 Task: Find people on LinkedIn who work at Shalina Healthcare, studied at Rajiv Gandhi University, are located in Lianhe, have the title 'UX Designer & UI Developer', and talk about aviation.
Action: Mouse moved to (713, 98)
Screenshot: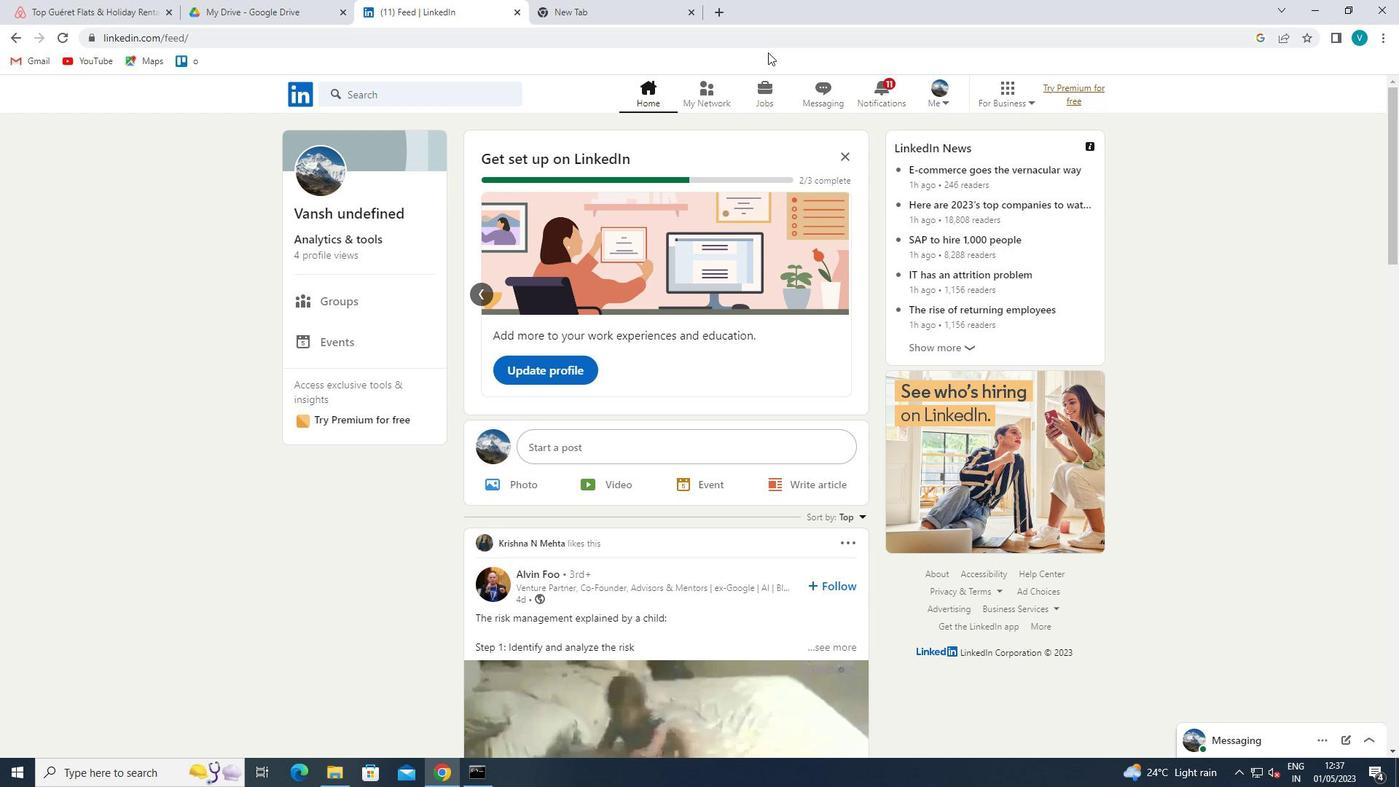 
Action: Mouse pressed left at (713, 98)
Screenshot: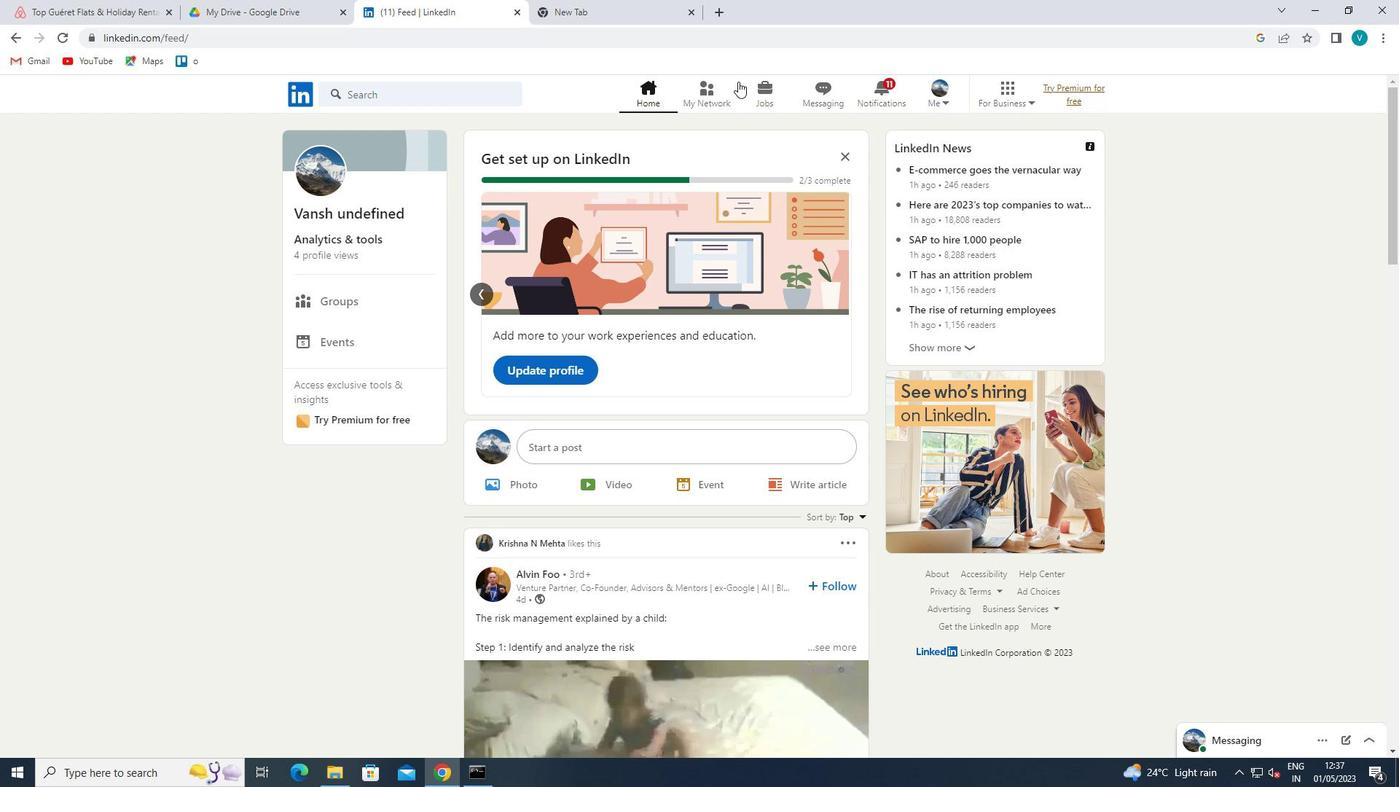 
Action: Mouse moved to (407, 179)
Screenshot: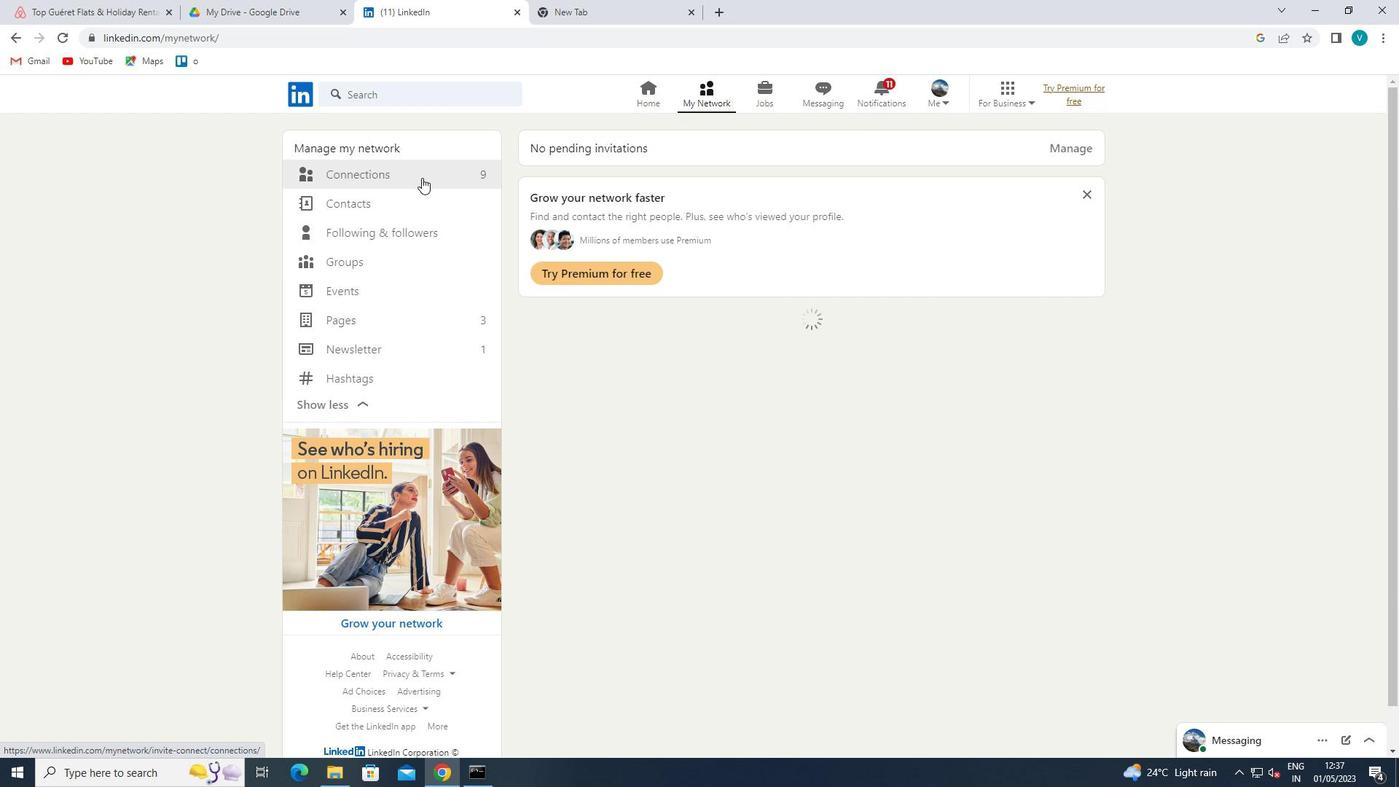 
Action: Mouse pressed left at (407, 179)
Screenshot: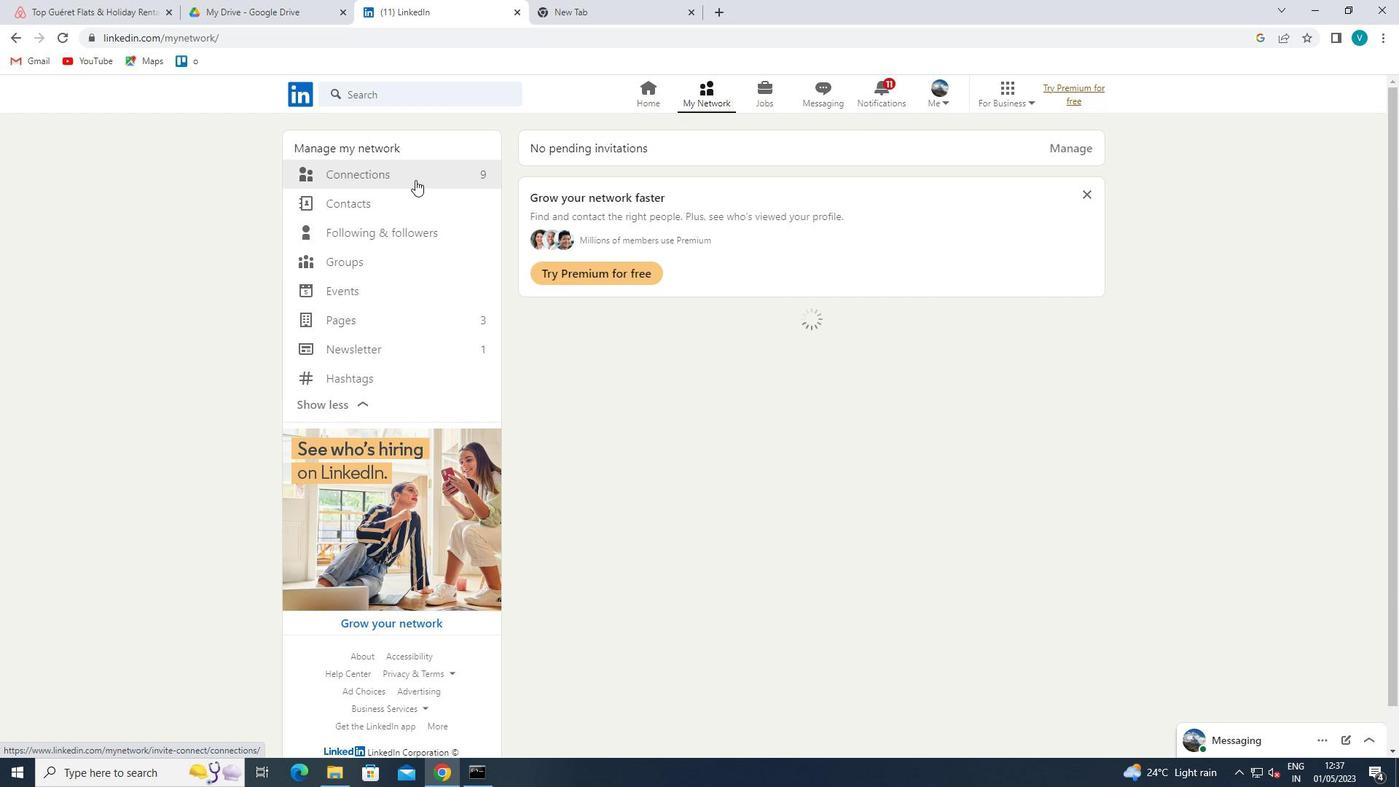 
Action: Mouse moved to (819, 169)
Screenshot: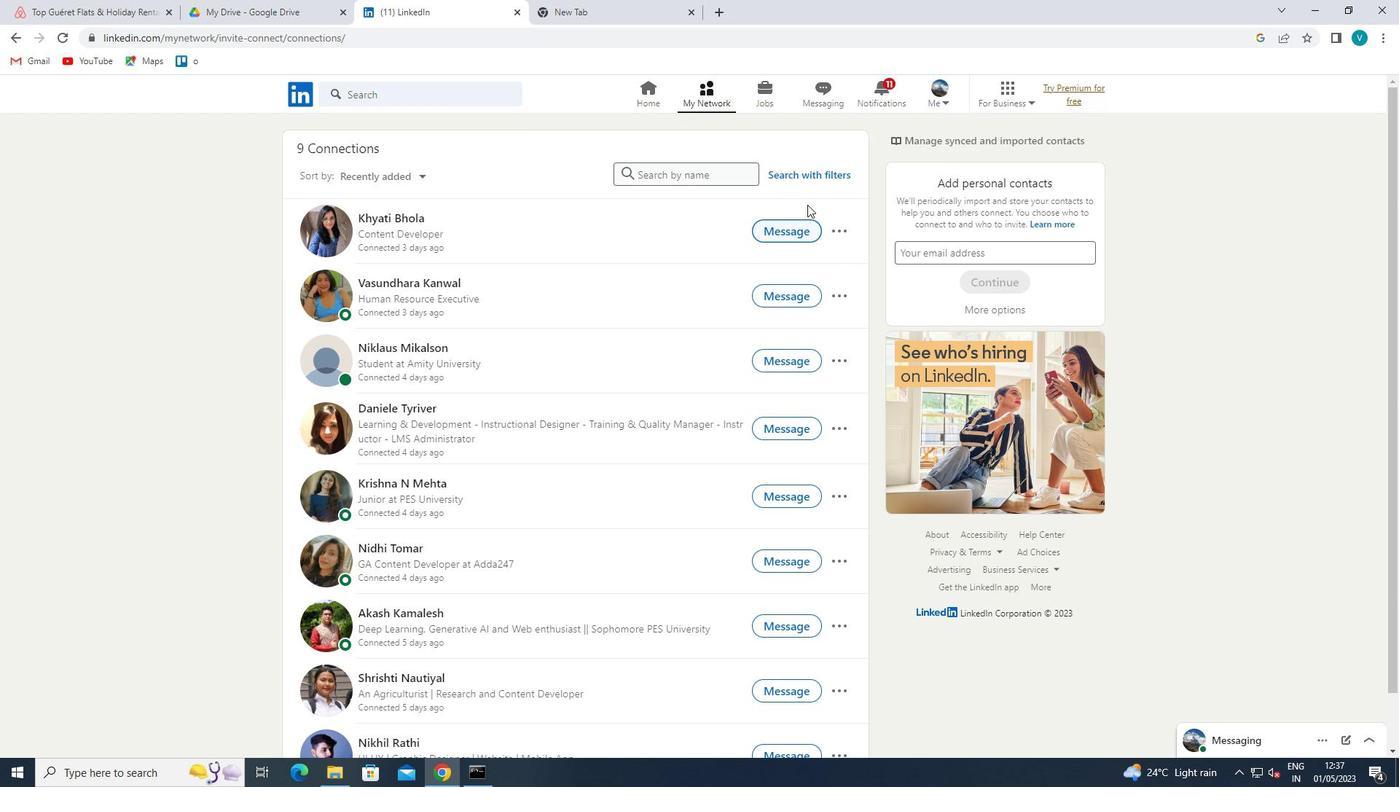 
Action: Mouse pressed left at (819, 169)
Screenshot: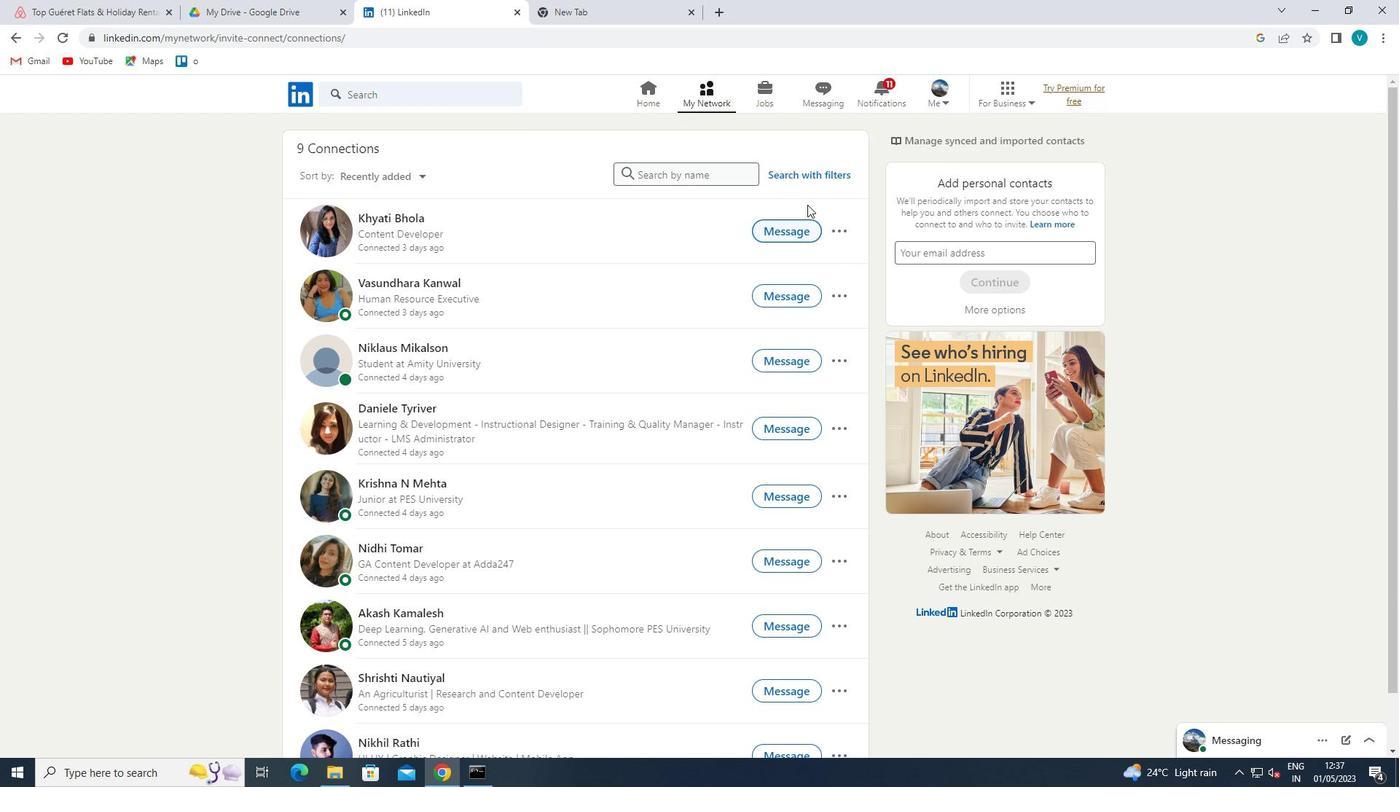 
Action: Mouse moved to (683, 139)
Screenshot: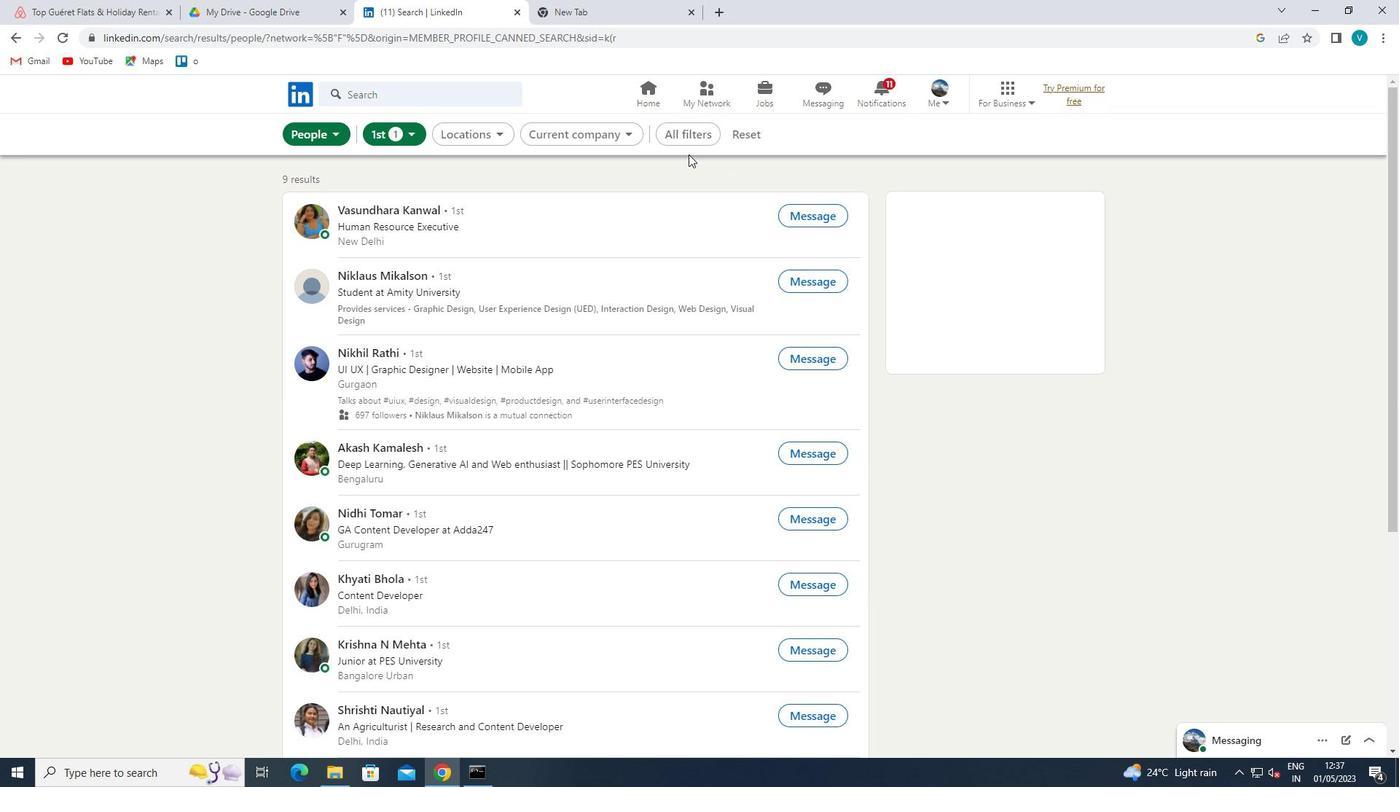 
Action: Mouse pressed left at (683, 139)
Screenshot: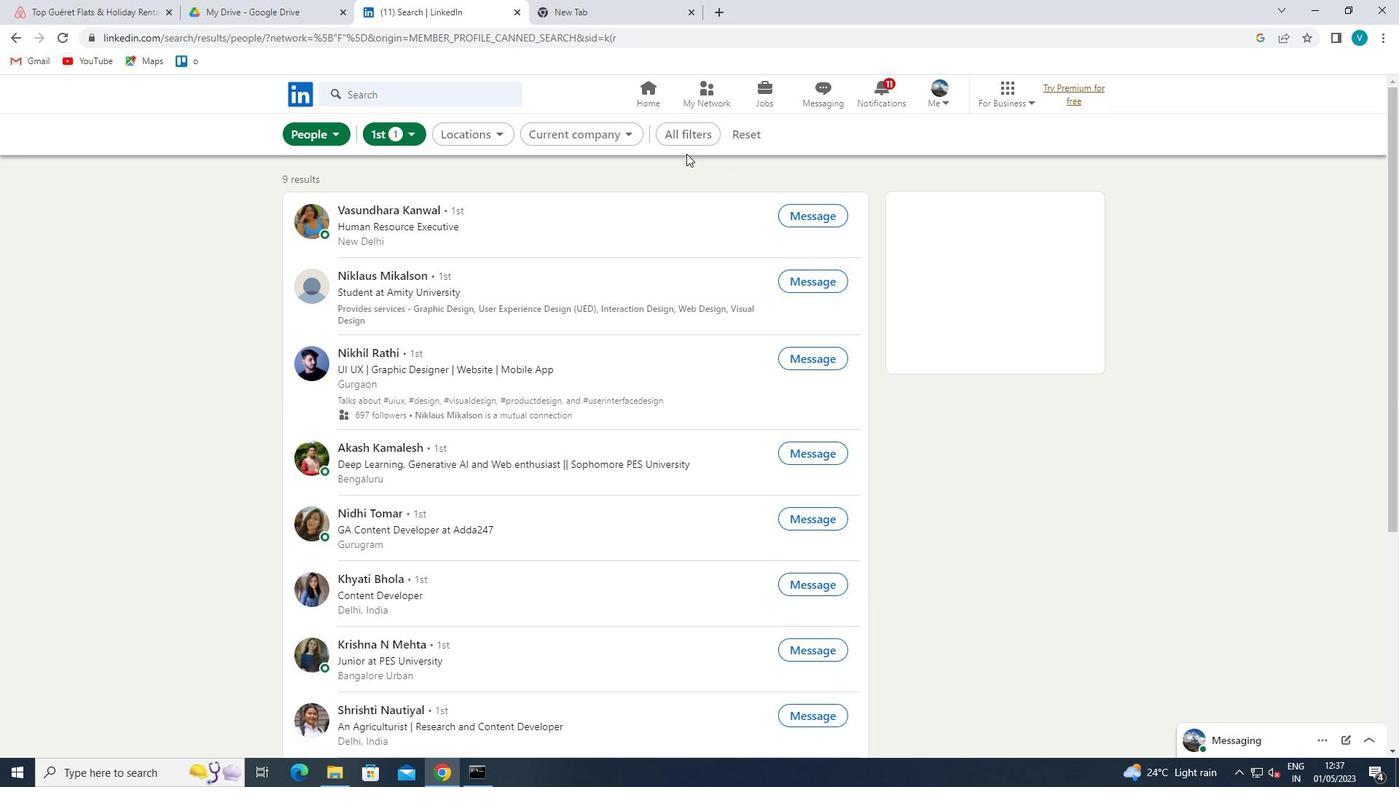
Action: Mouse moved to (1138, 285)
Screenshot: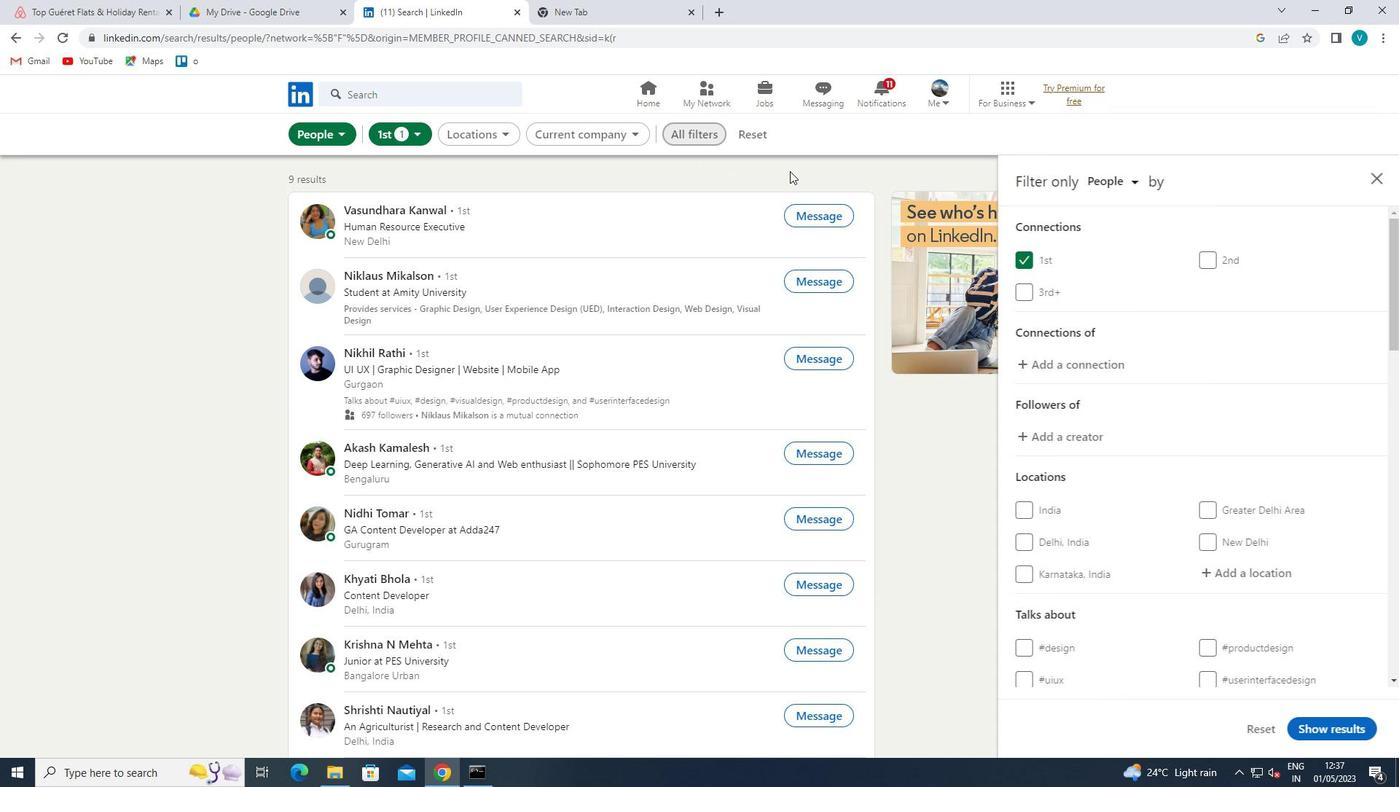 
Action: Mouse scrolled (1138, 284) with delta (0, 0)
Screenshot: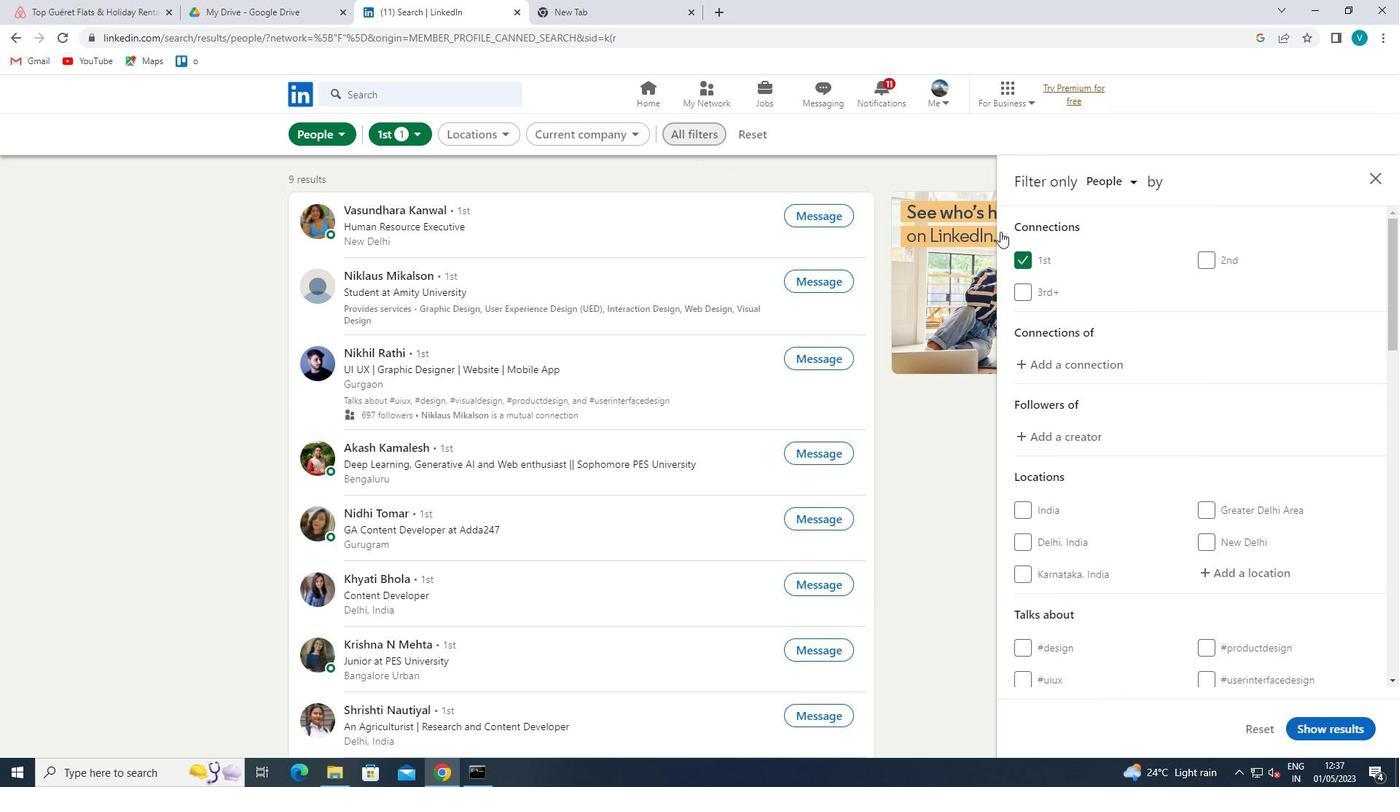 
Action: Mouse moved to (1139, 288)
Screenshot: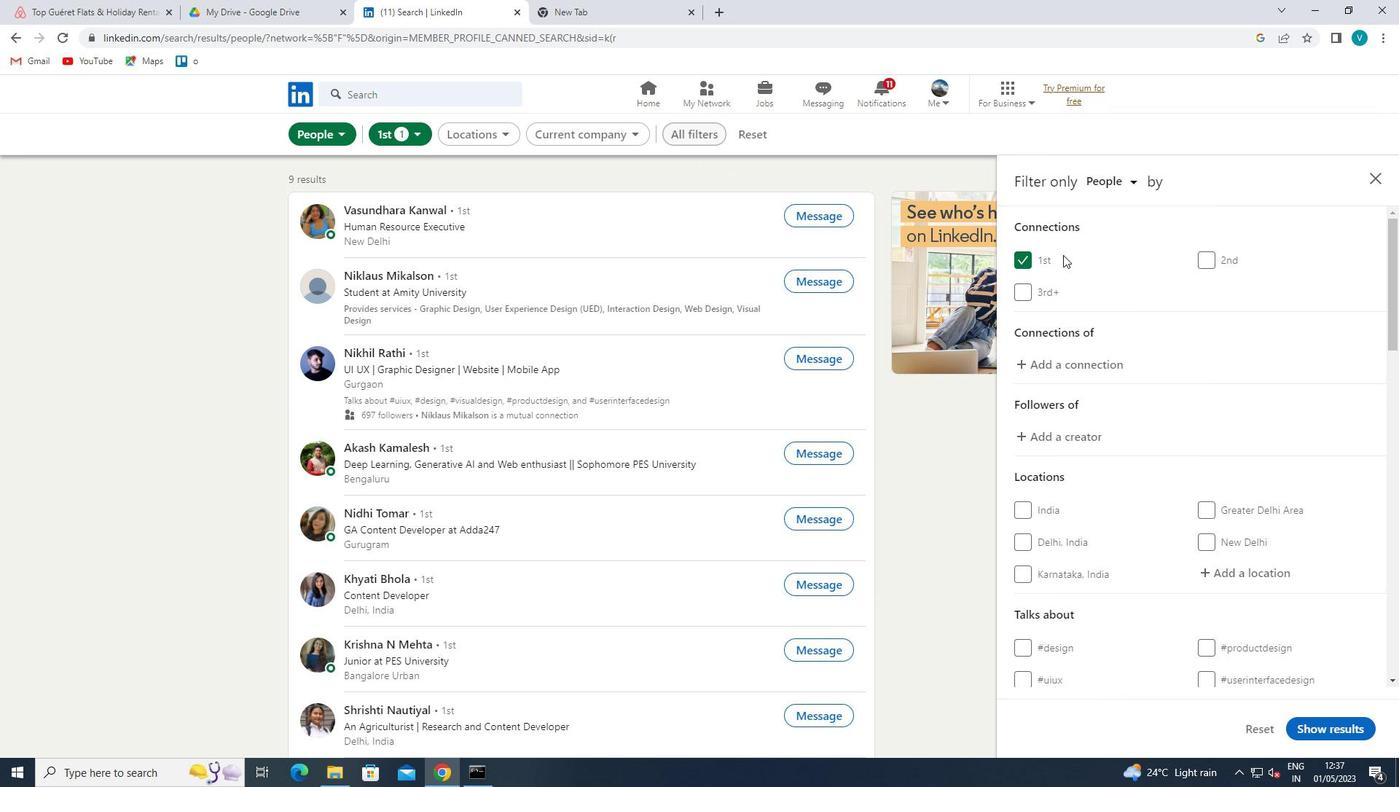 
Action: Mouse scrolled (1139, 287) with delta (0, 0)
Screenshot: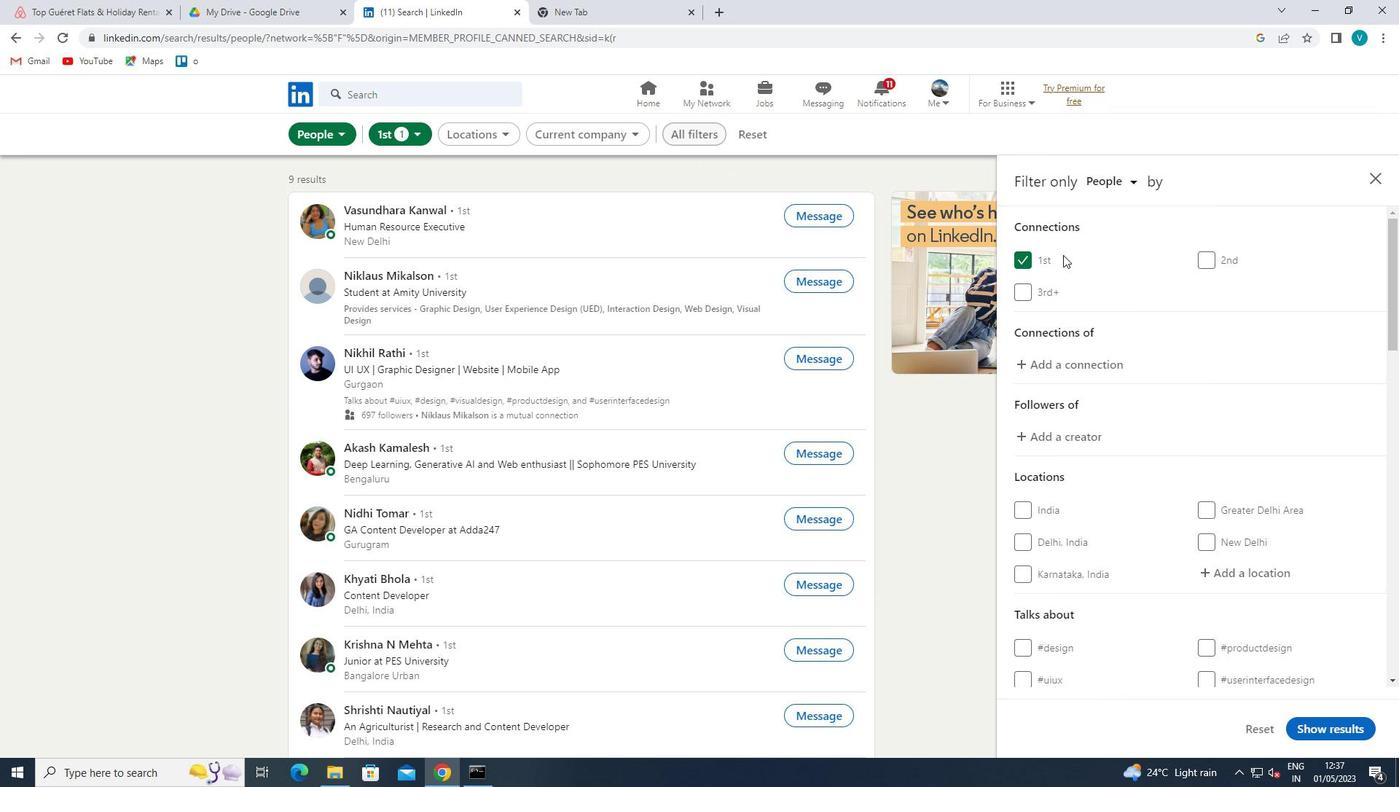 
Action: Mouse moved to (1236, 419)
Screenshot: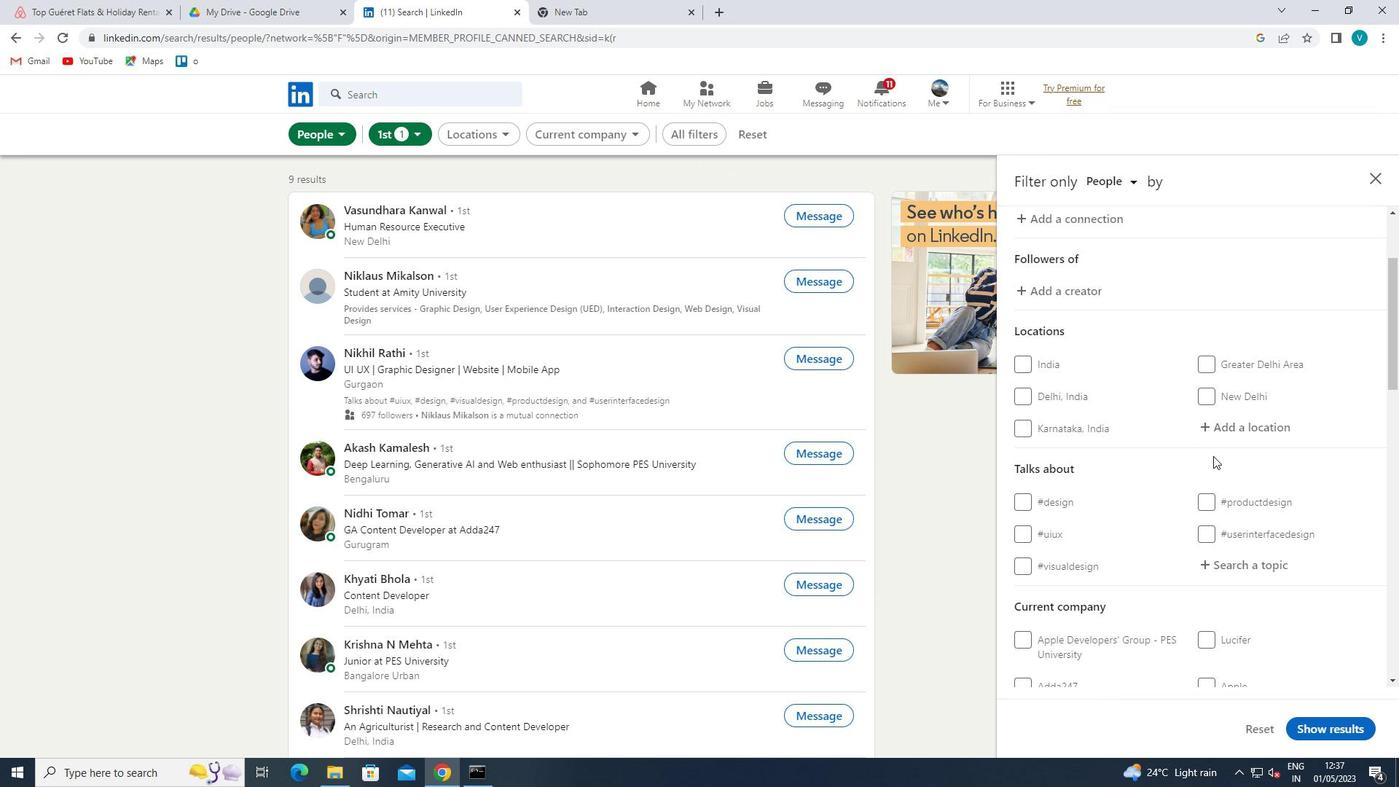 
Action: Mouse pressed left at (1236, 419)
Screenshot: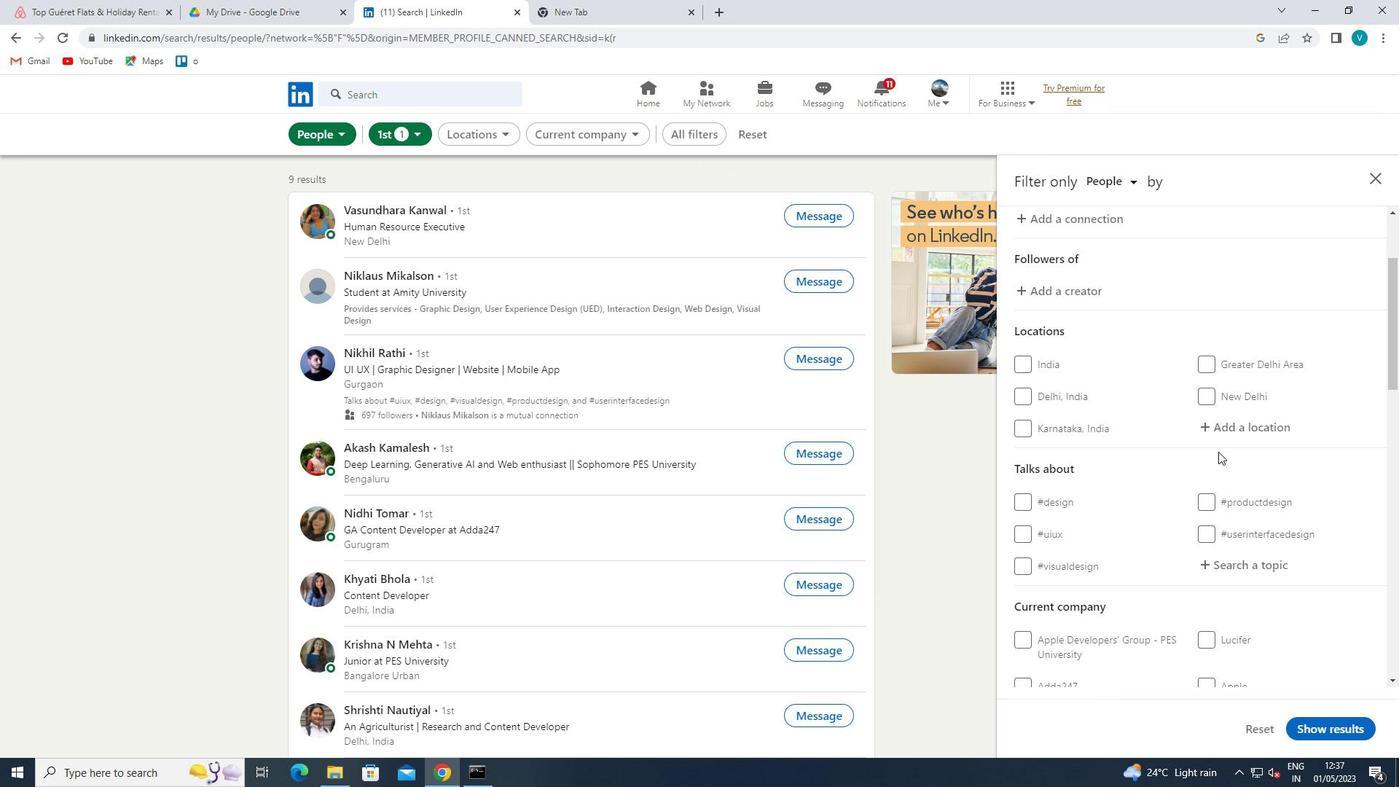 
Action: Mouse moved to (1229, 424)
Screenshot: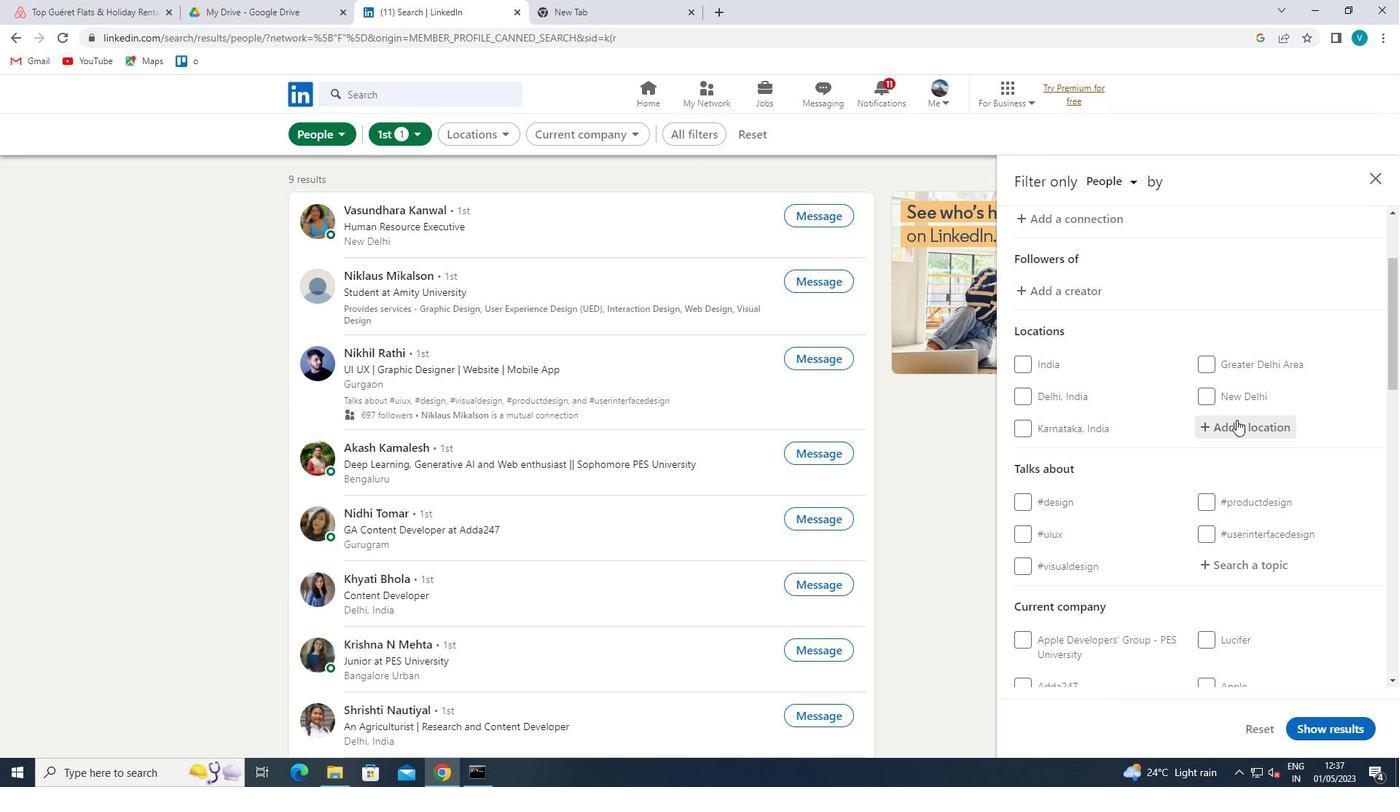
Action: Key pressed <Key.shift>LIANHE<Key.space>
Screenshot: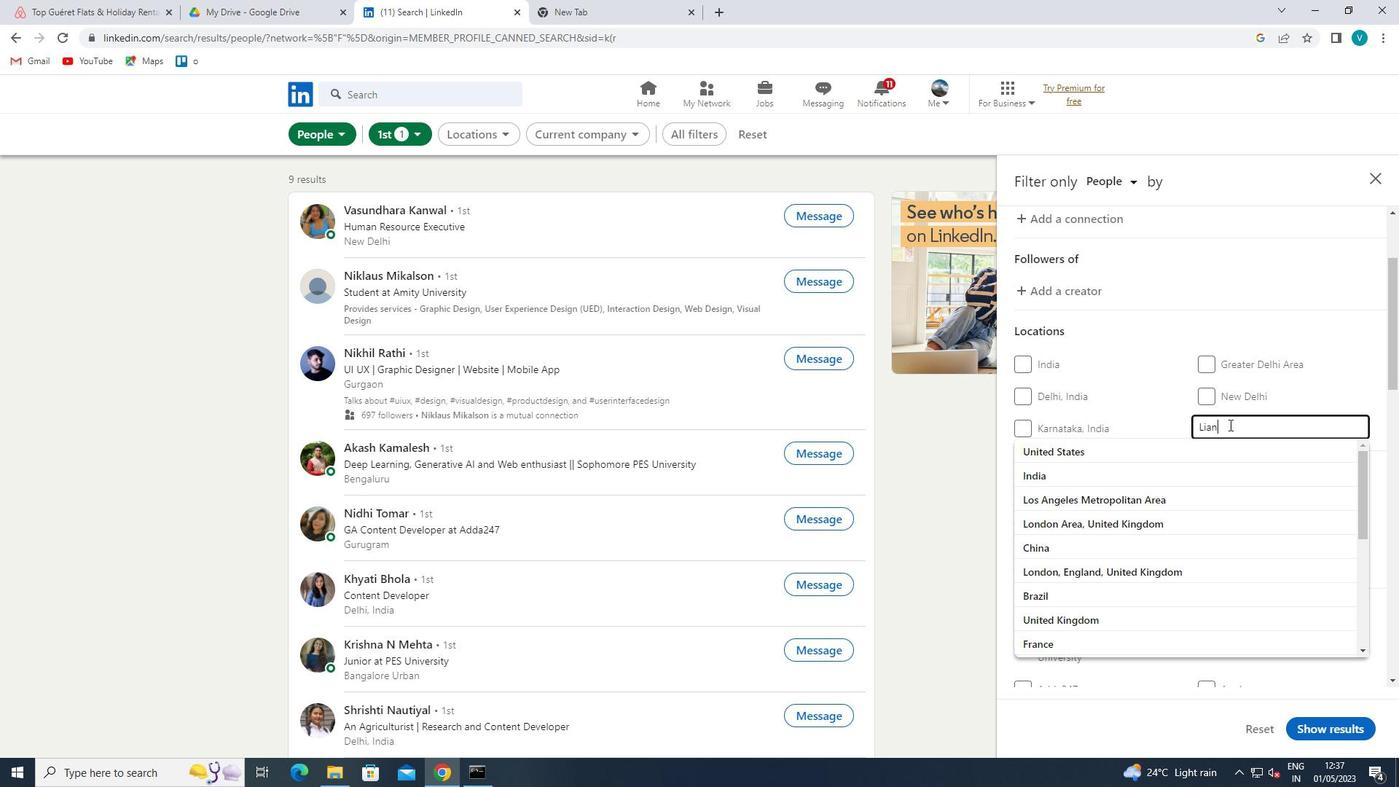 
Action: Mouse moved to (1154, 435)
Screenshot: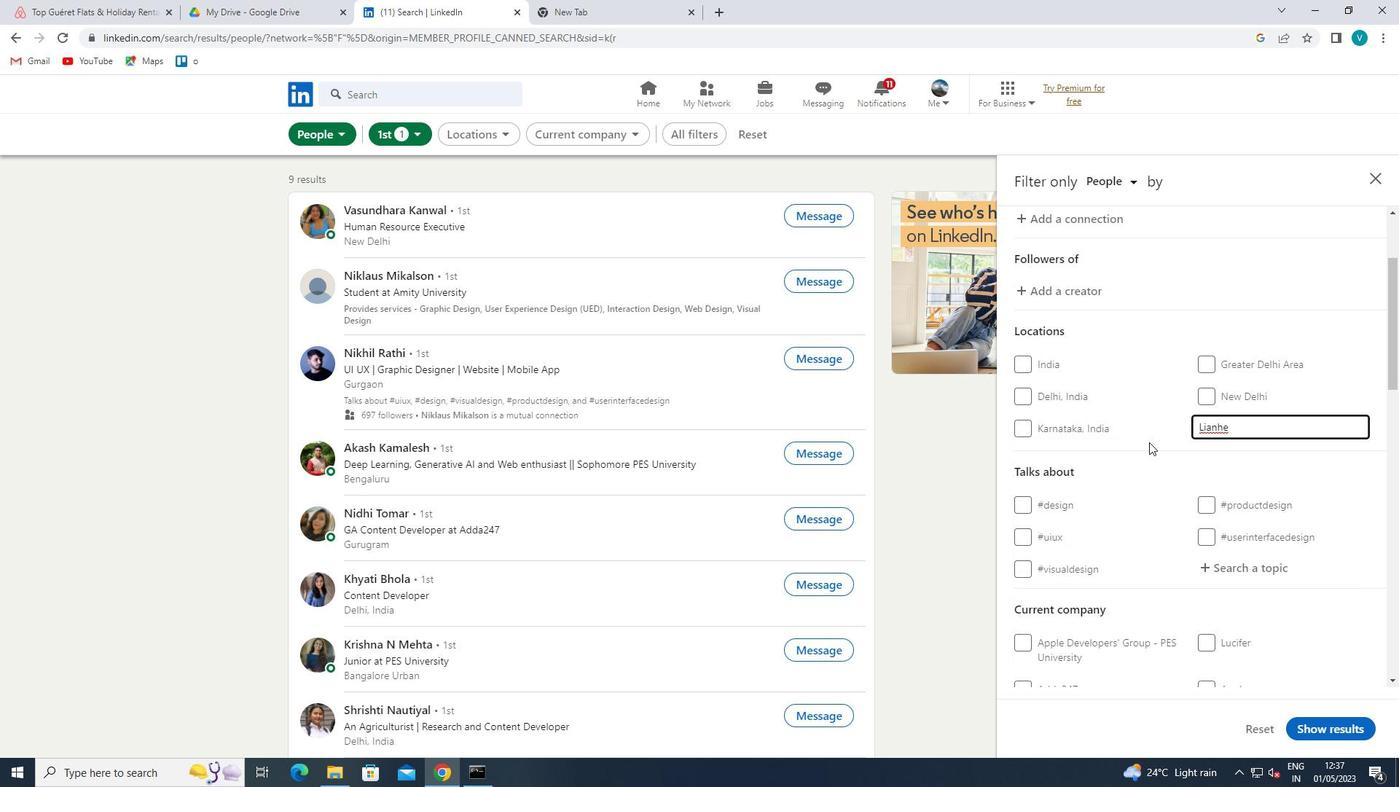 
Action: Mouse pressed left at (1154, 435)
Screenshot: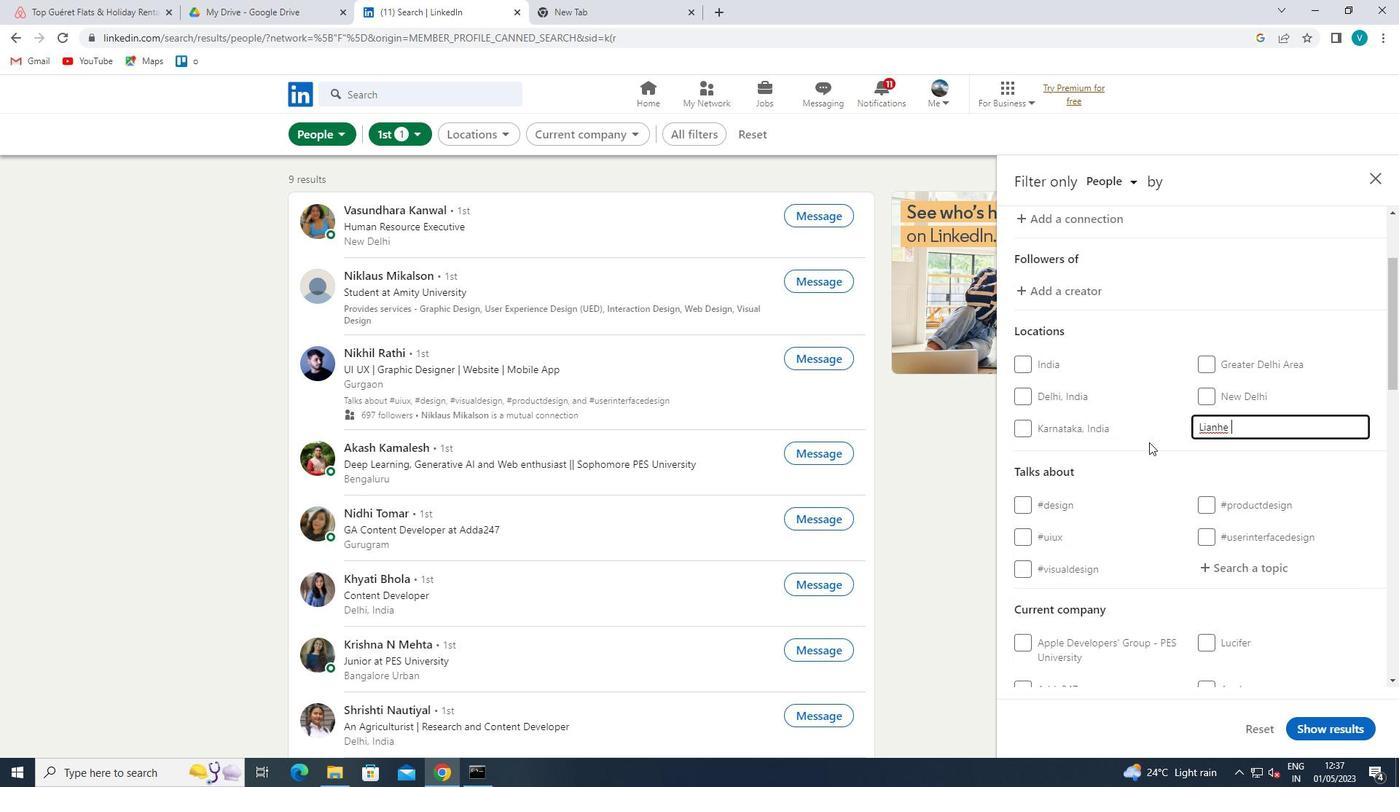 
Action: Mouse moved to (1165, 428)
Screenshot: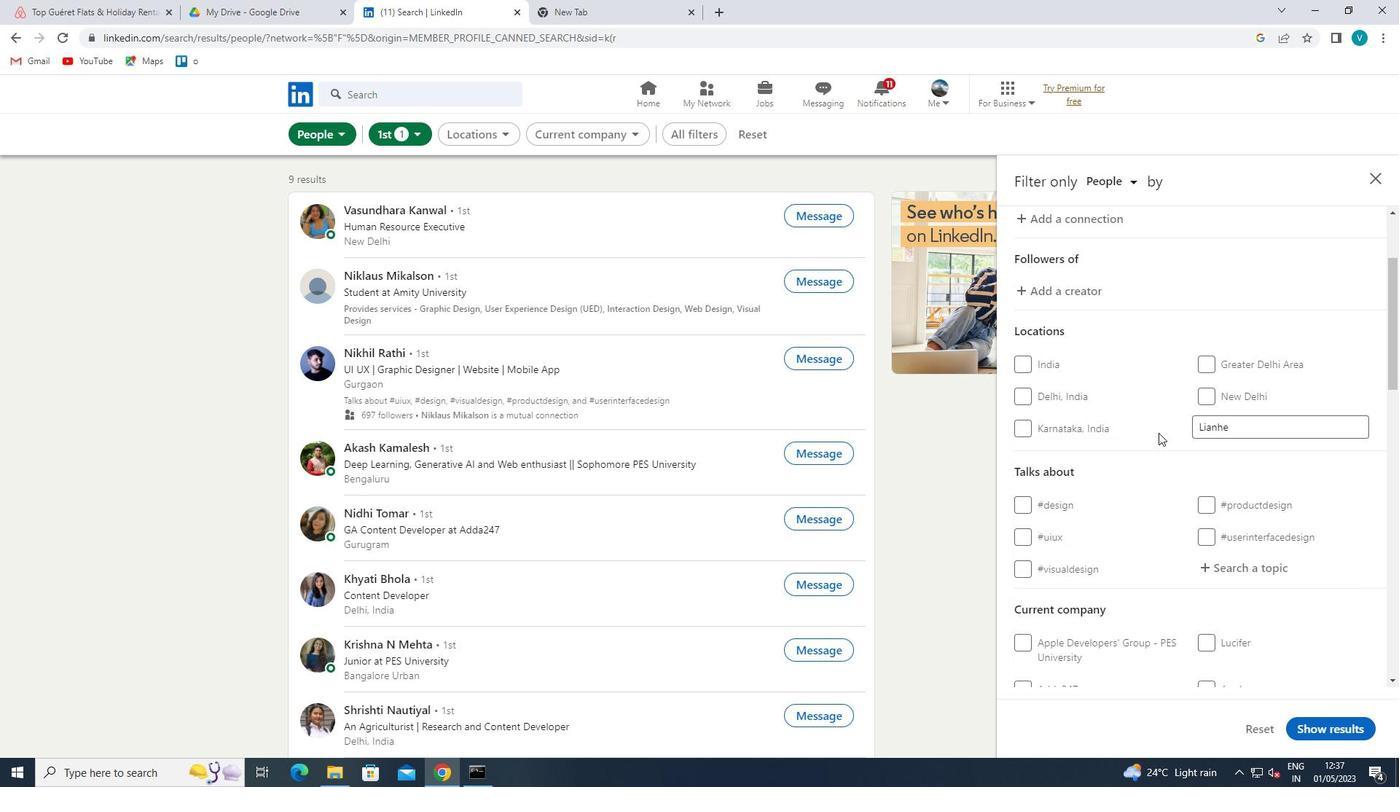
Action: Mouse scrolled (1165, 427) with delta (0, 0)
Screenshot: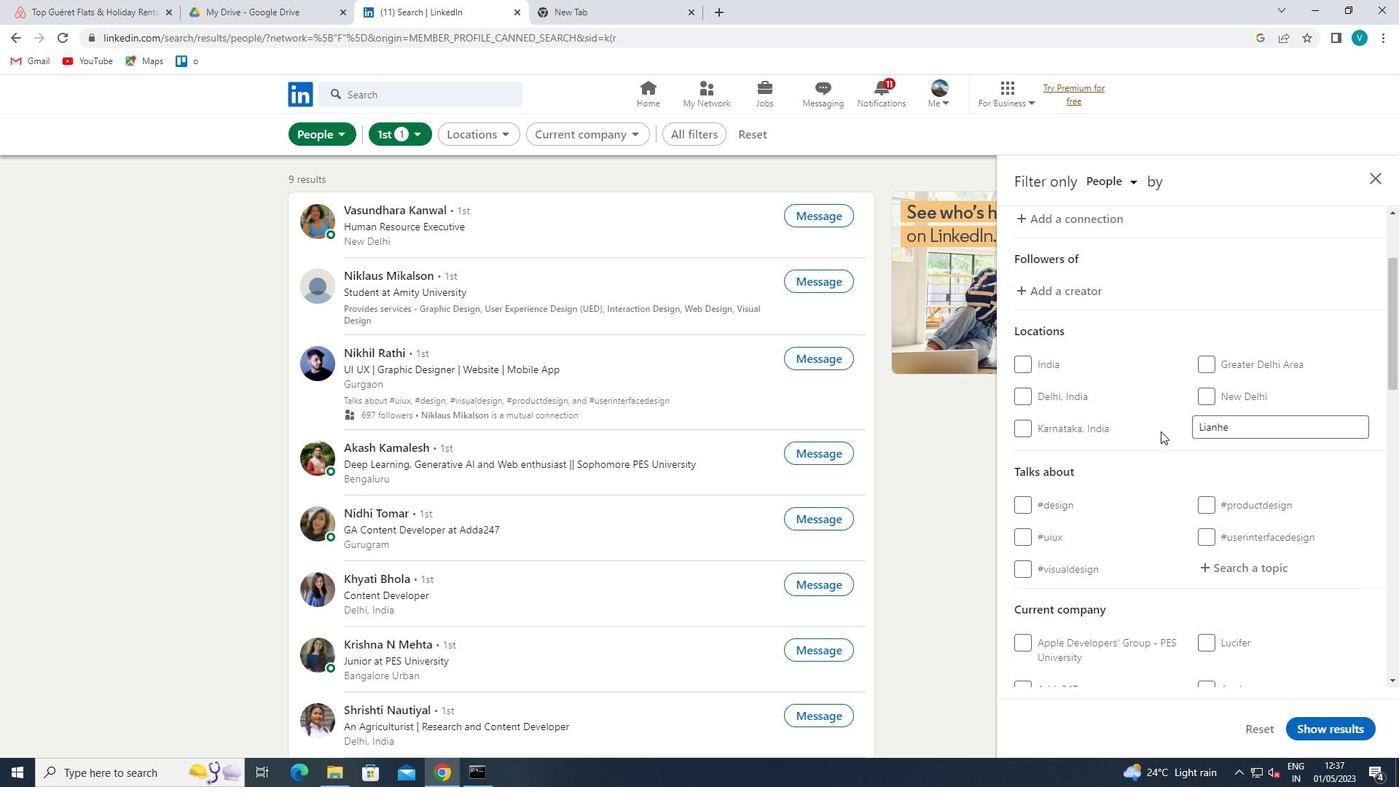 
Action: Mouse scrolled (1165, 427) with delta (0, 0)
Screenshot: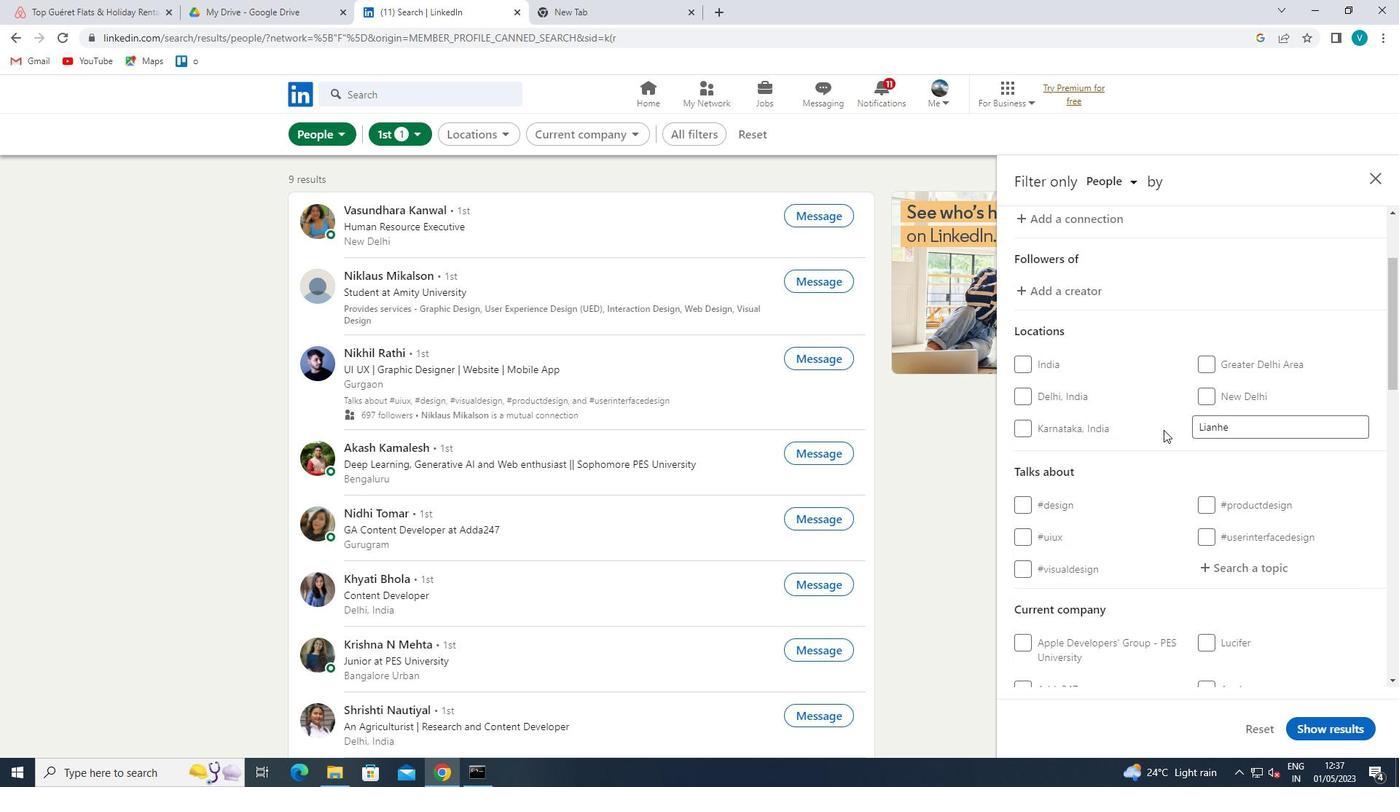 
Action: Mouse moved to (1246, 419)
Screenshot: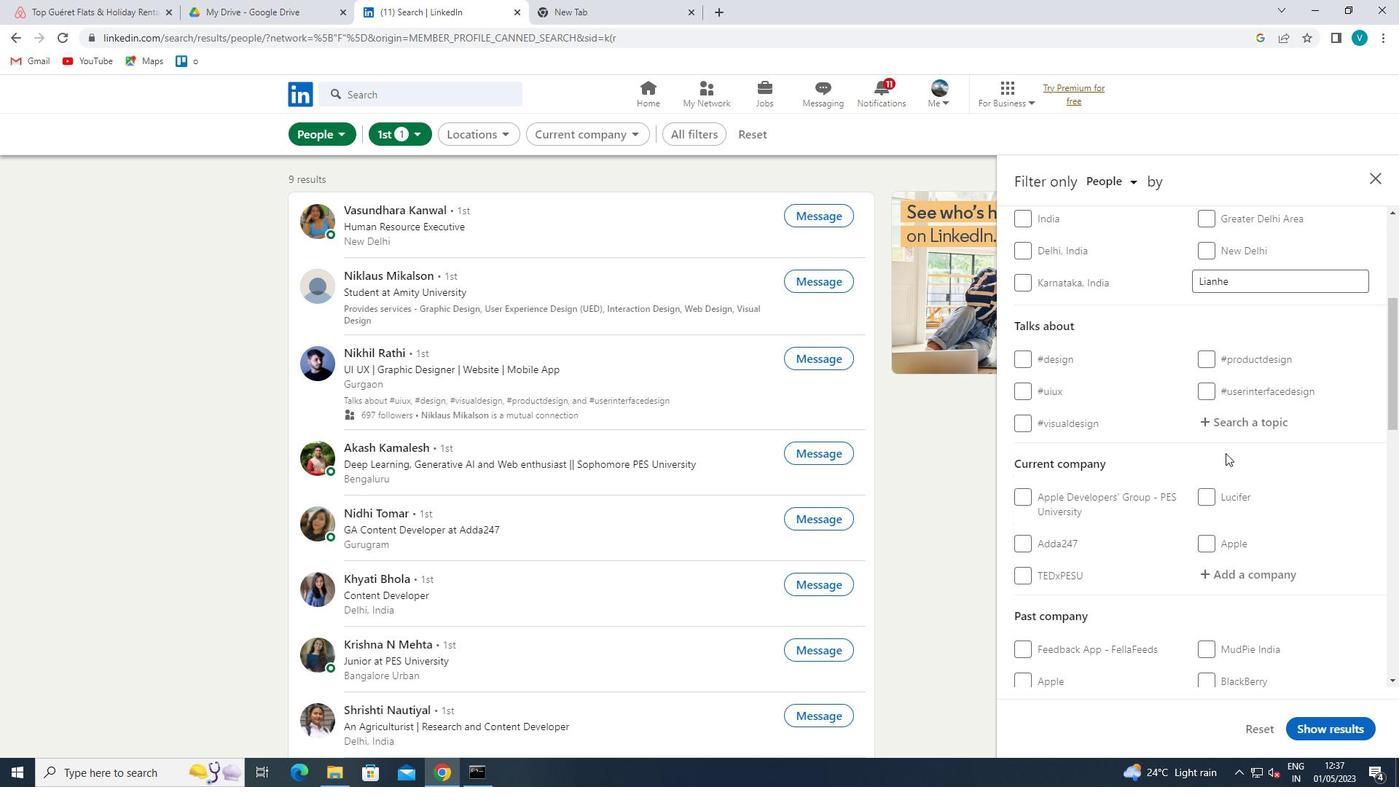 
Action: Mouse pressed left at (1246, 419)
Screenshot: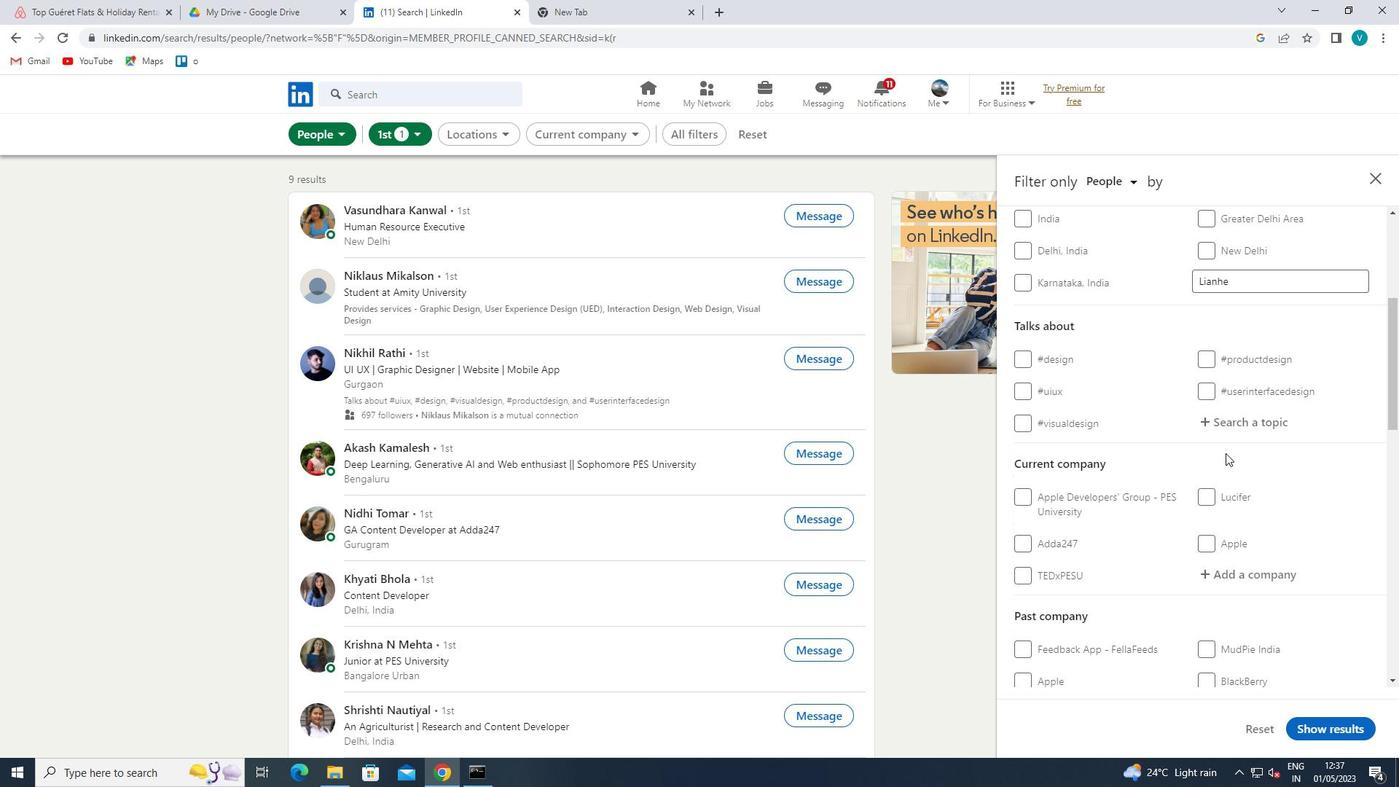 
Action: Mouse moved to (1240, 421)
Screenshot: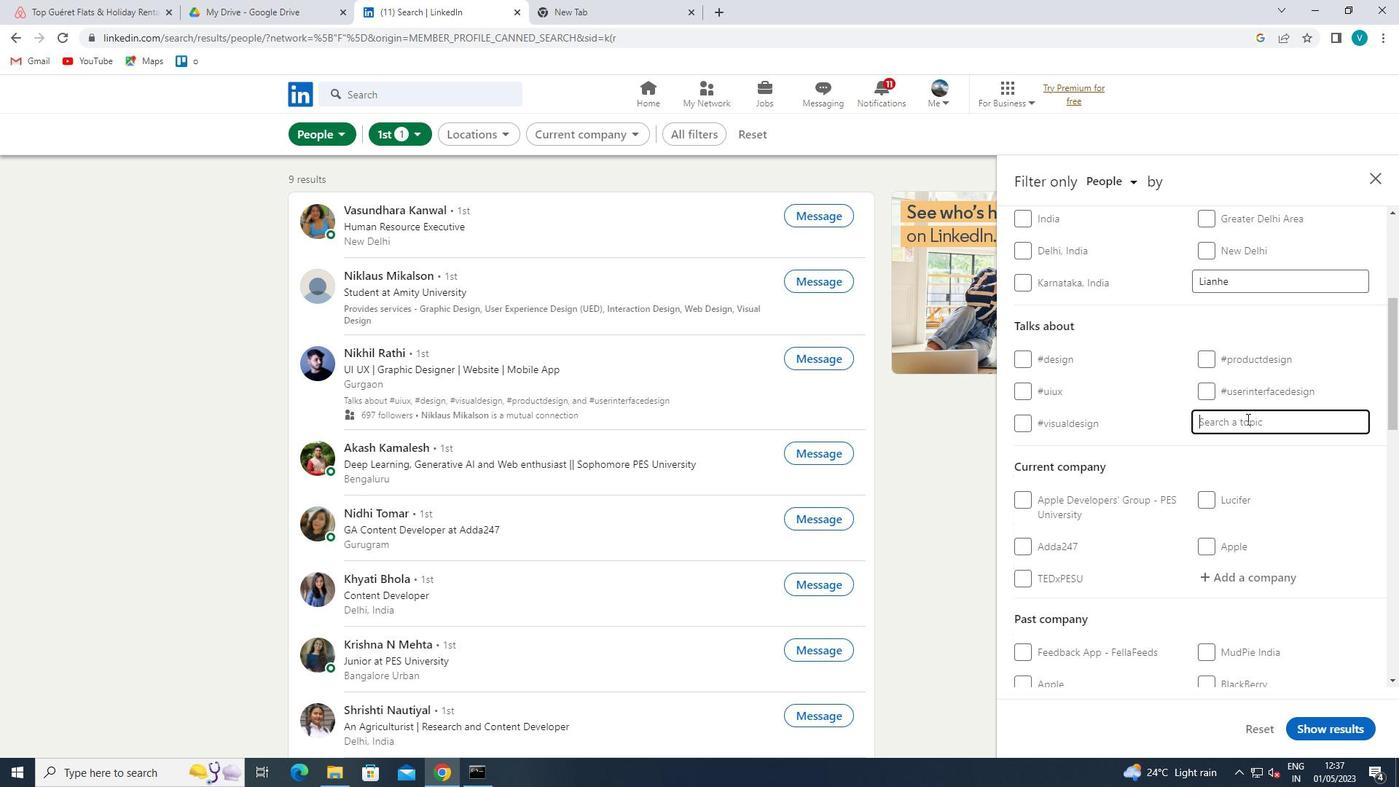 
Action: Key pressed AVIATION
Screenshot: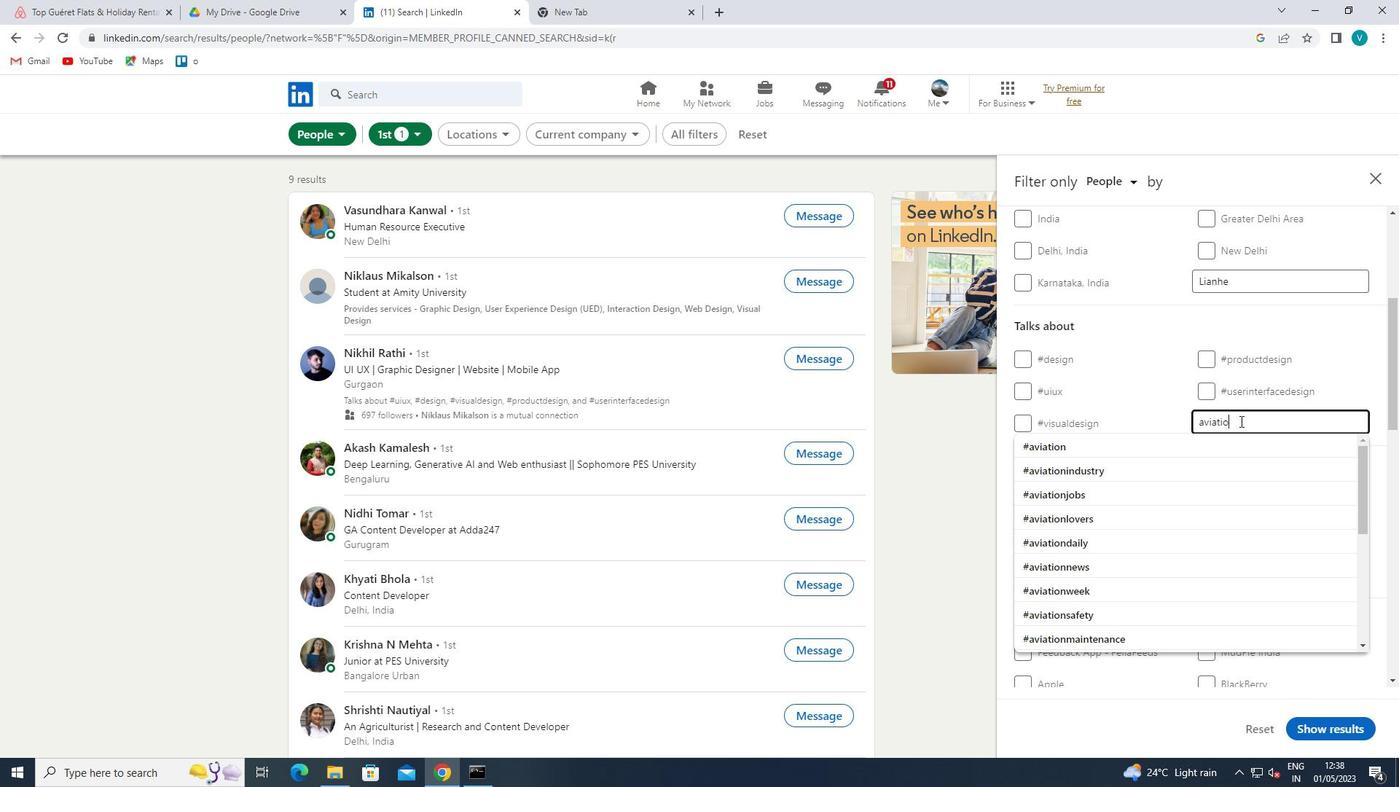 
Action: Mouse moved to (1206, 439)
Screenshot: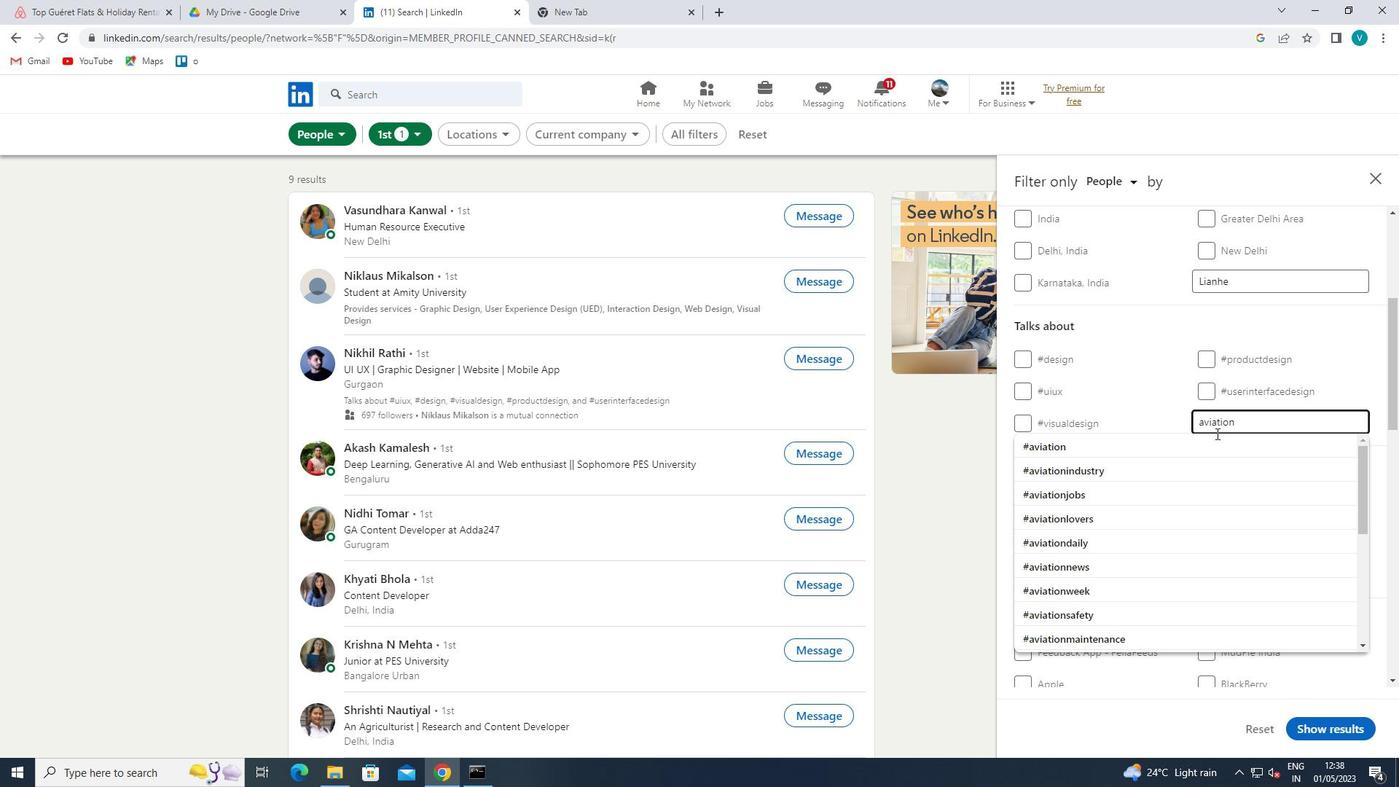 
Action: Mouse pressed left at (1206, 439)
Screenshot: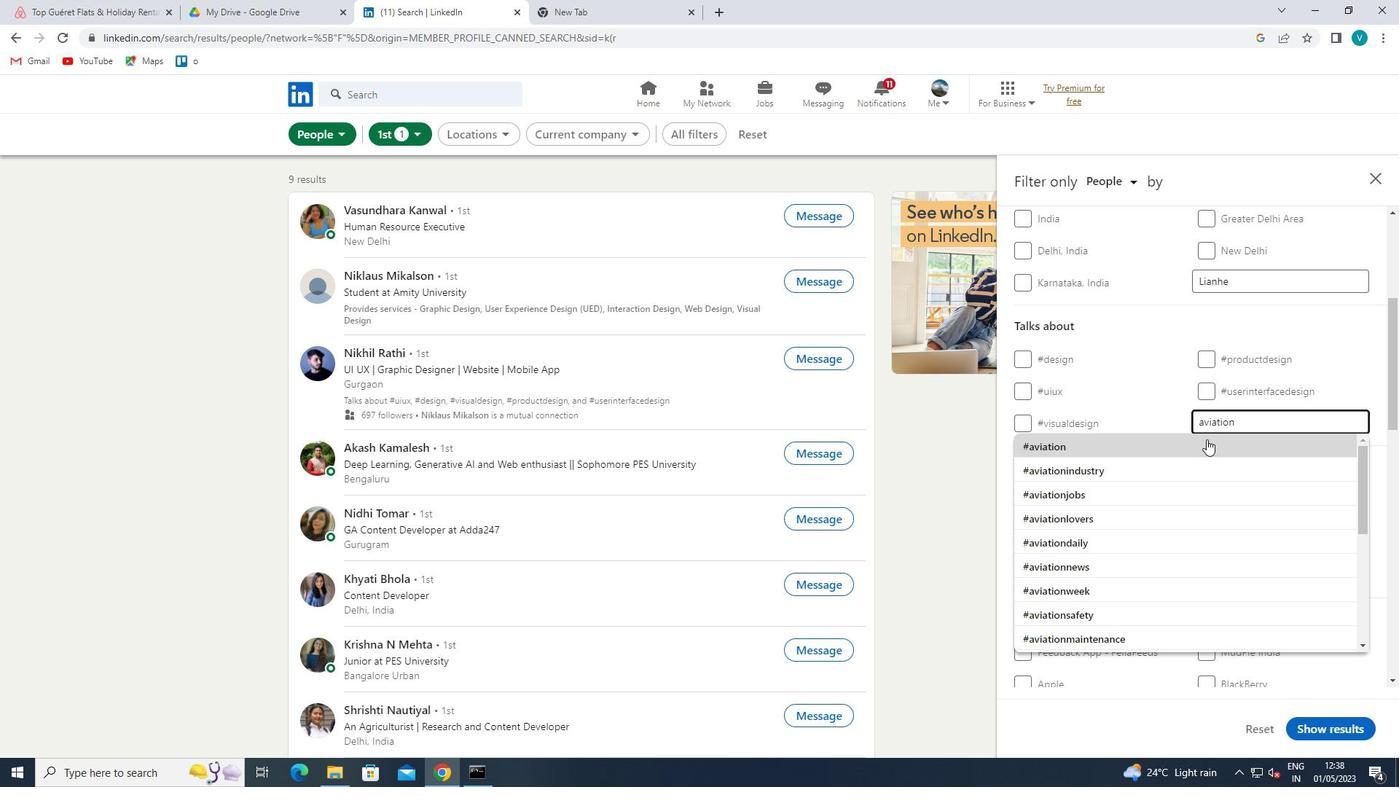 
Action: Mouse moved to (1208, 439)
Screenshot: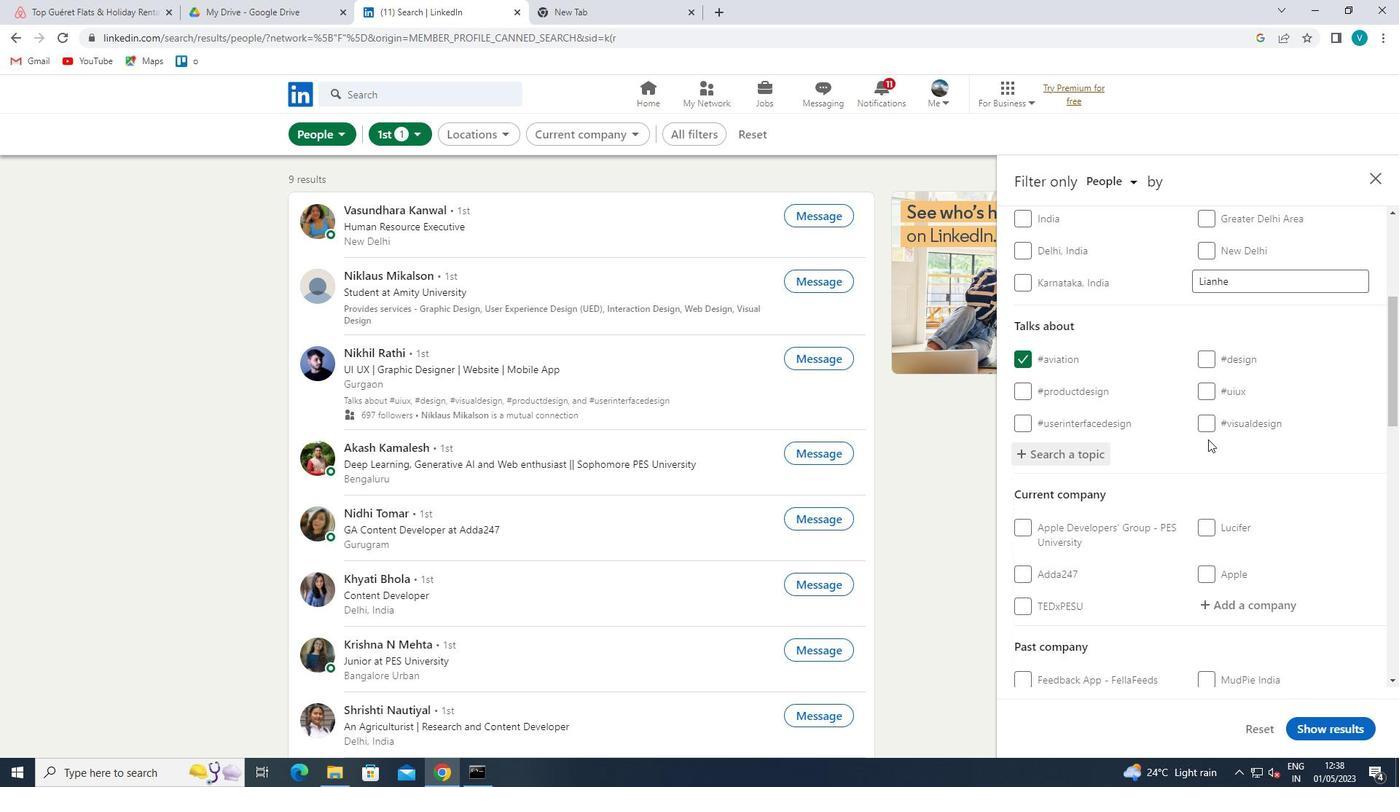 
Action: Mouse scrolled (1208, 438) with delta (0, 0)
Screenshot: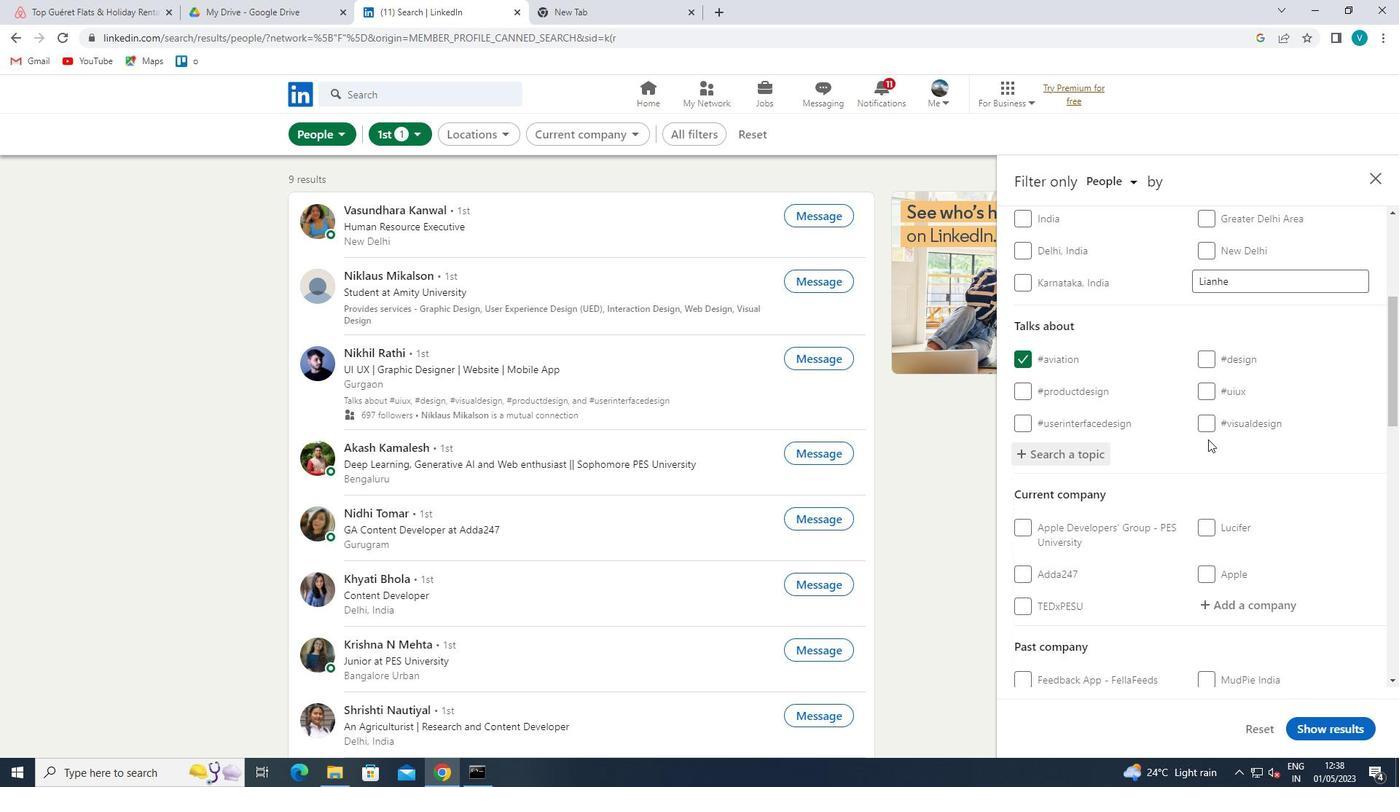 
Action: Mouse moved to (1206, 439)
Screenshot: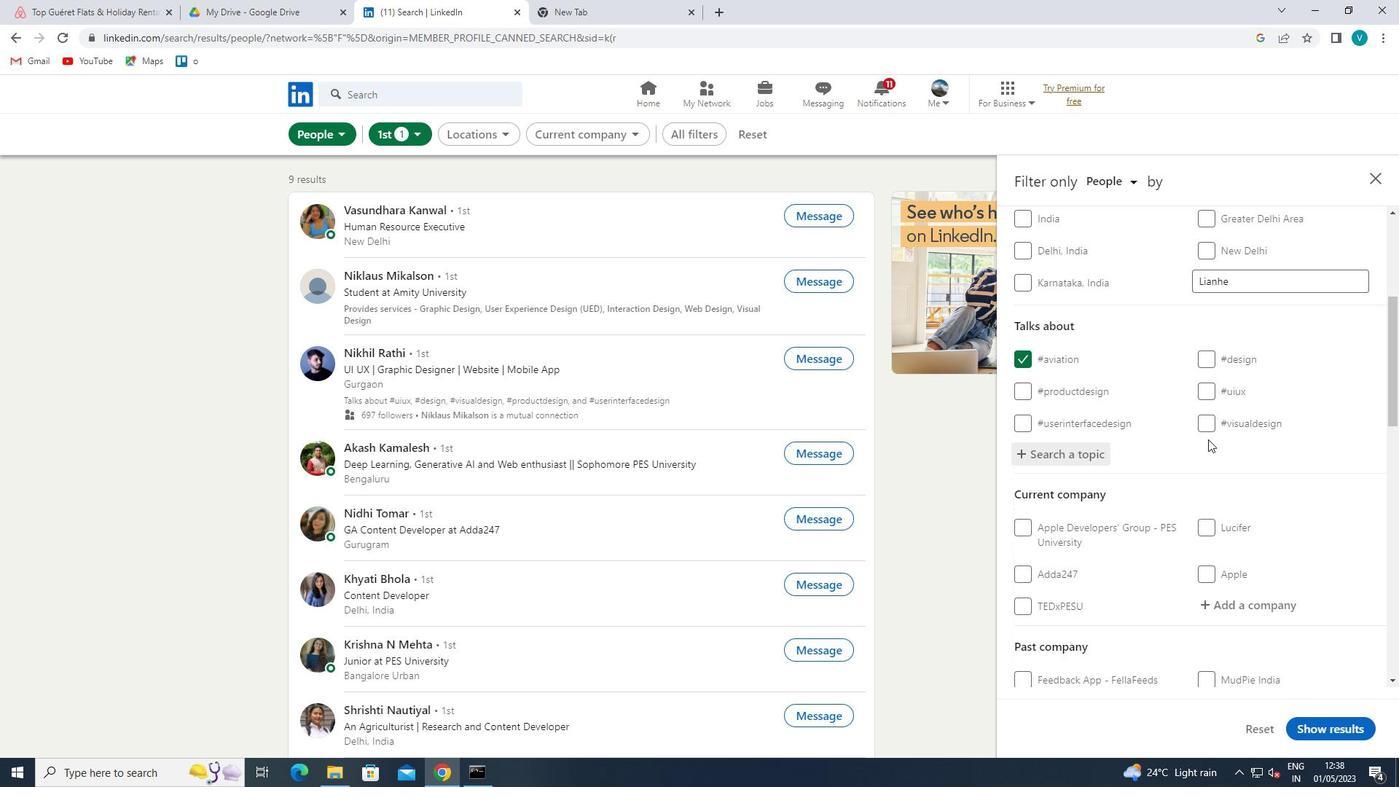 
Action: Mouse scrolled (1206, 438) with delta (0, 0)
Screenshot: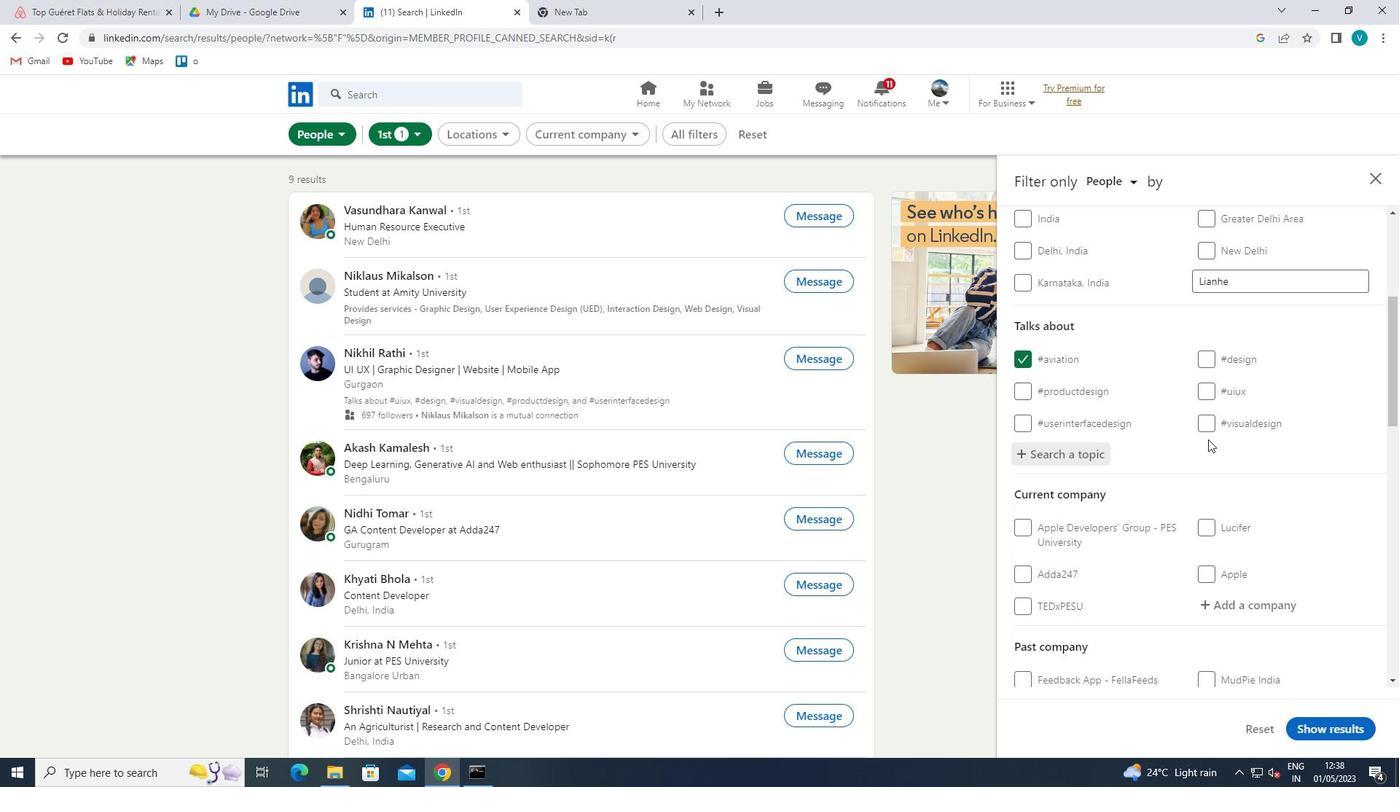 
Action: Mouse moved to (1200, 443)
Screenshot: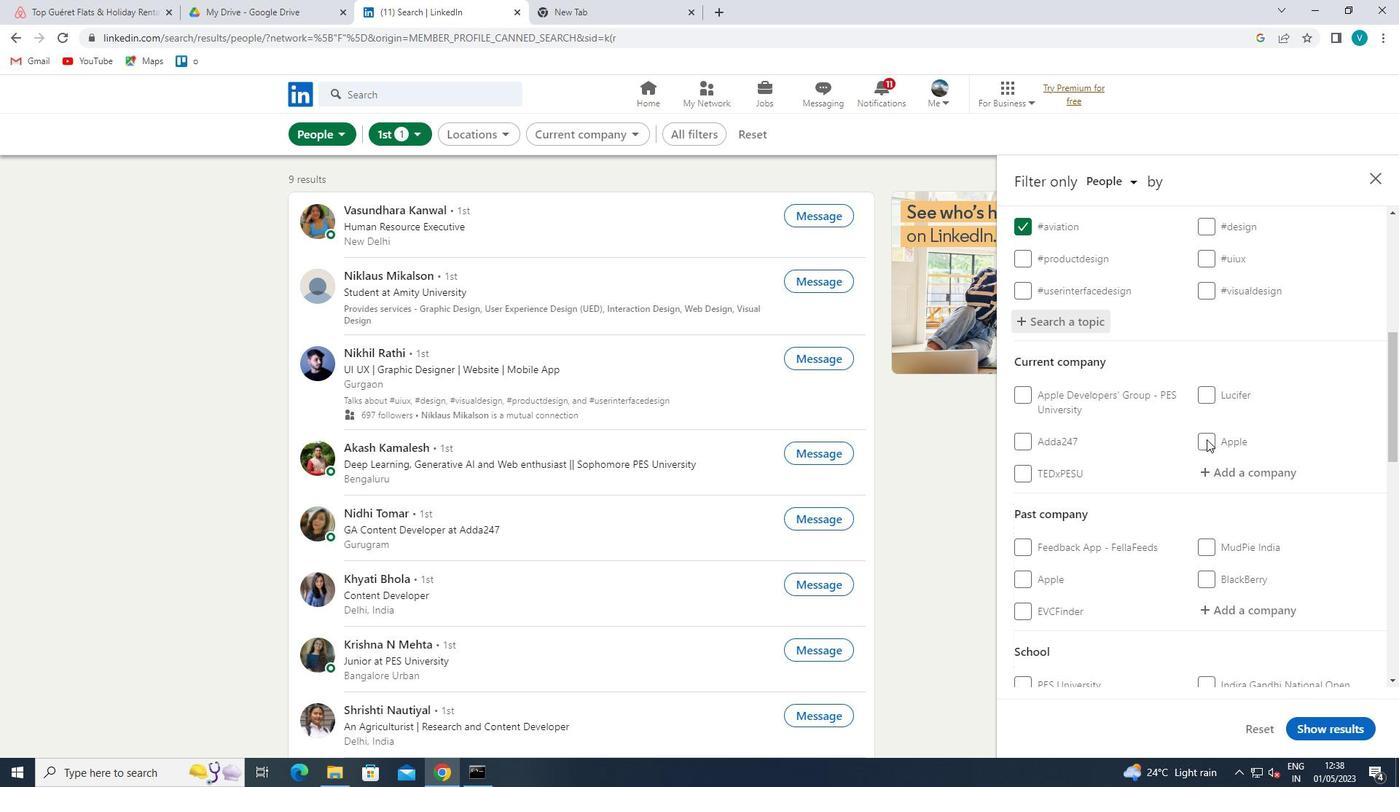 
Action: Mouse scrolled (1200, 443) with delta (0, 0)
Screenshot: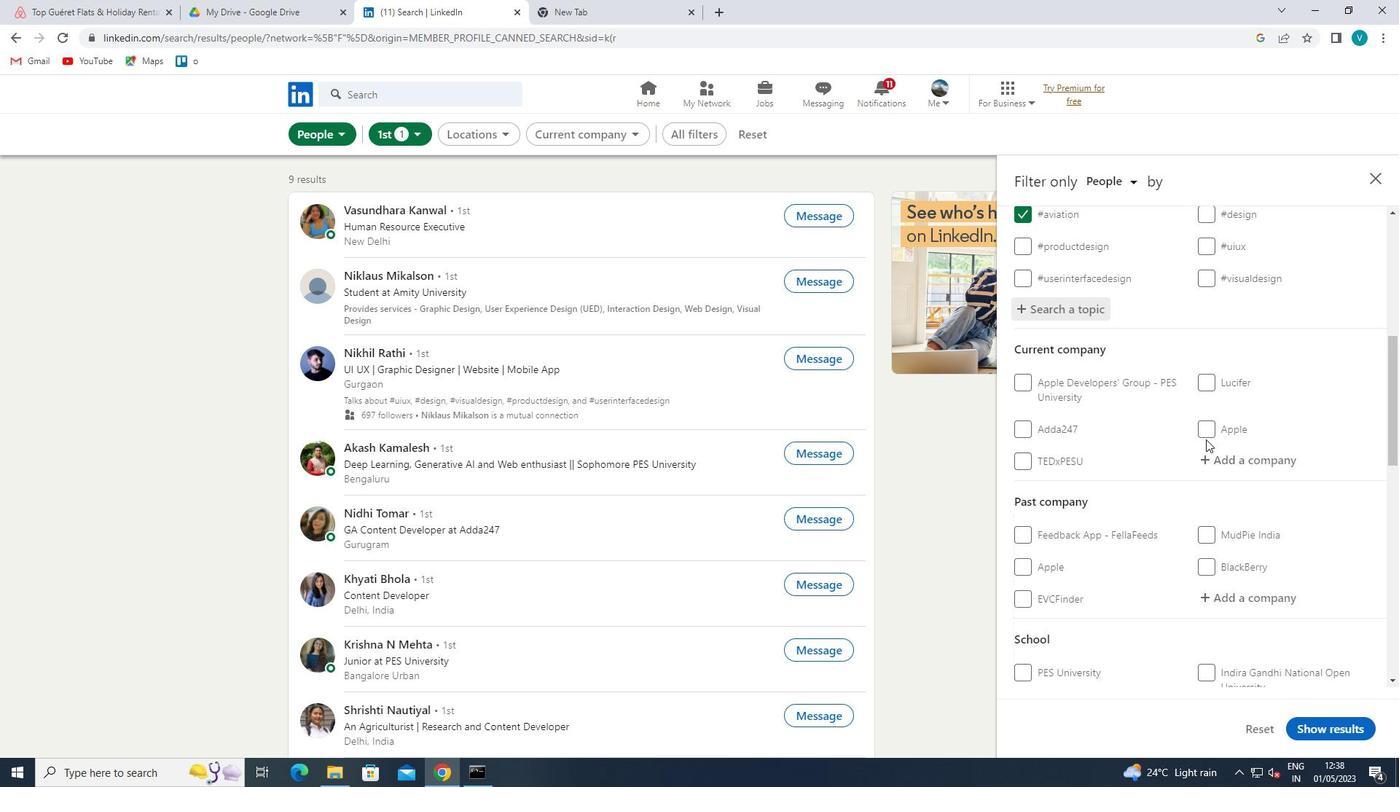 
Action: Mouse scrolled (1200, 443) with delta (0, 0)
Screenshot: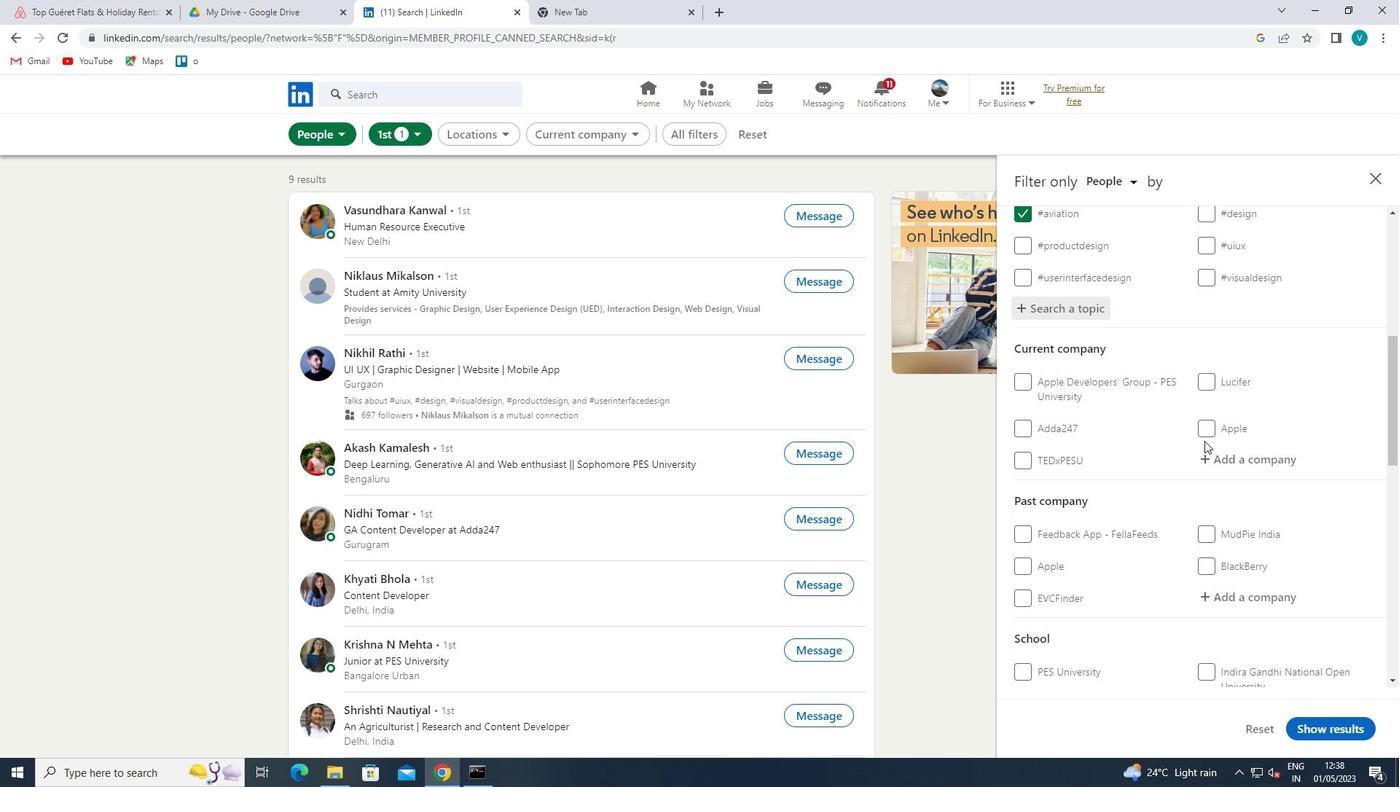 
Action: Mouse scrolled (1200, 443) with delta (0, 0)
Screenshot: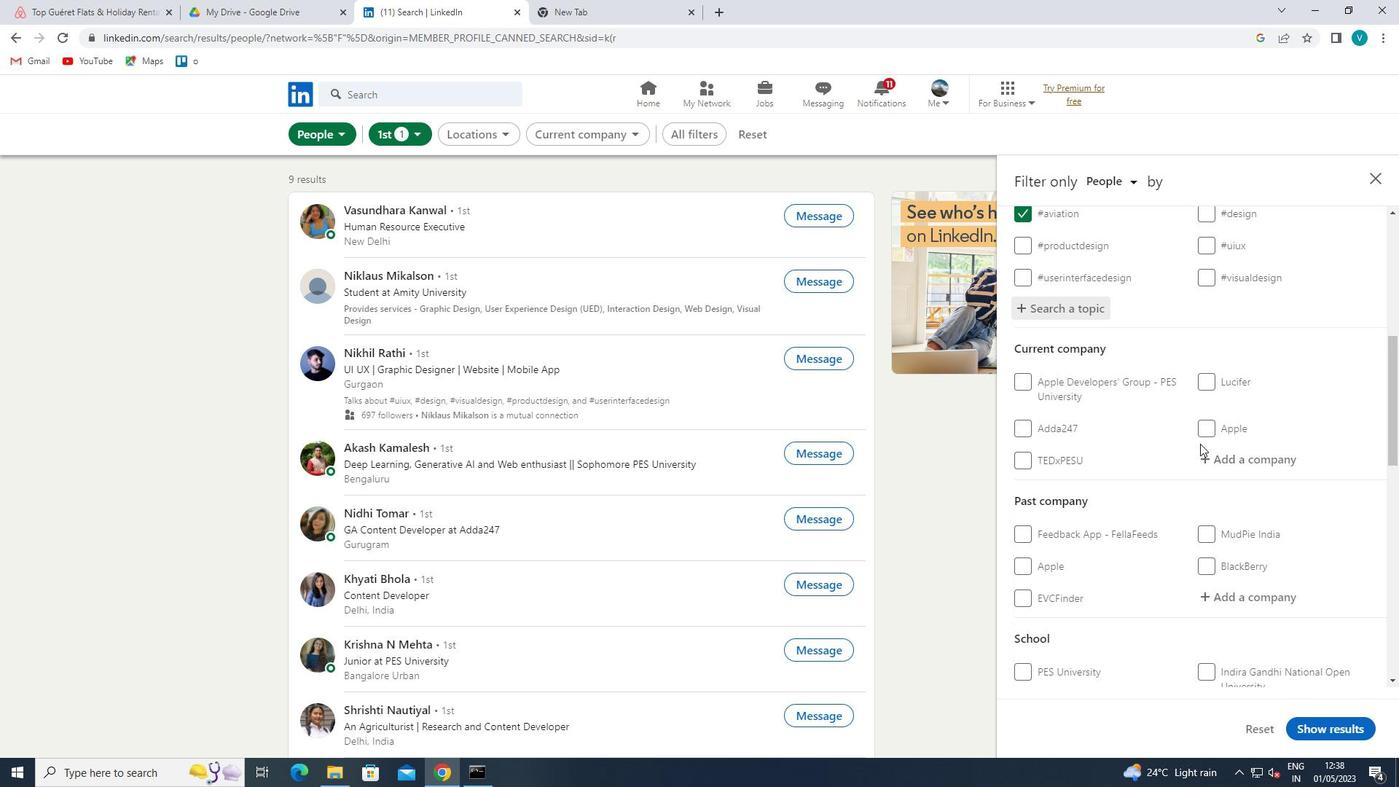 
Action: Mouse scrolled (1200, 443) with delta (0, 0)
Screenshot: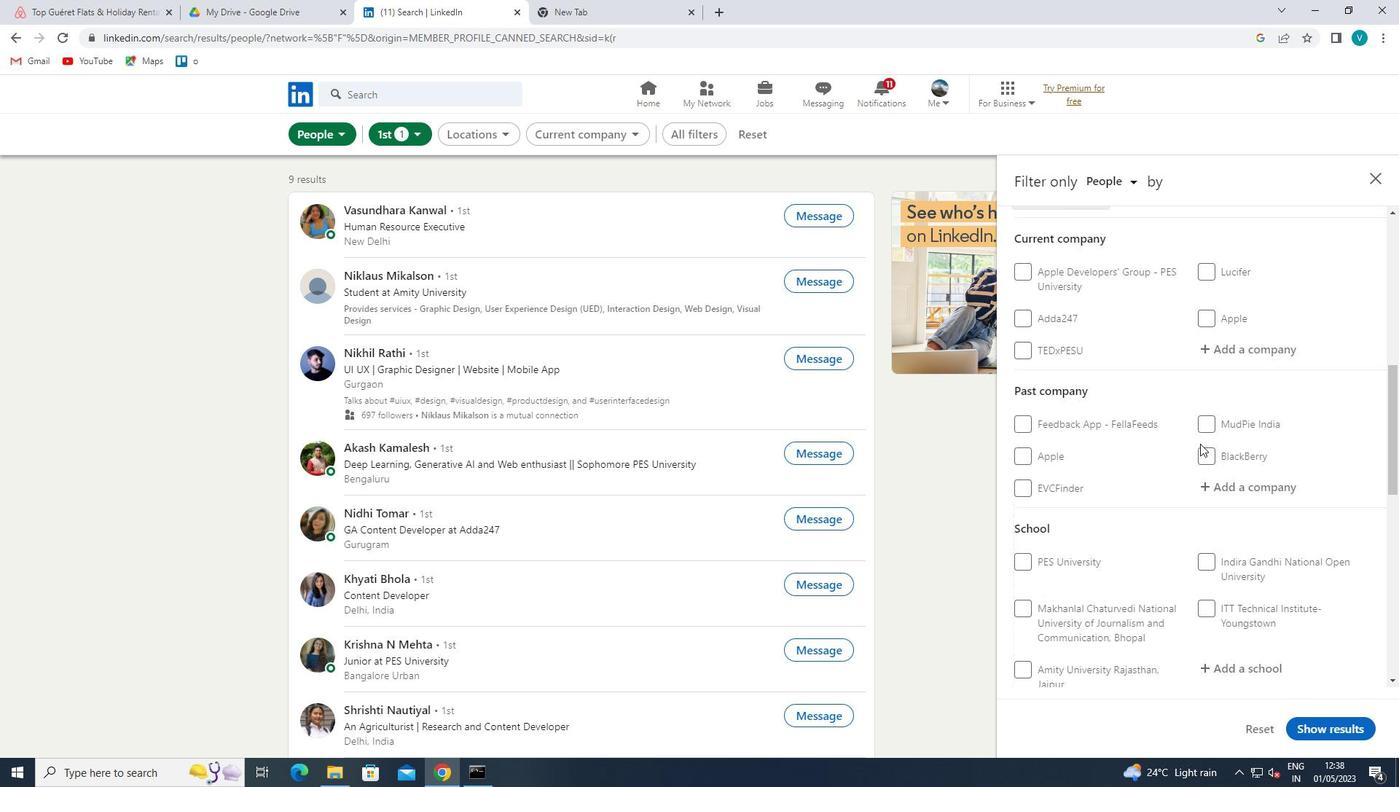 
Action: Mouse moved to (1114, 502)
Screenshot: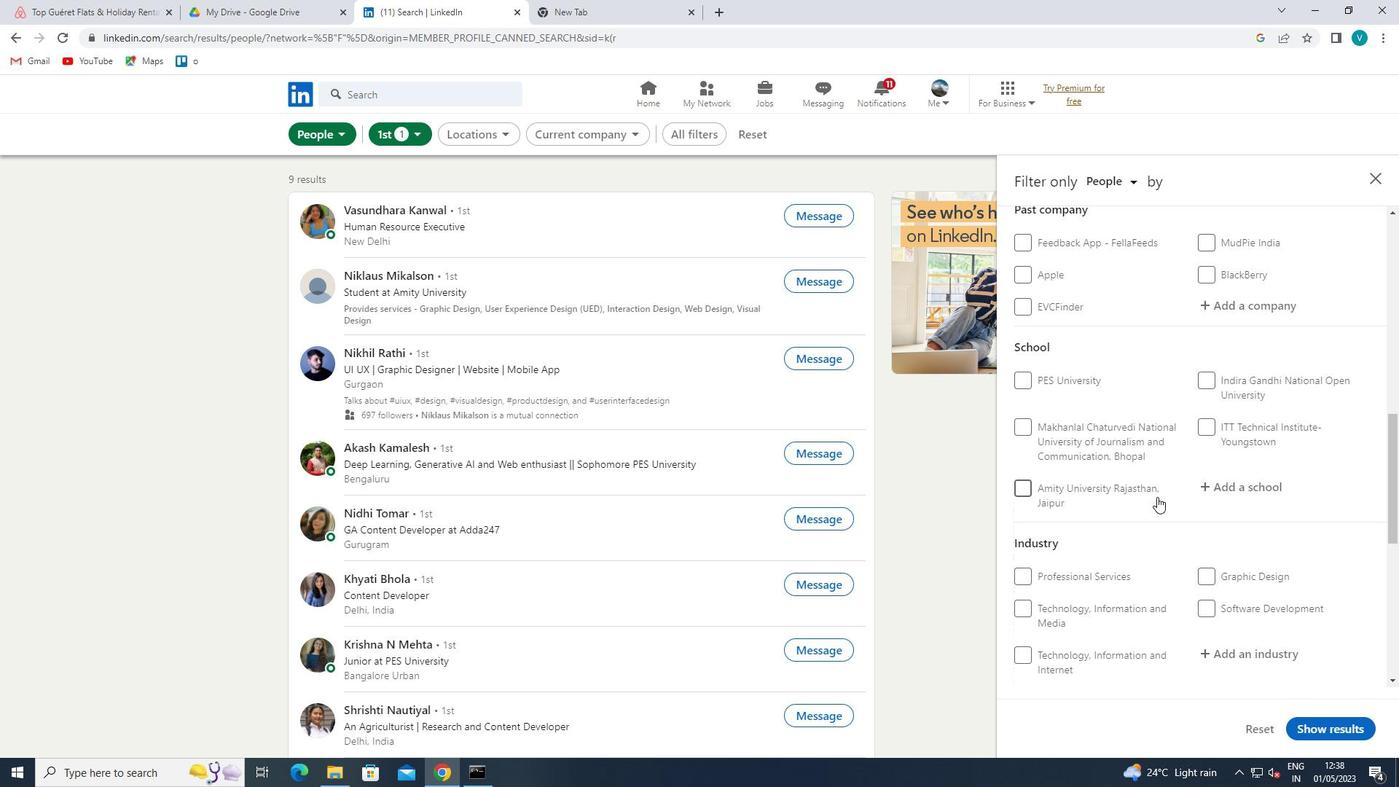 
Action: Mouse scrolled (1114, 501) with delta (0, 0)
Screenshot: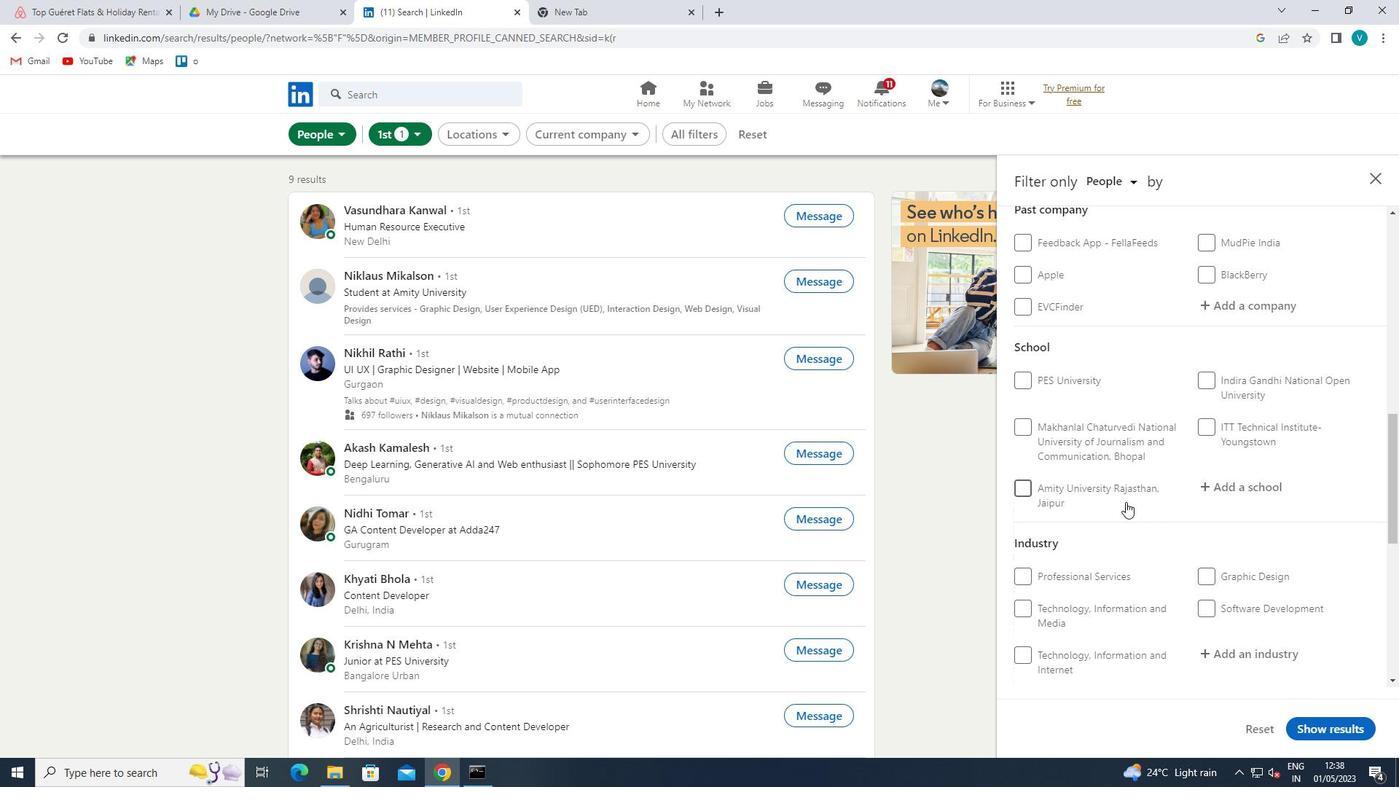 
Action: Mouse scrolled (1114, 501) with delta (0, 0)
Screenshot: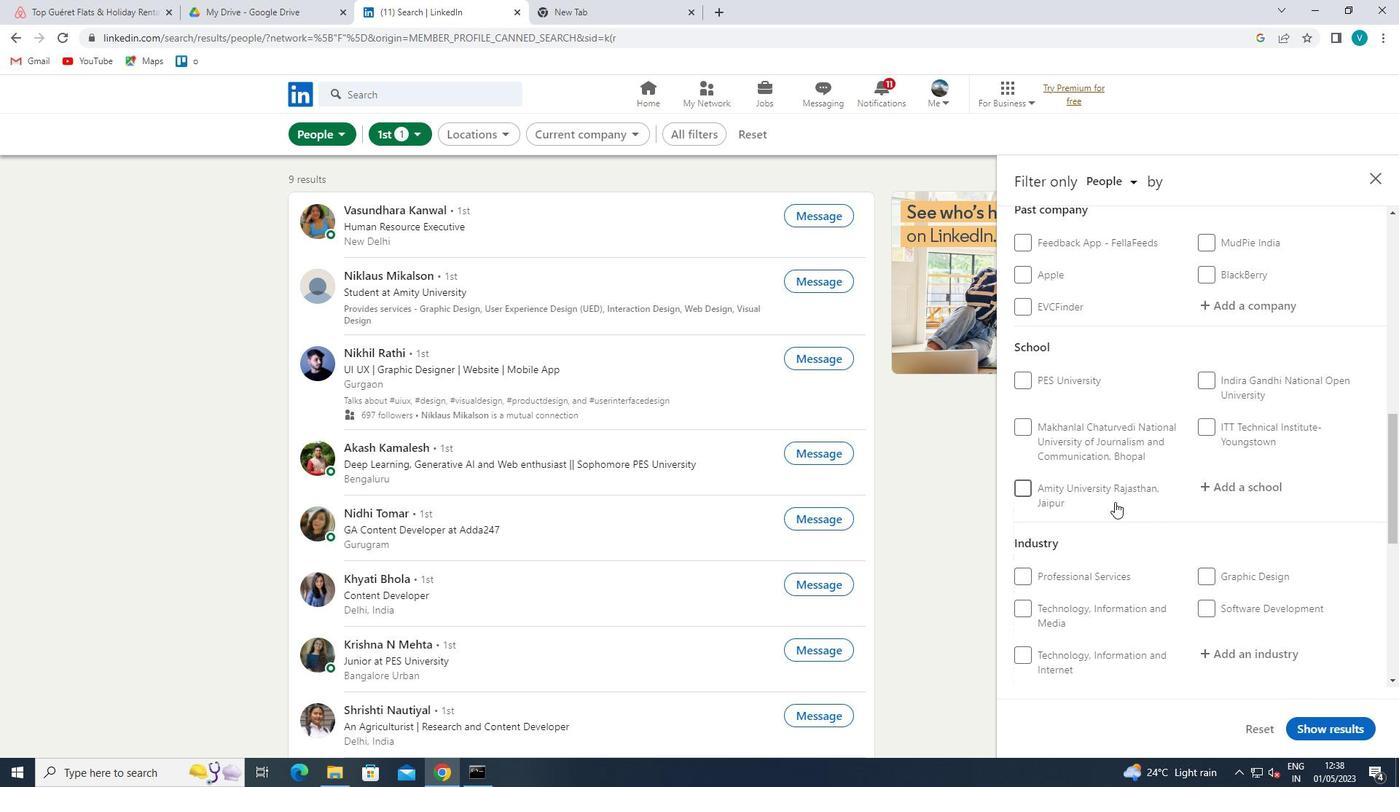 
Action: Mouse scrolled (1114, 501) with delta (0, 0)
Screenshot: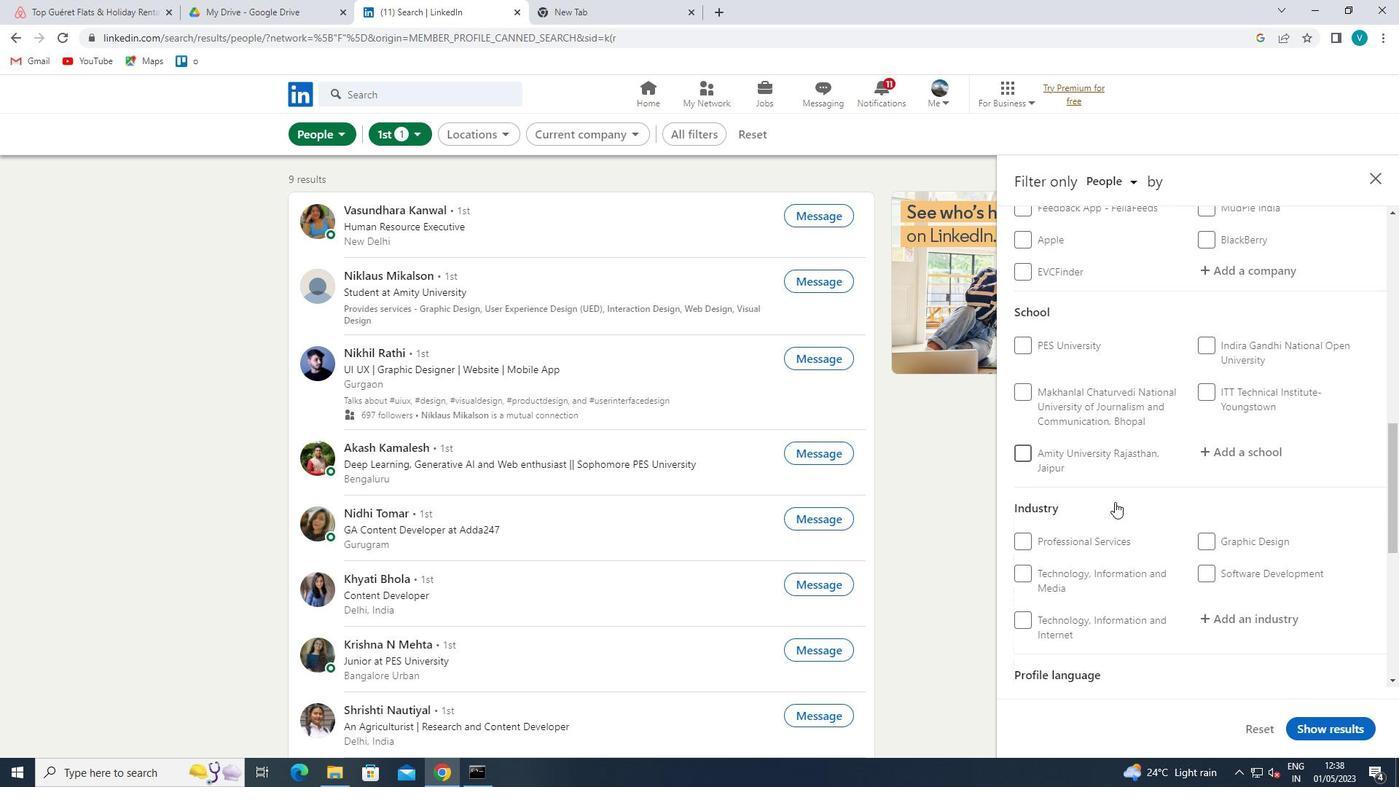 
Action: Mouse moved to (1031, 526)
Screenshot: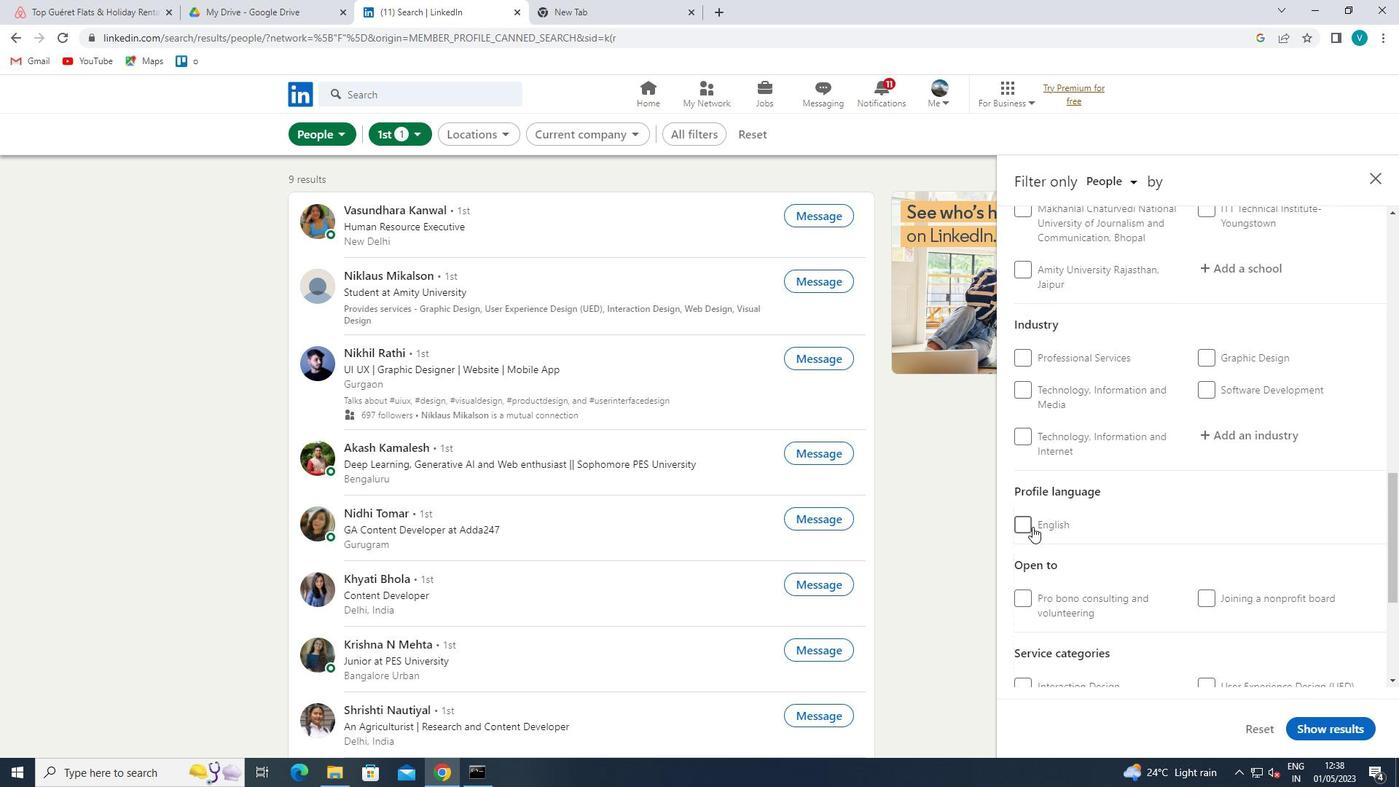 
Action: Mouse pressed left at (1031, 526)
Screenshot: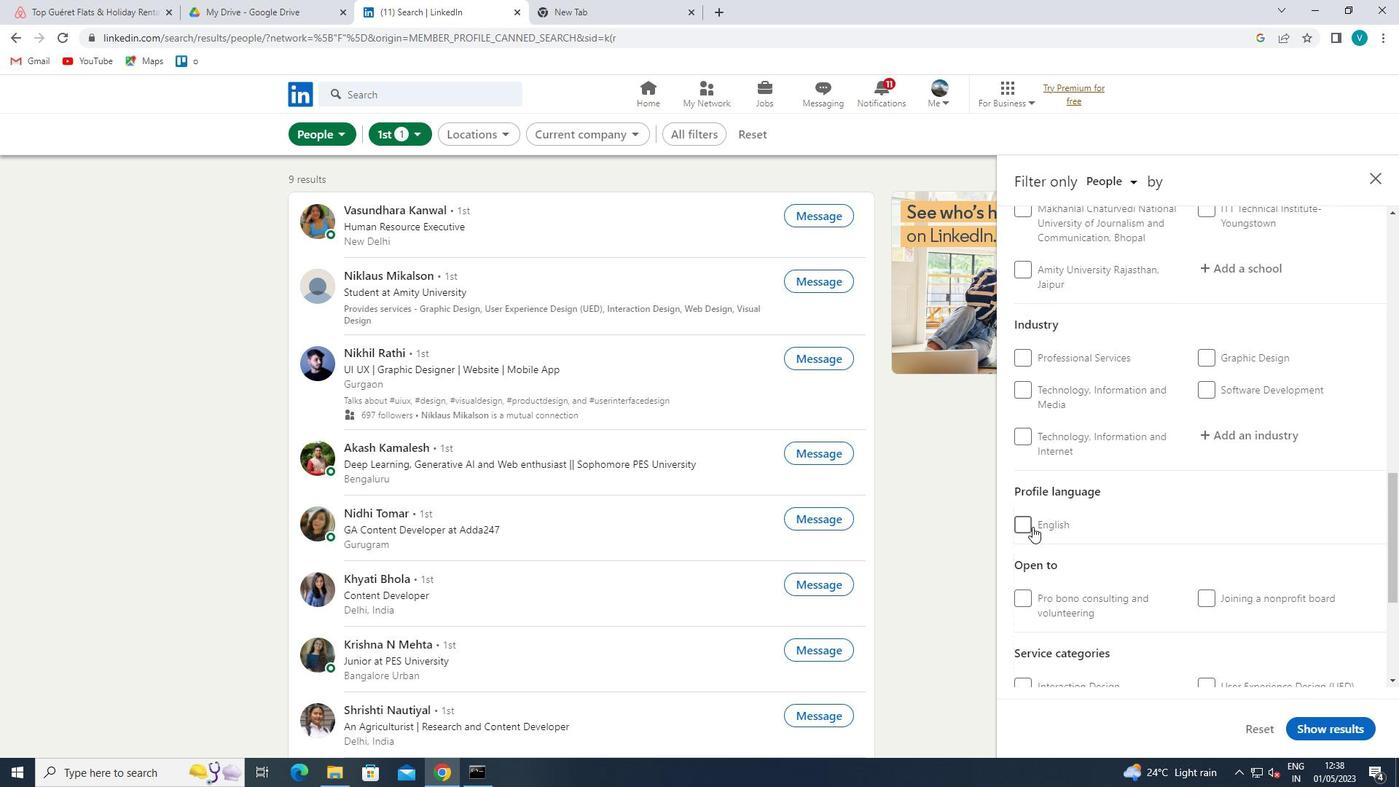 
Action: Mouse moved to (1246, 485)
Screenshot: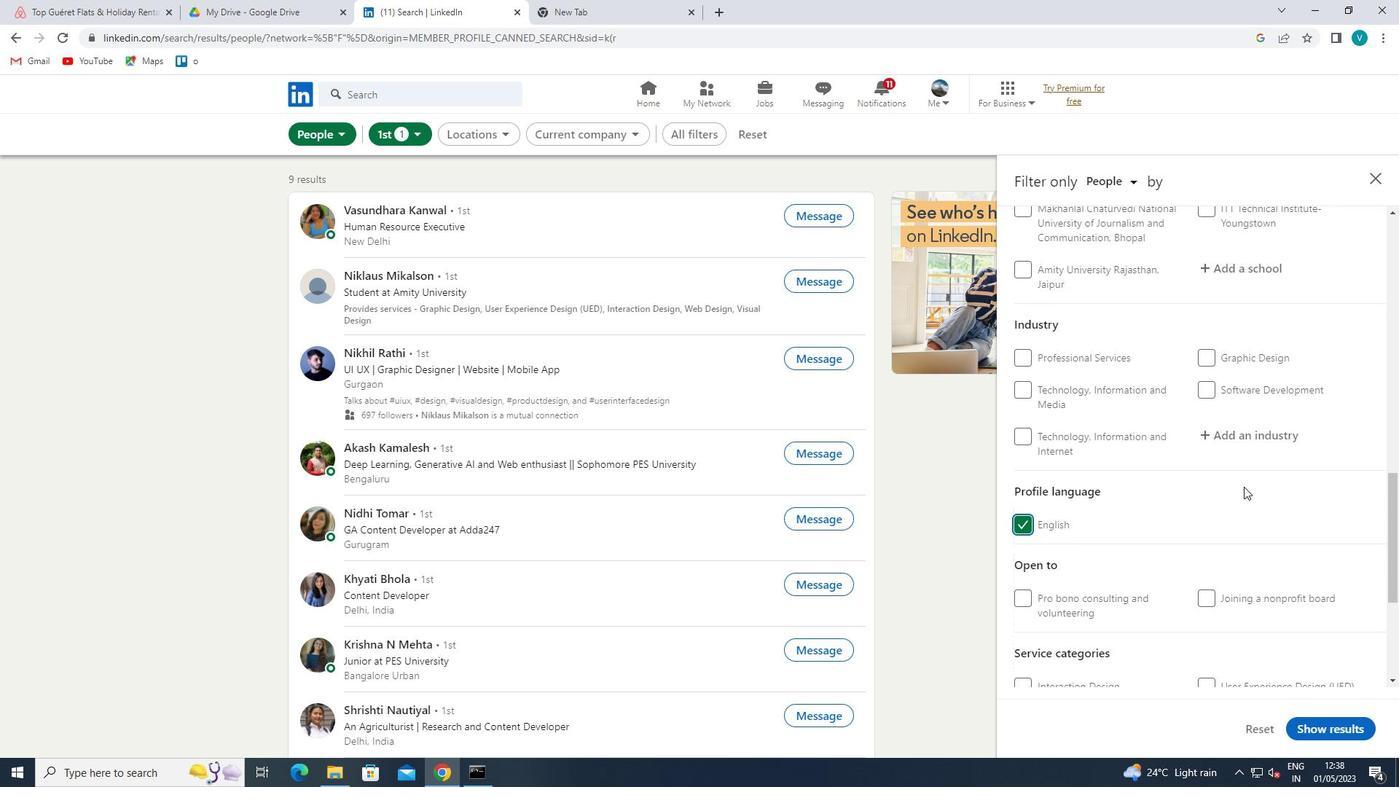 
Action: Mouse scrolled (1246, 486) with delta (0, 0)
Screenshot: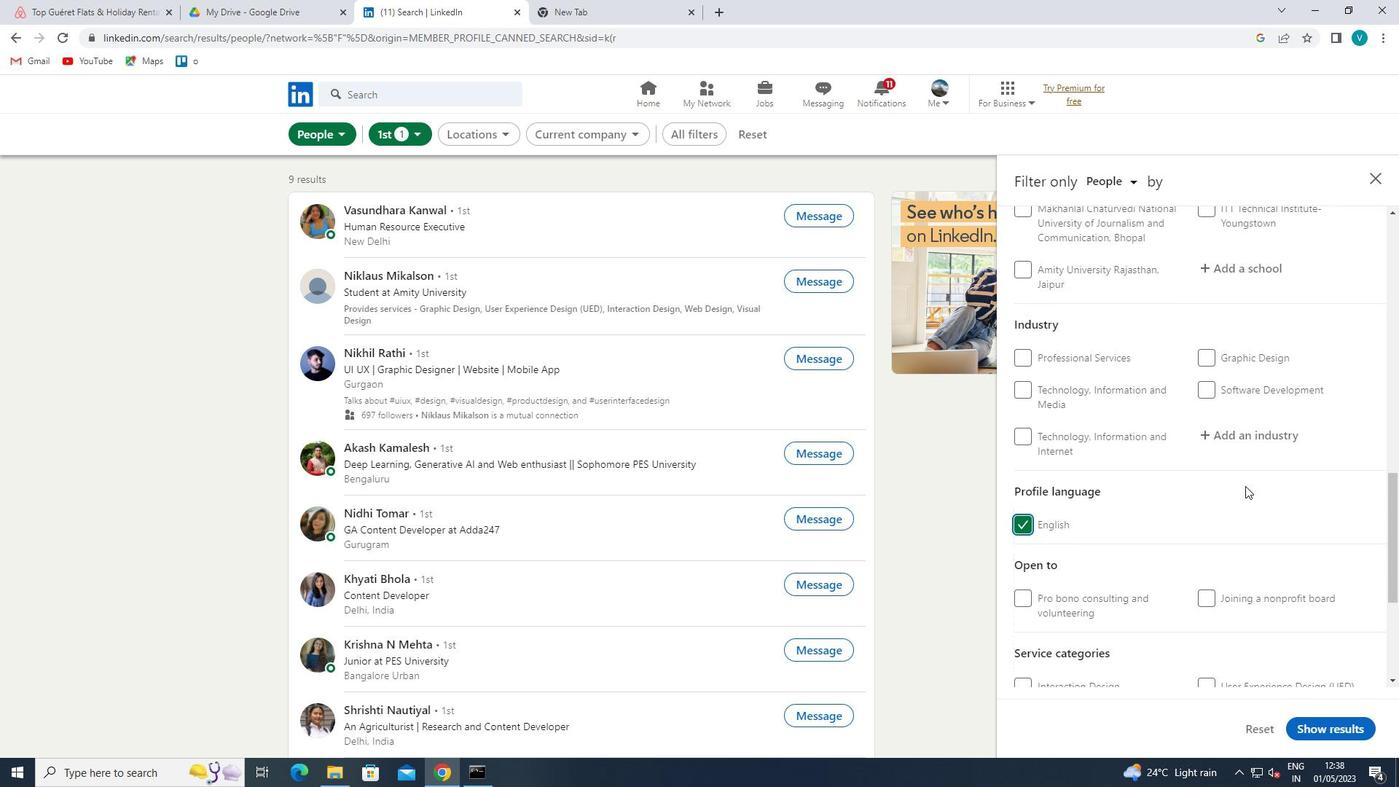 
Action: Mouse scrolled (1246, 486) with delta (0, 0)
Screenshot: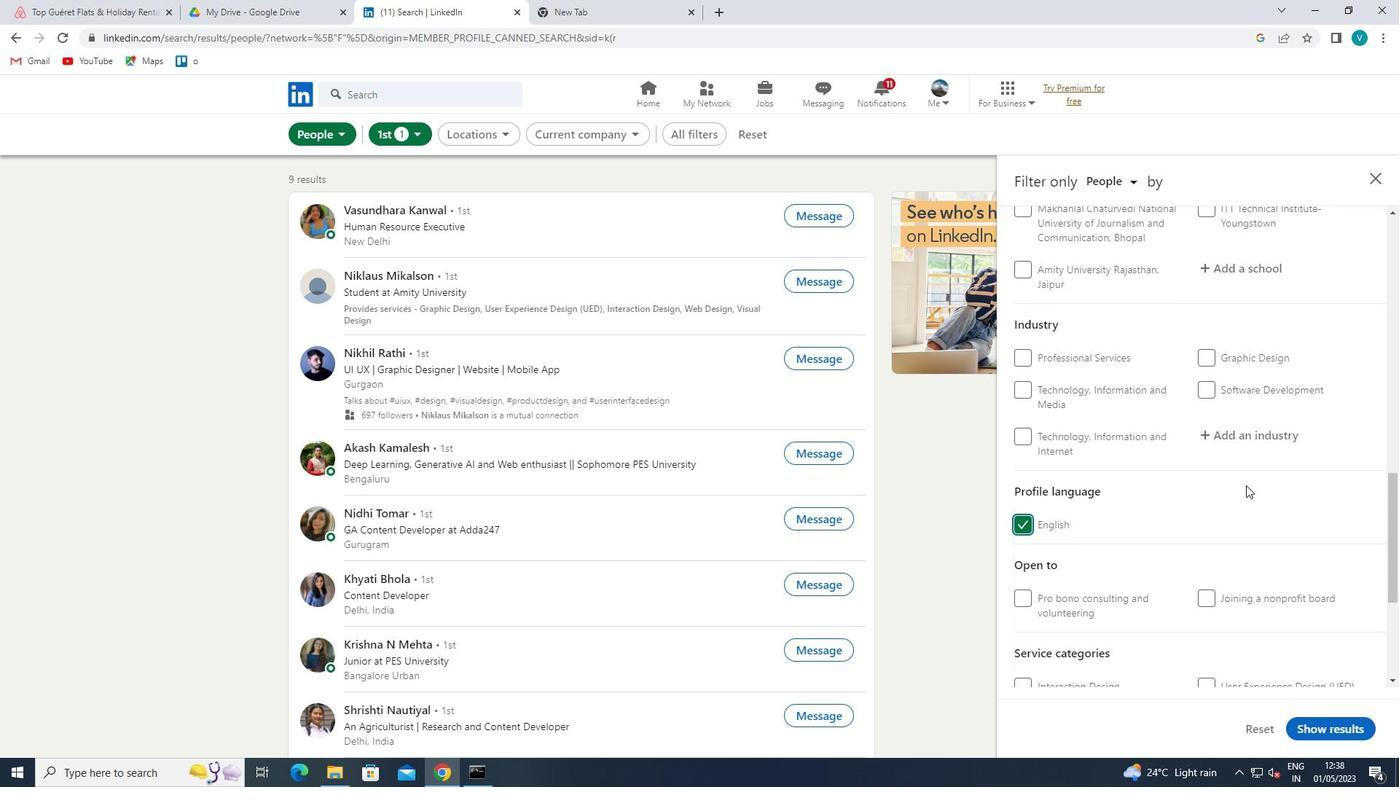 
Action: Mouse scrolled (1246, 486) with delta (0, 0)
Screenshot: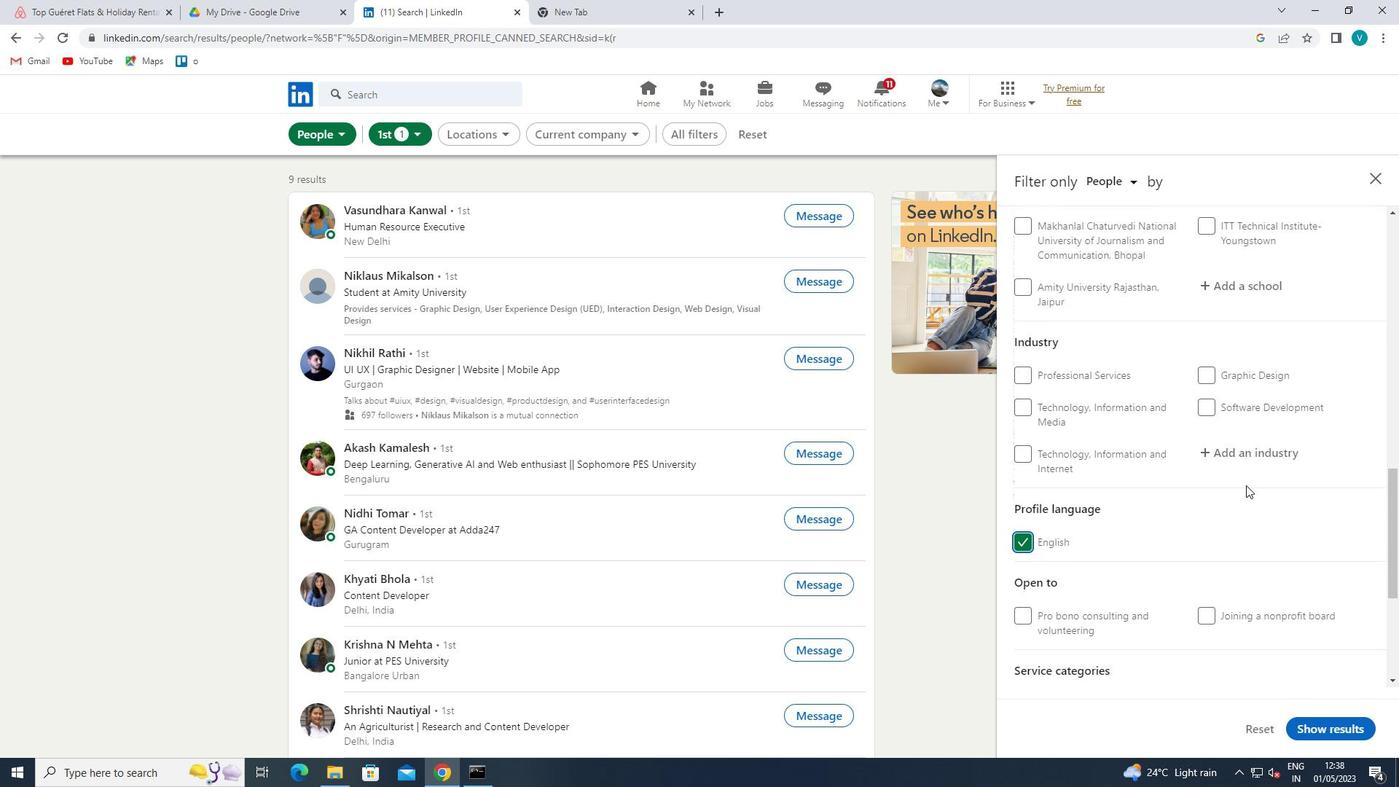 
Action: Mouse scrolled (1246, 486) with delta (0, 0)
Screenshot: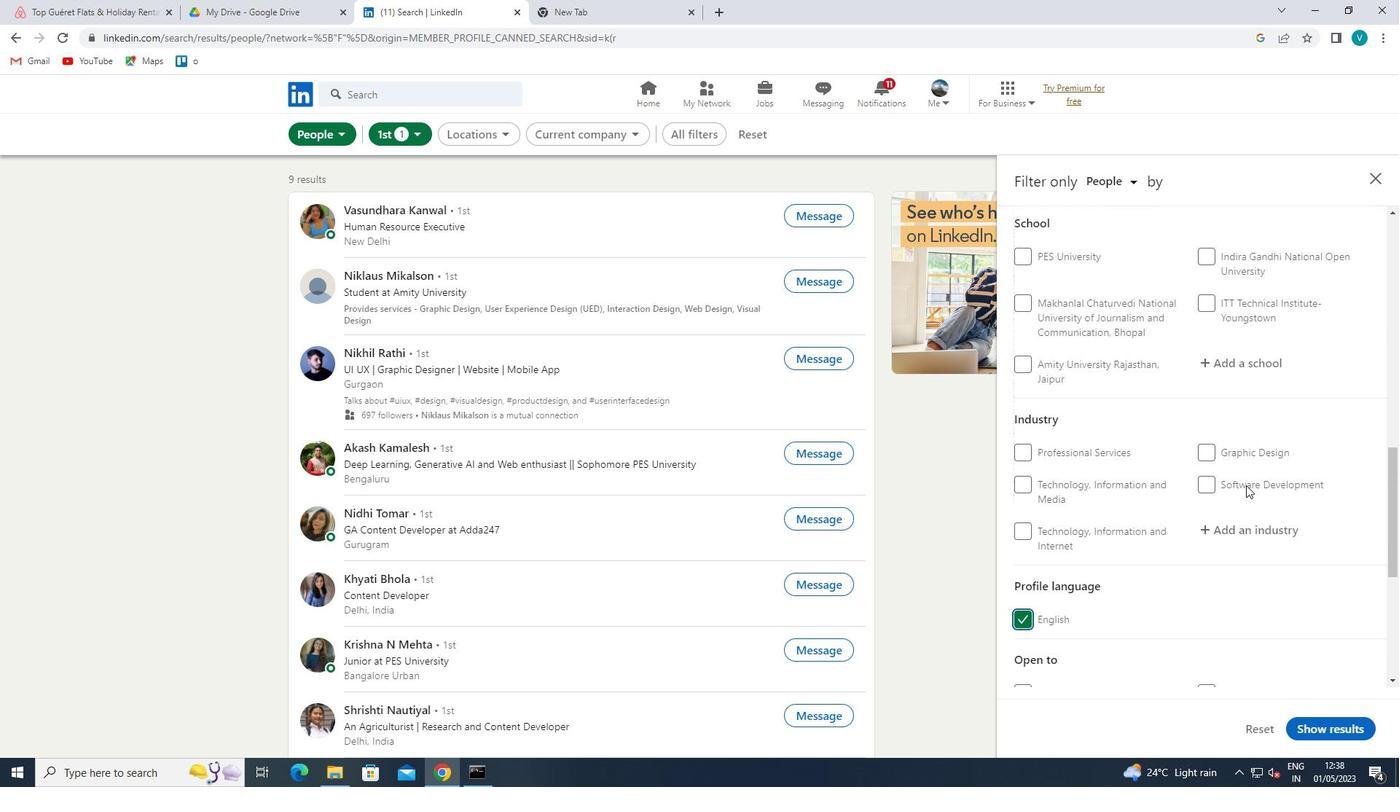 
Action: Mouse scrolled (1246, 486) with delta (0, 0)
Screenshot: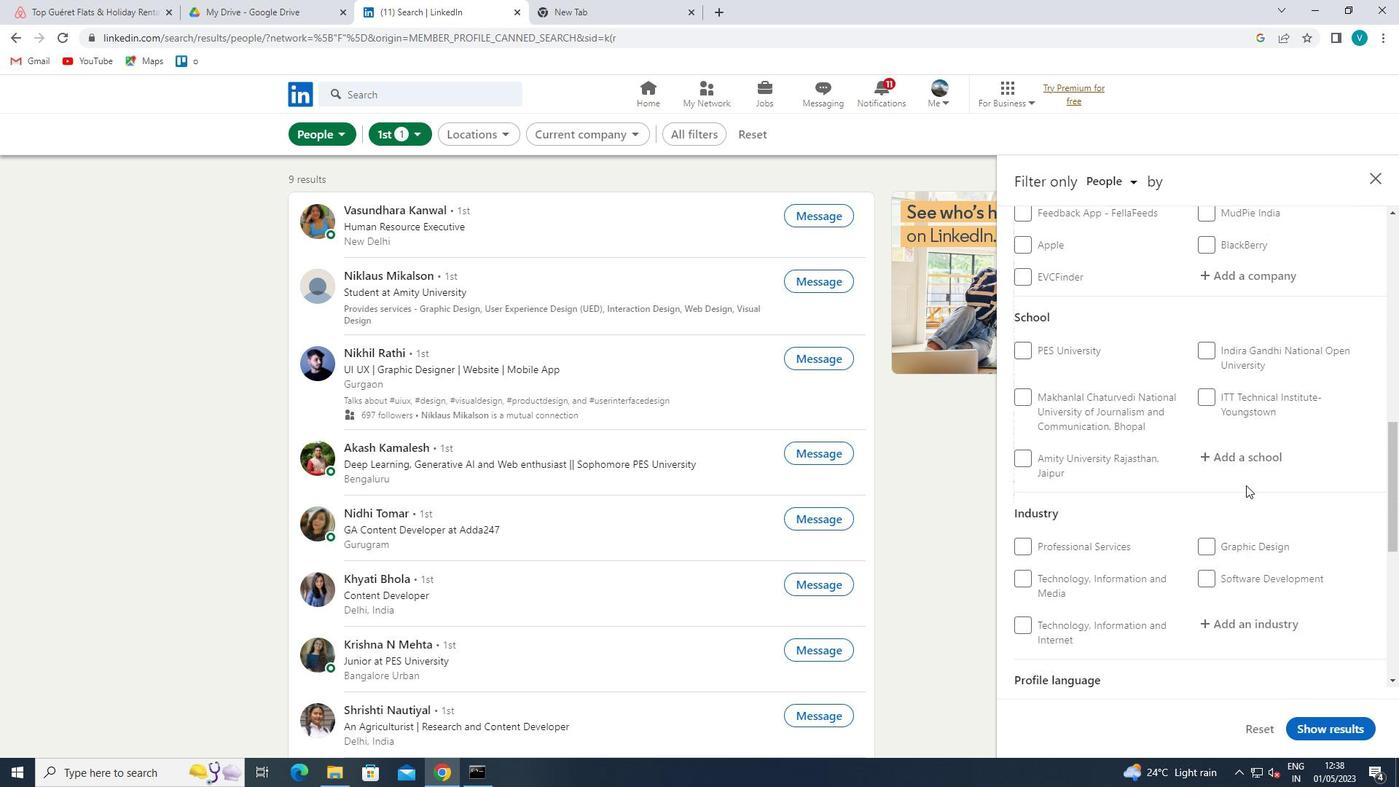 
Action: Mouse scrolled (1246, 486) with delta (0, 0)
Screenshot: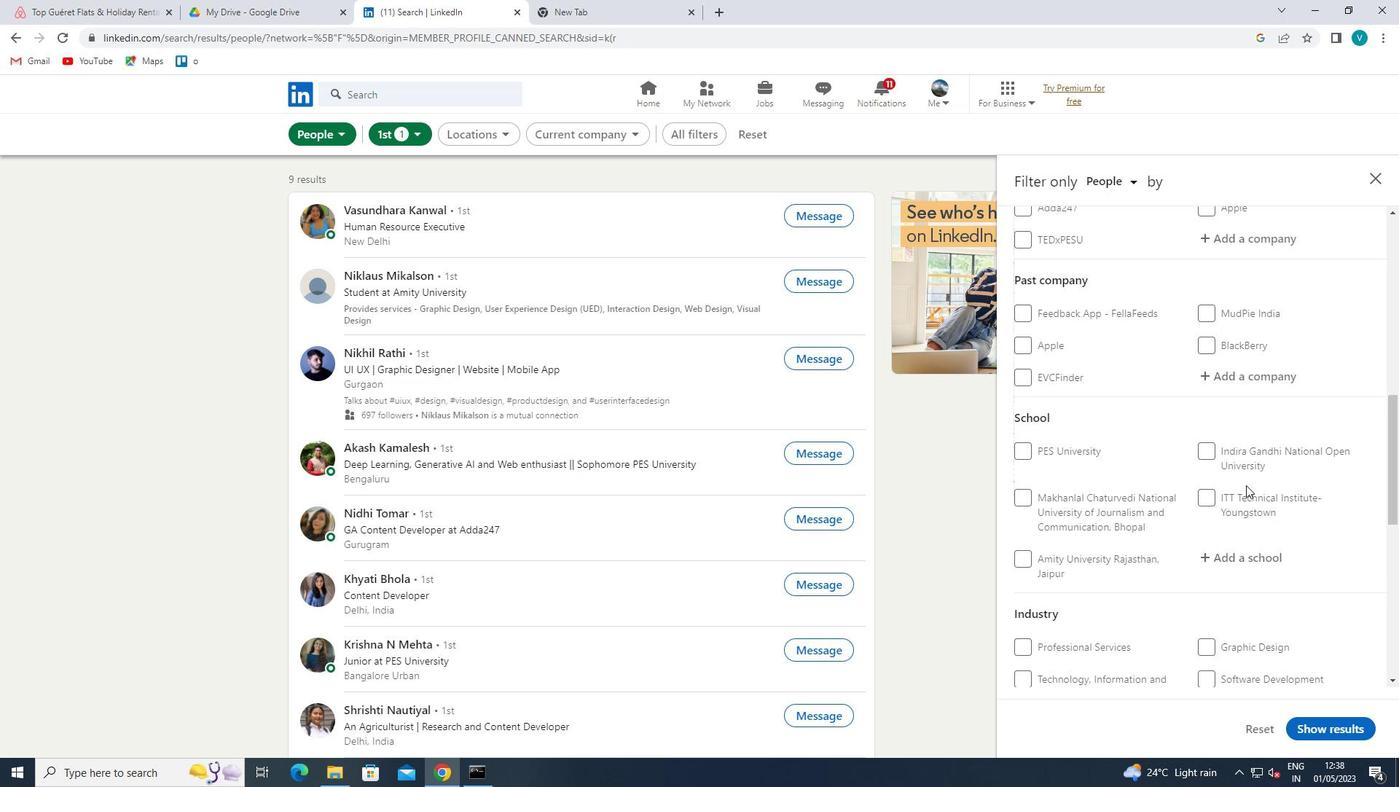 
Action: Mouse moved to (1263, 388)
Screenshot: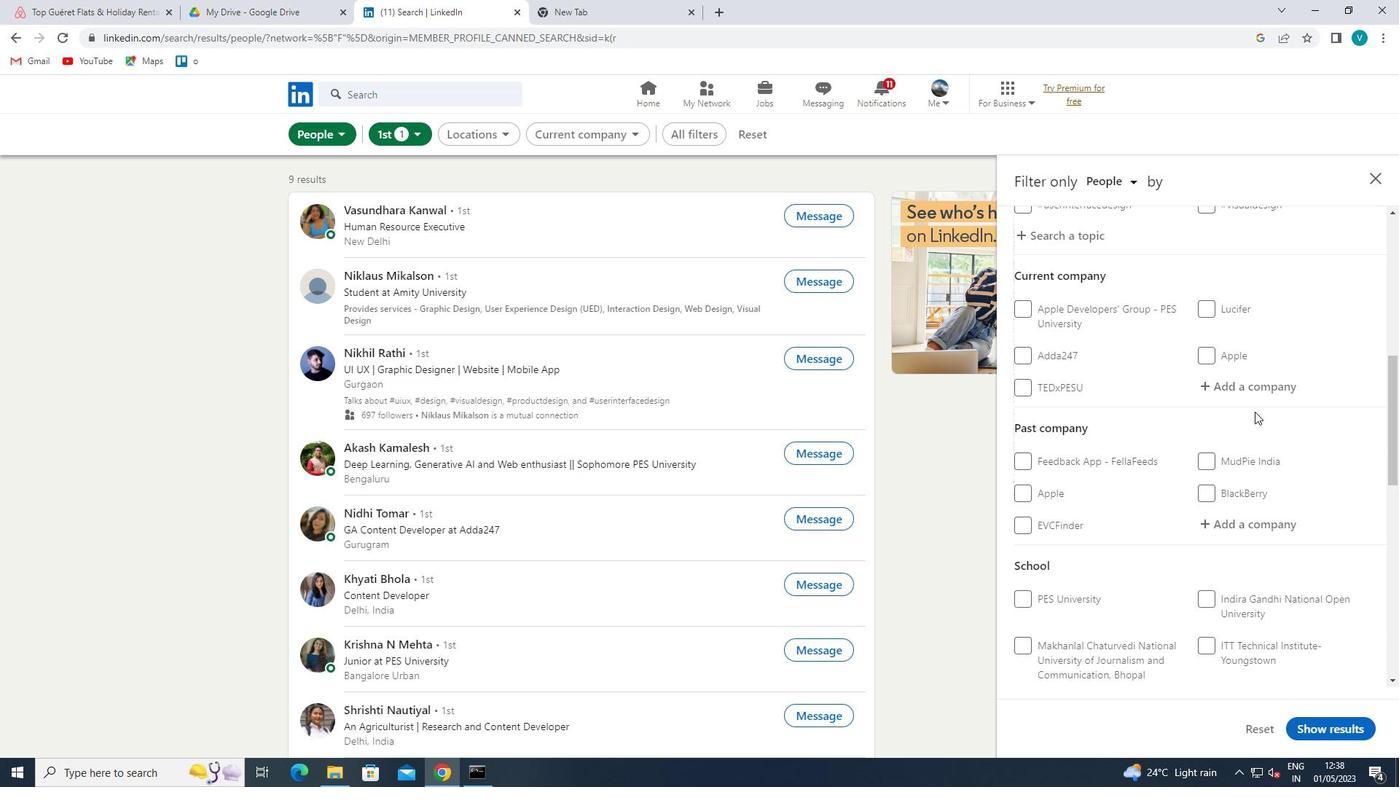 
Action: Mouse pressed left at (1263, 388)
Screenshot: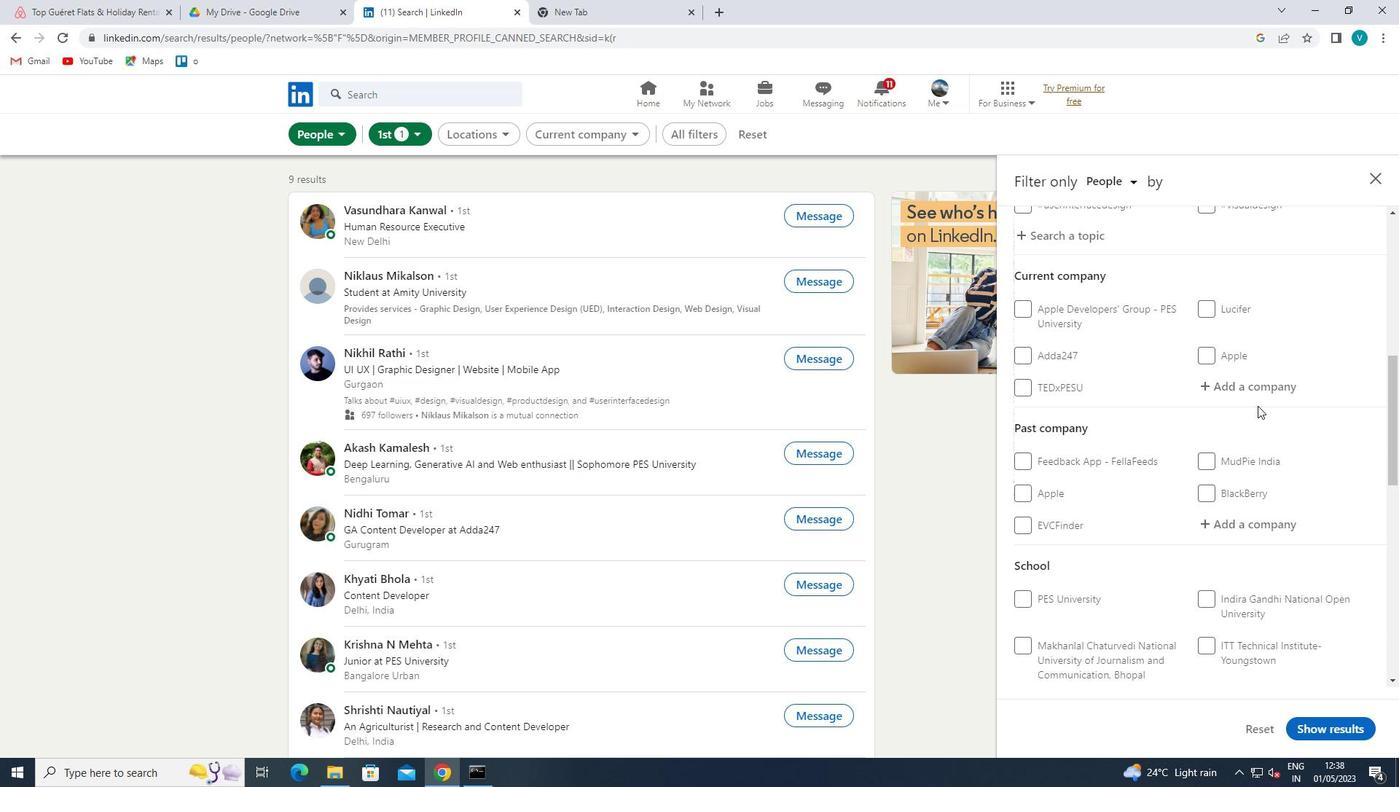 
Action: Mouse moved to (1254, 393)
Screenshot: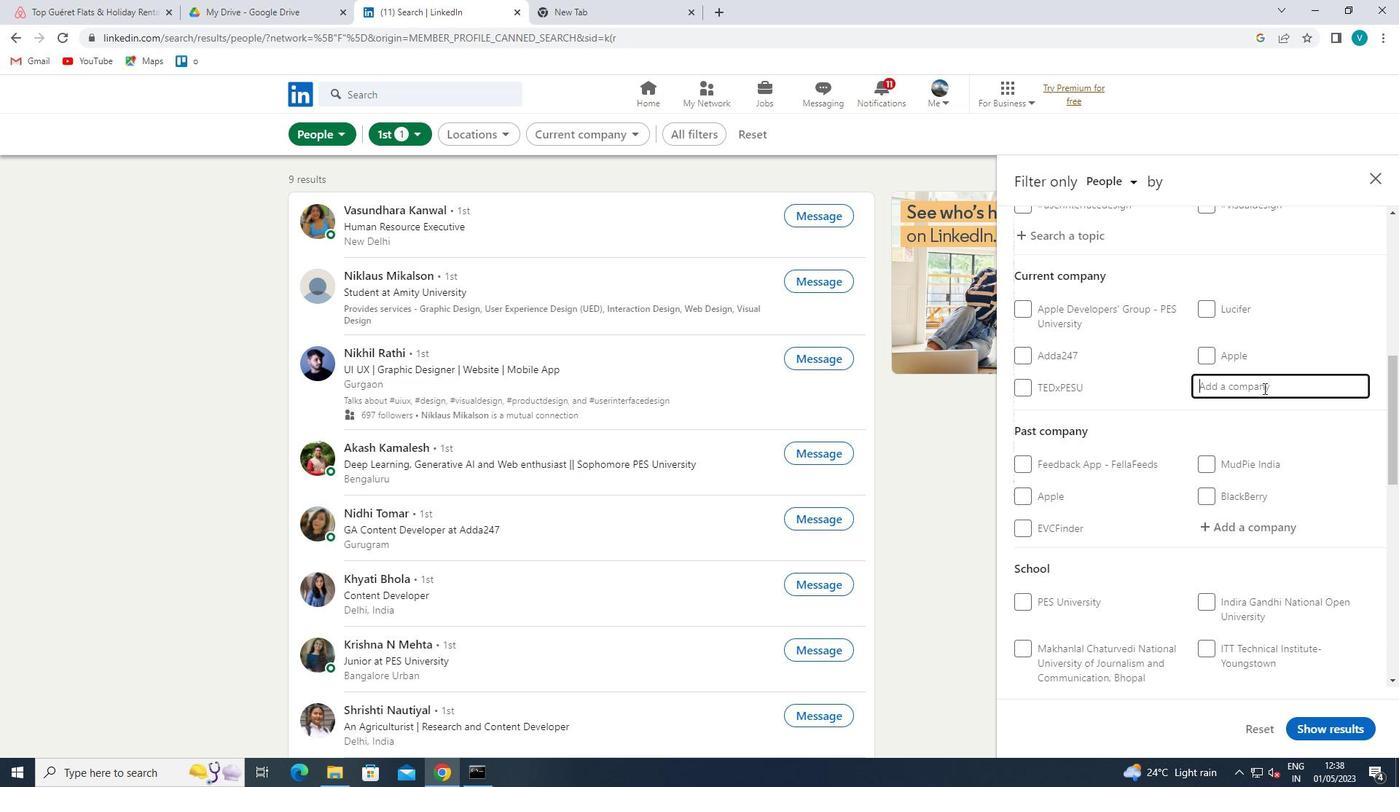 
Action: Key pressed <Key.shift>SHALIN<Key.space>A<Key.backspace><Key.backspace>A<Key.space>
Screenshot: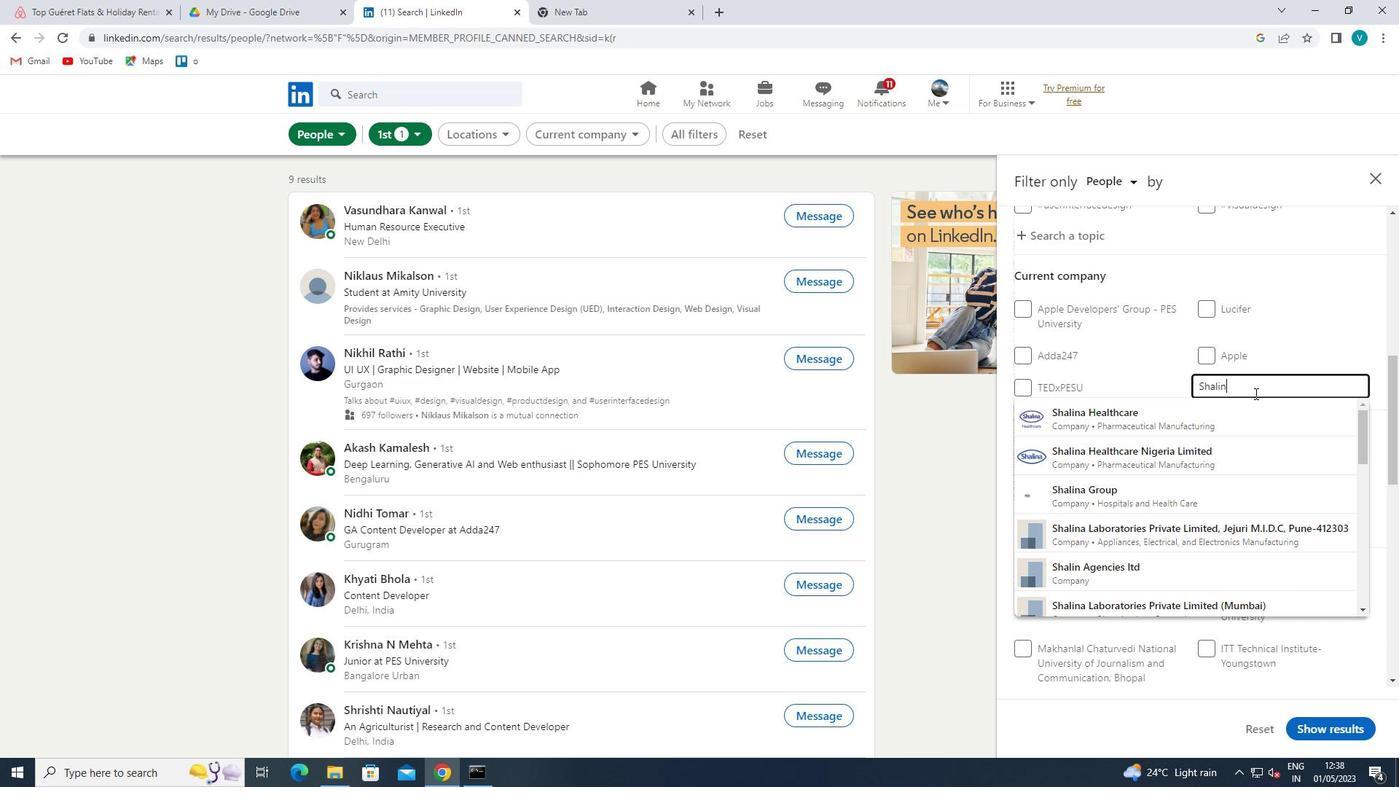 
Action: Mouse moved to (1227, 410)
Screenshot: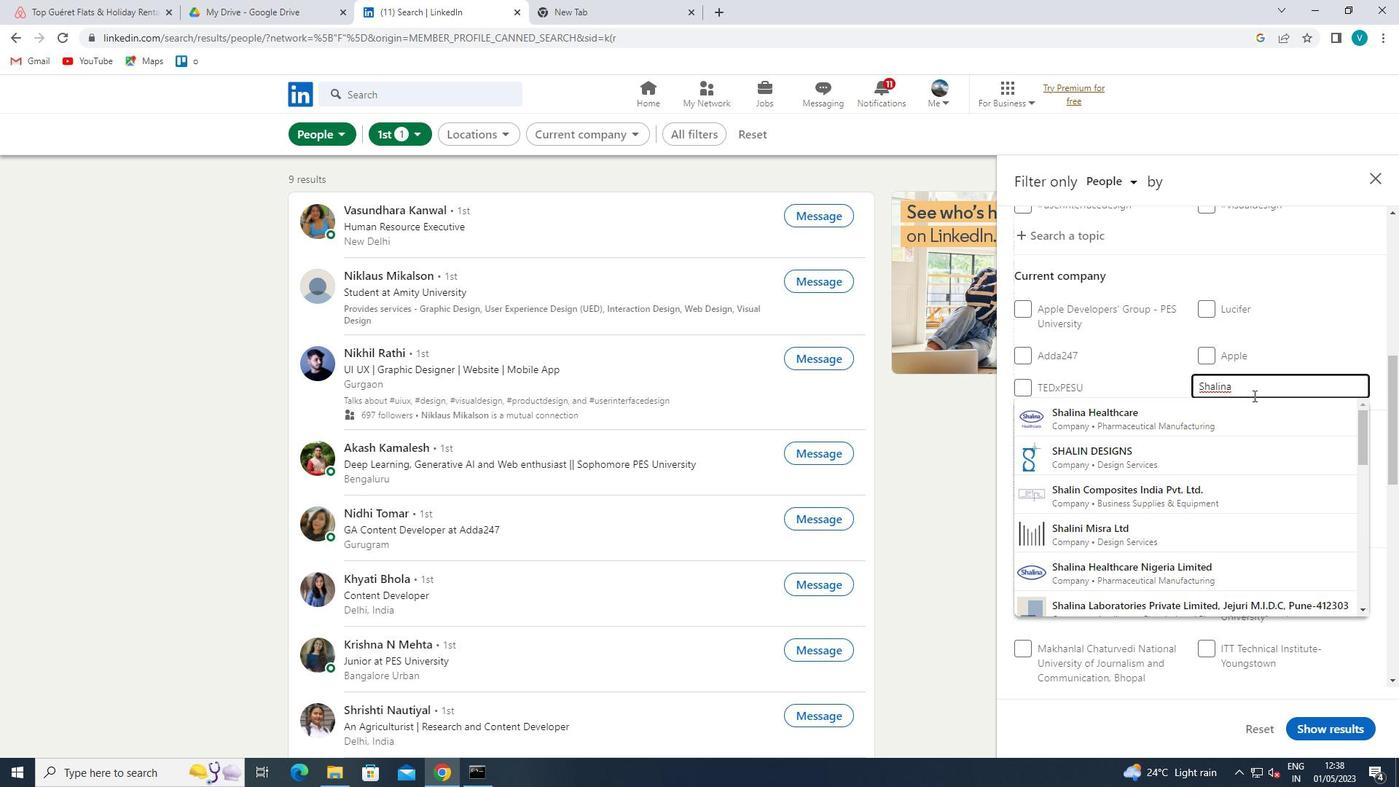 
Action: Mouse pressed left at (1227, 410)
Screenshot: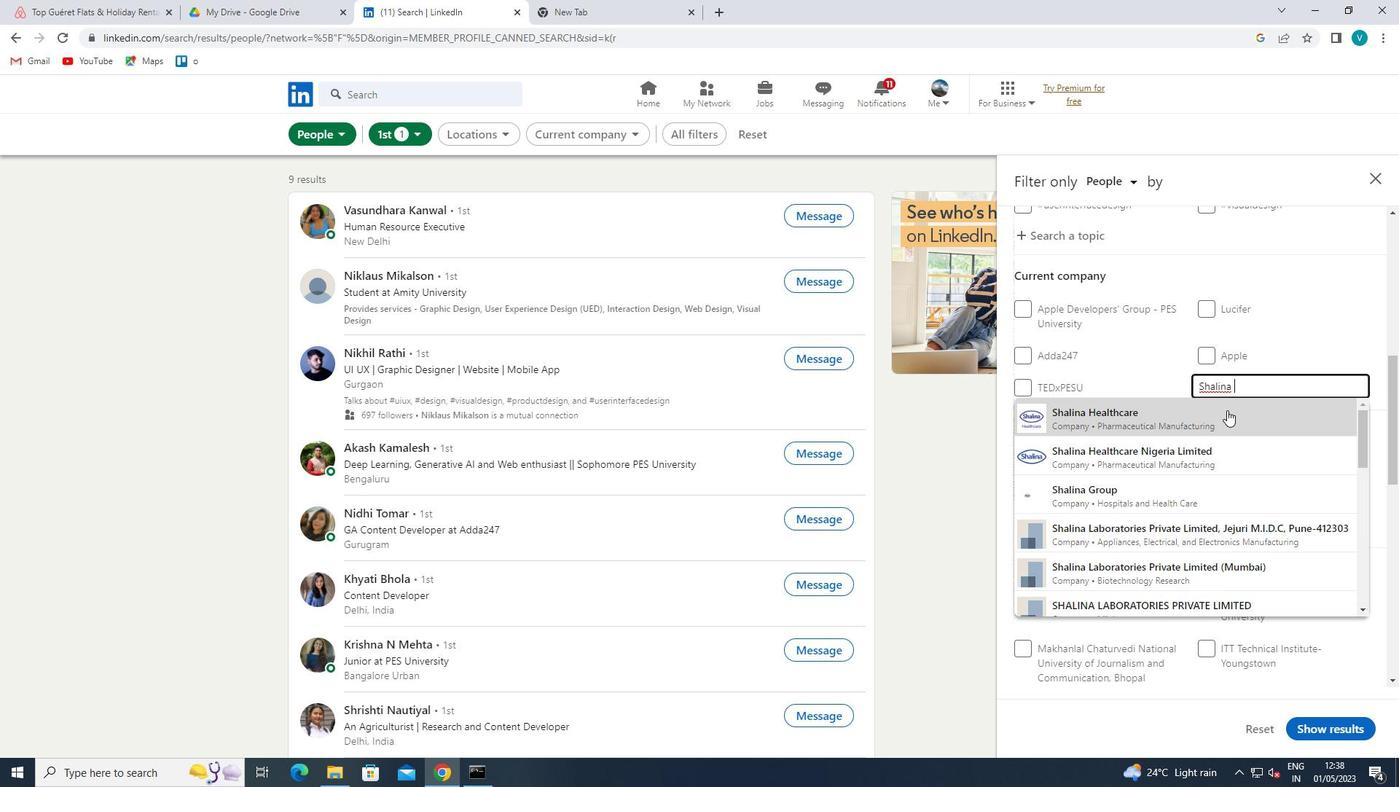 
Action: Mouse moved to (1229, 409)
Screenshot: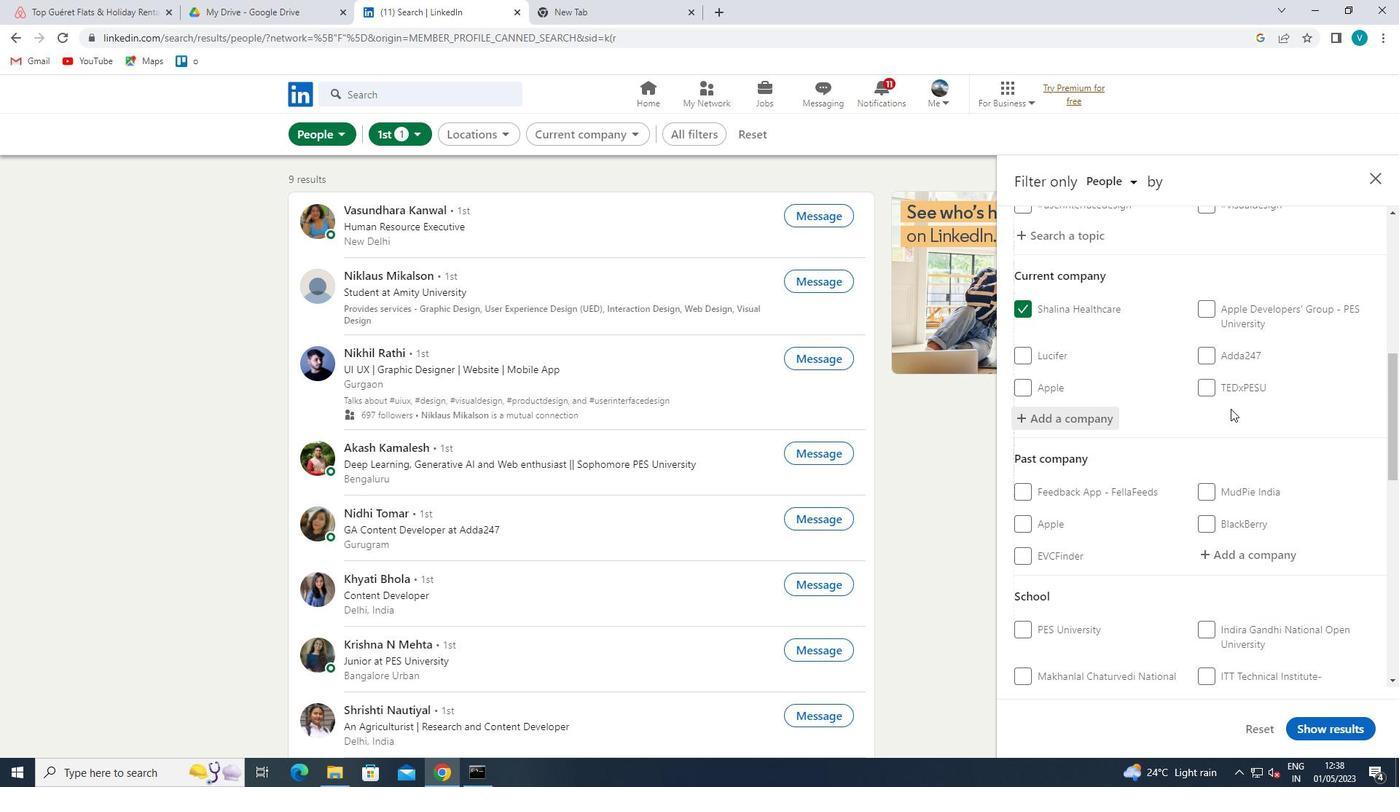 
Action: Mouse scrolled (1229, 408) with delta (0, 0)
Screenshot: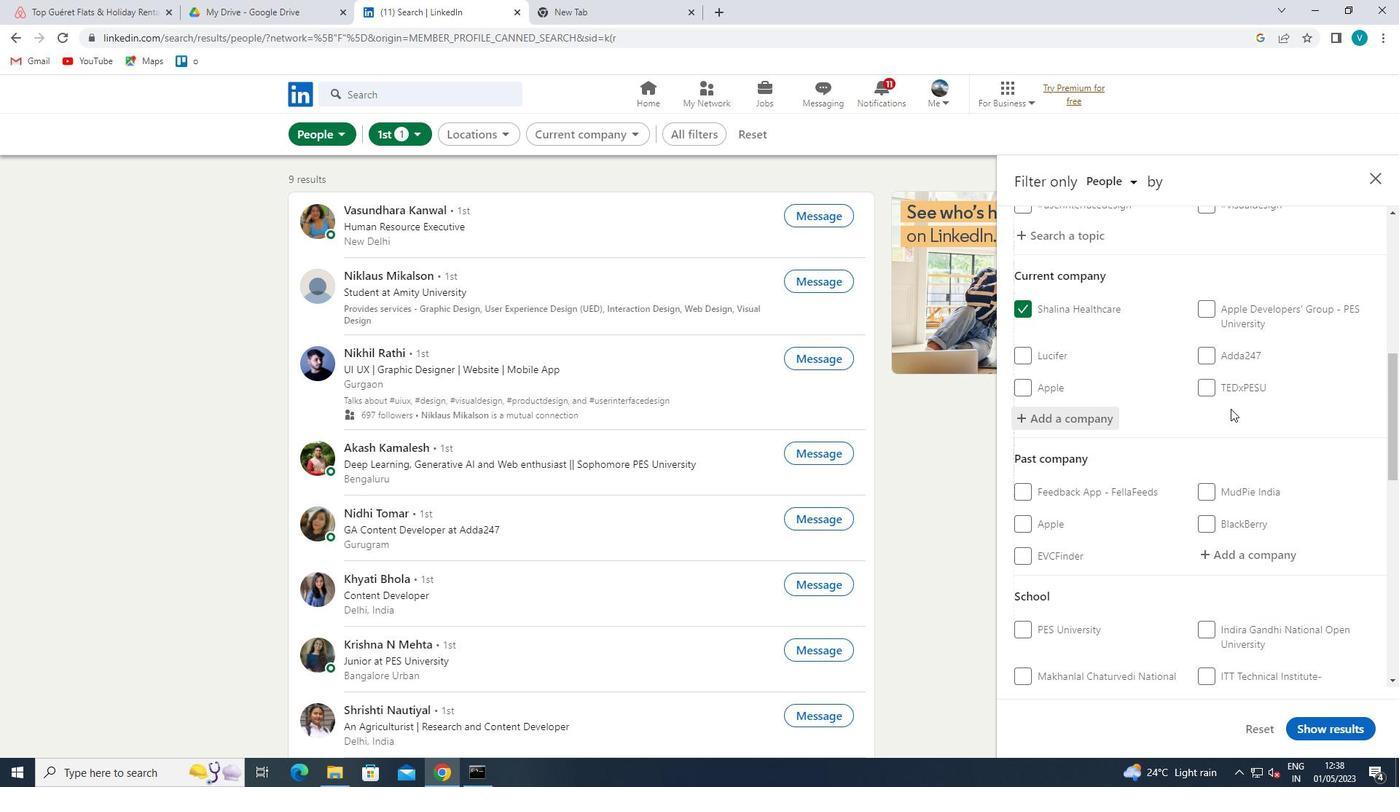 
Action: Mouse moved to (1227, 411)
Screenshot: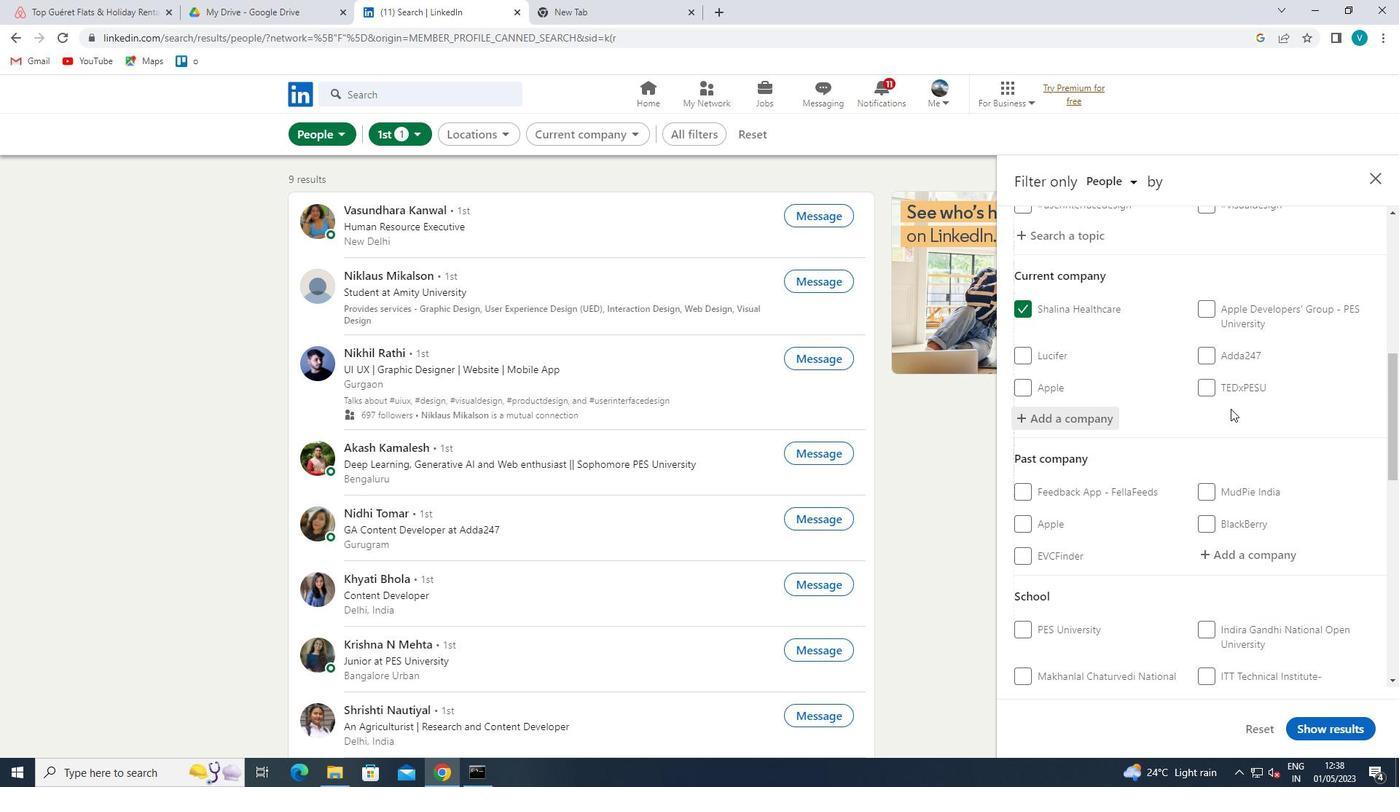 
Action: Mouse scrolled (1227, 410) with delta (0, 0)
Screenshot: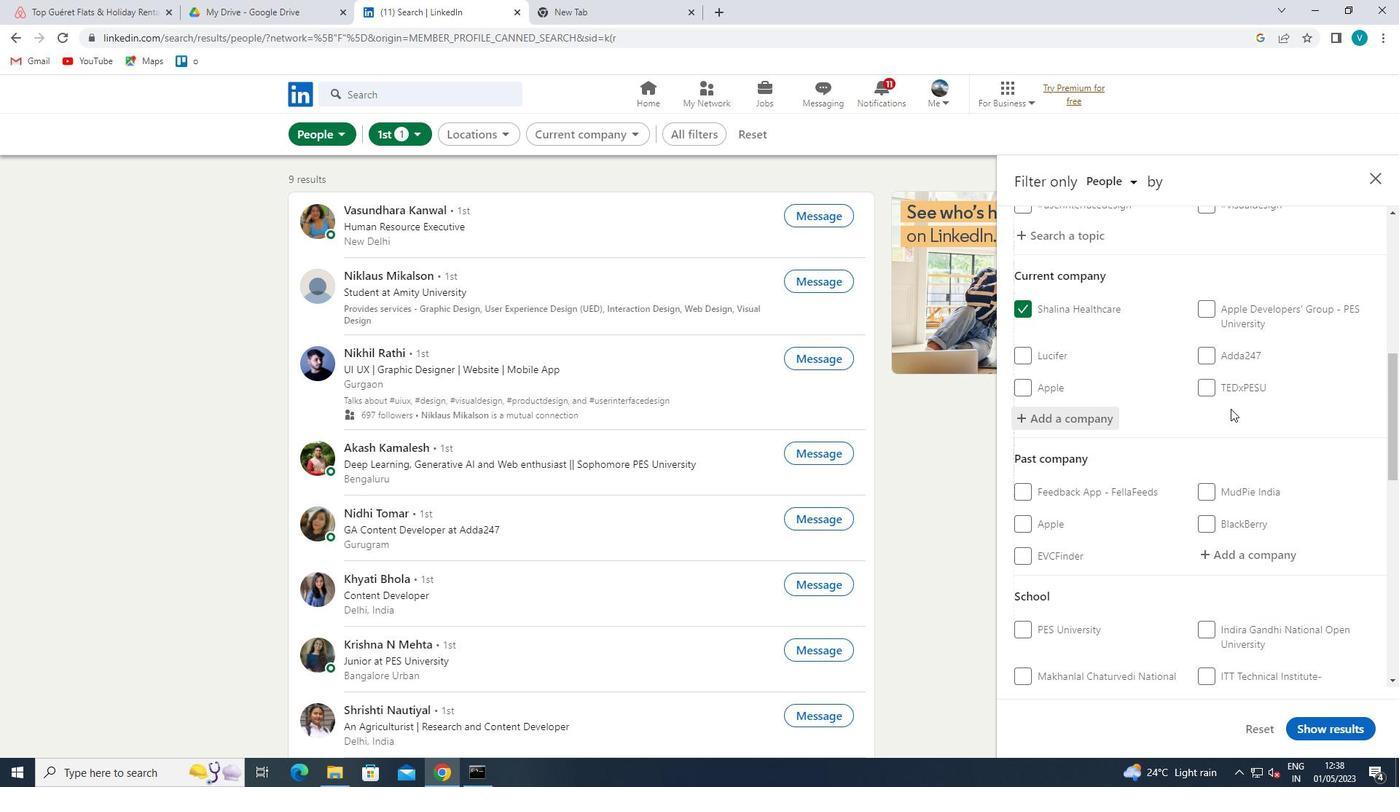 
Action: Mouse moved to (1225, 413)
Screenshot: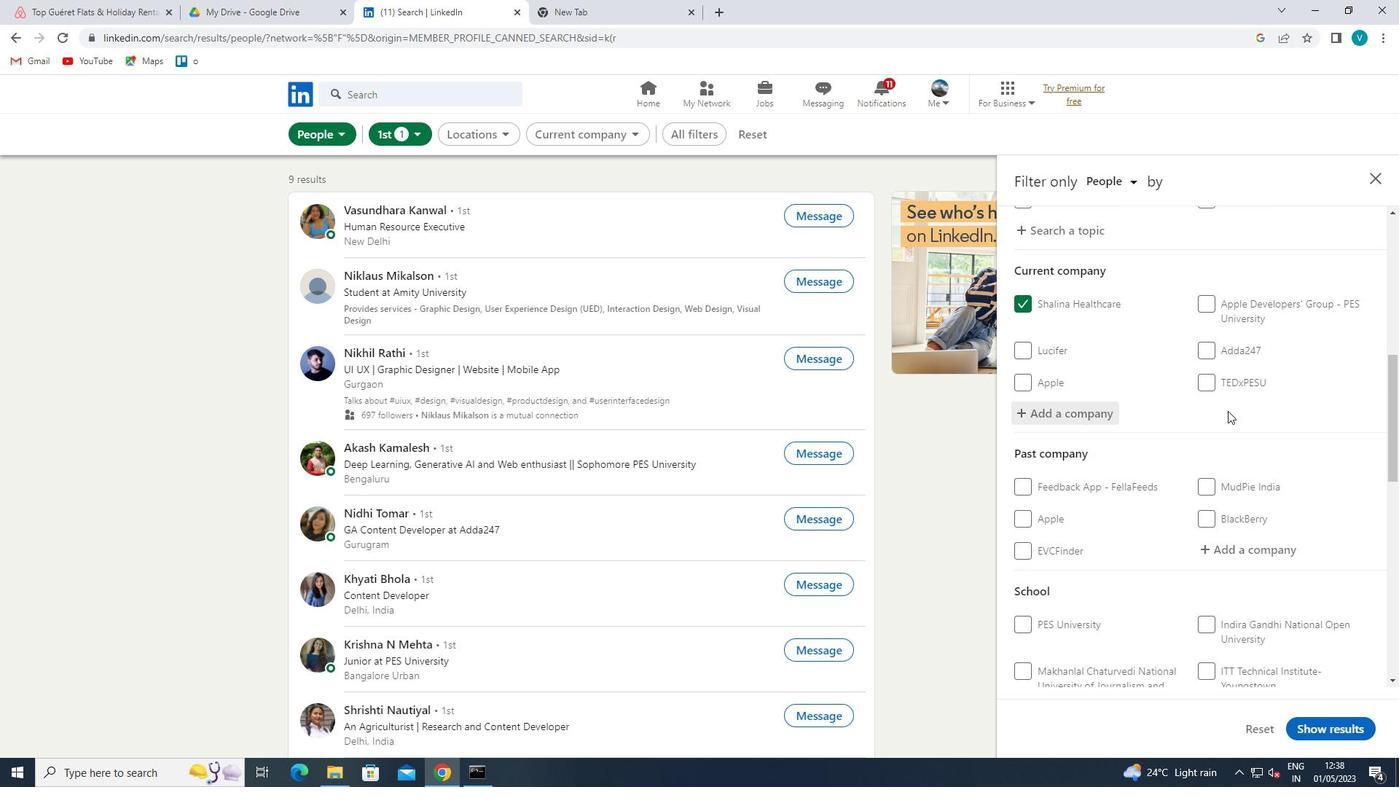 
Action: Mouse scrolled (1225, 412) with delta (0, 0)
Screenshot: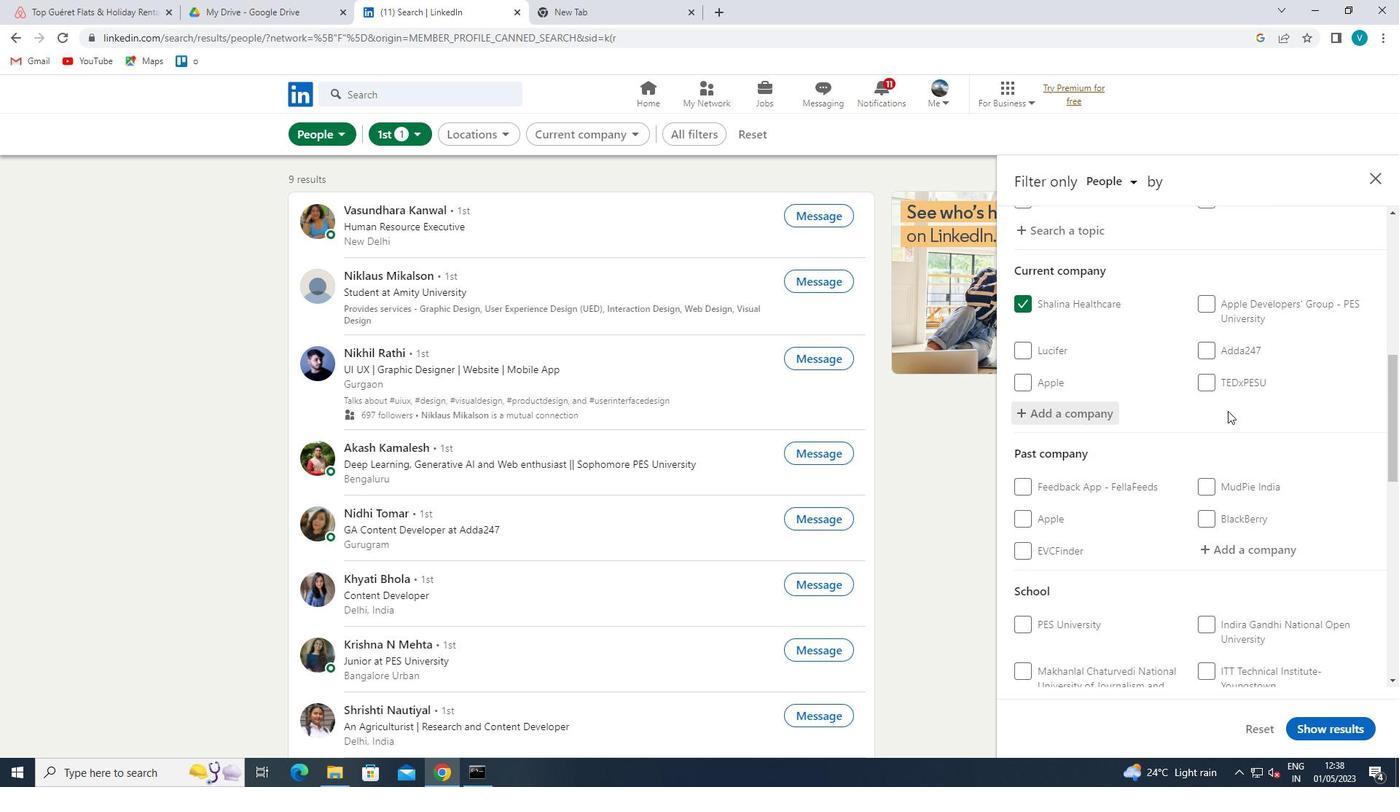 
Action: Mouse moved to (1224, 413)
Screenshot: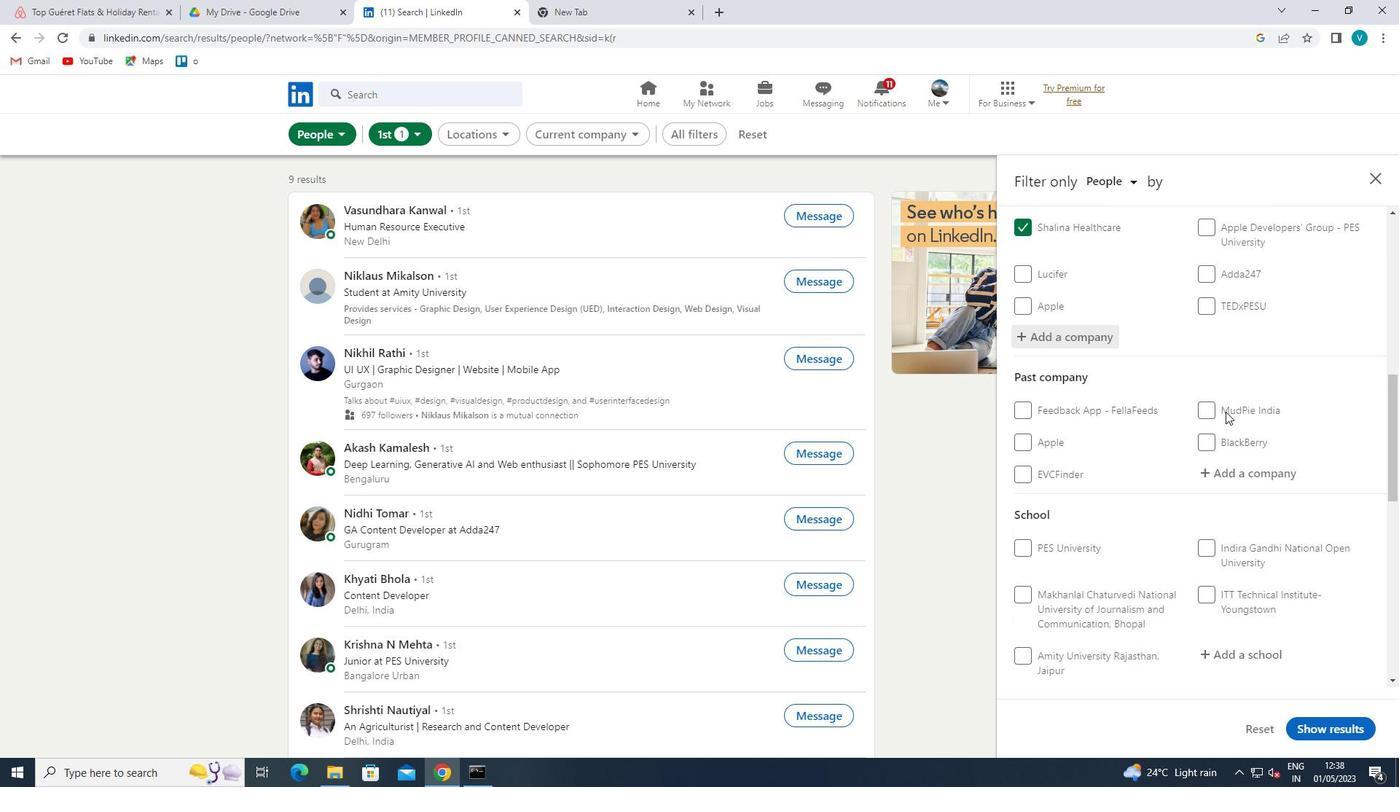 
Action: Mouse scrolled (1224, 412) with delta (0, 0)
Screenshot: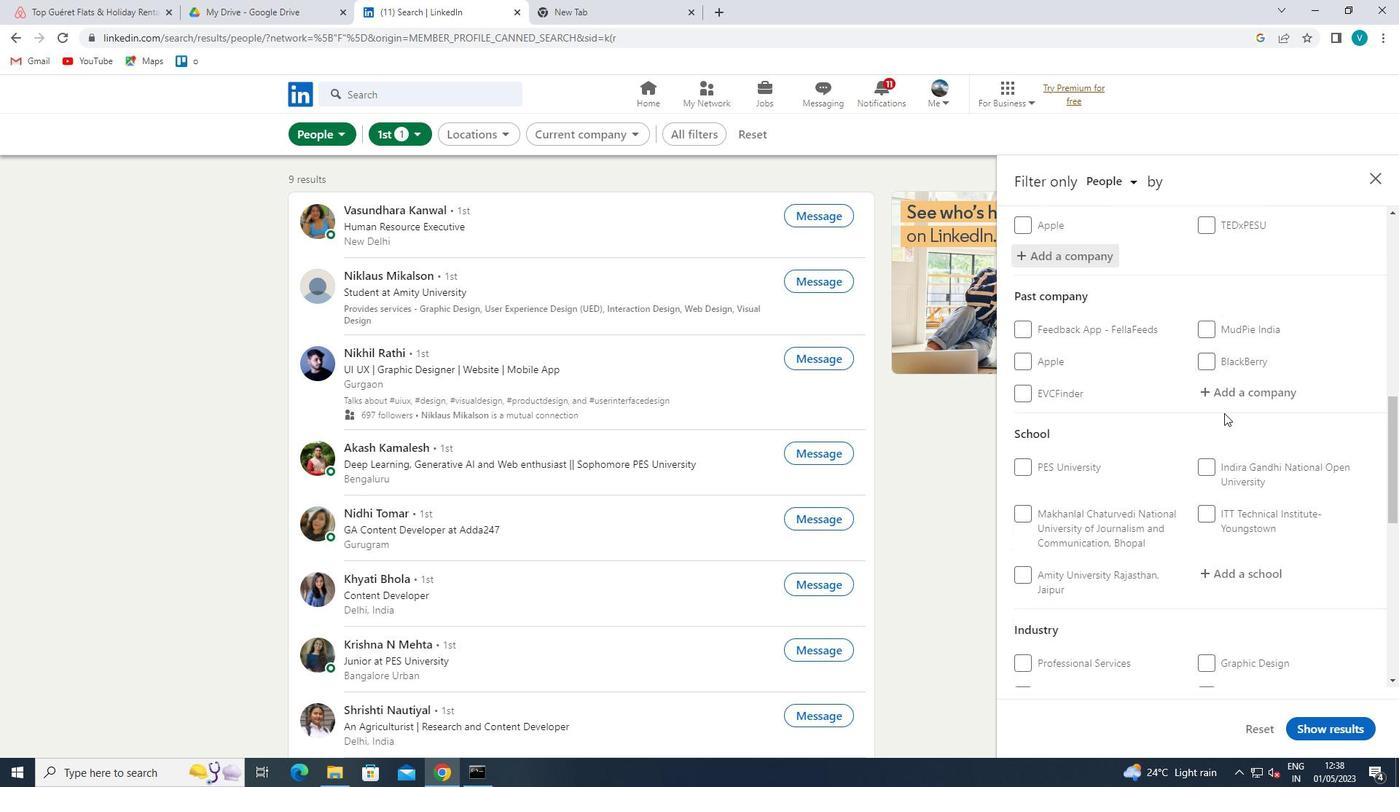 
Action: Mouse moved to (1228, 439)
Screenshot: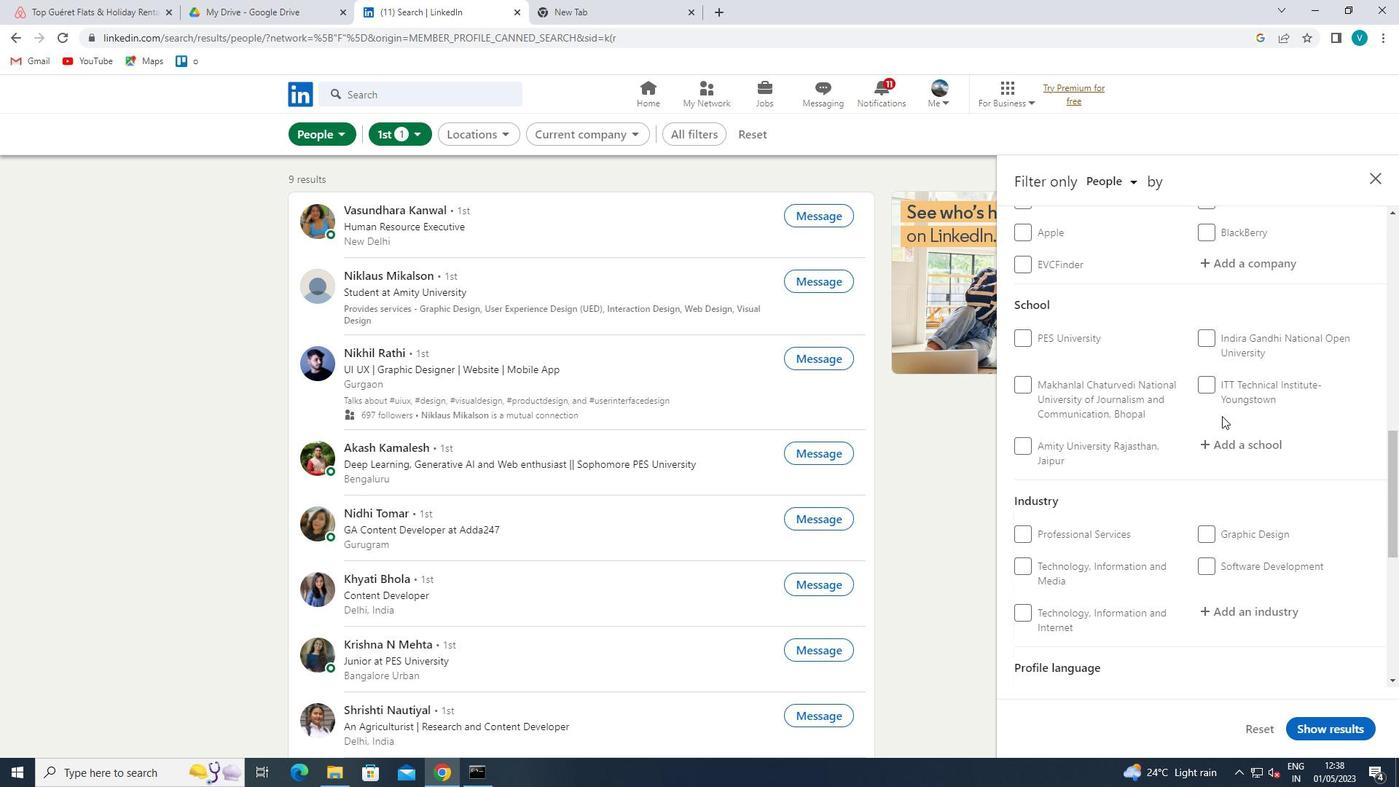 
Action: Mouse pressed left at (1228, 439)
Screenshot: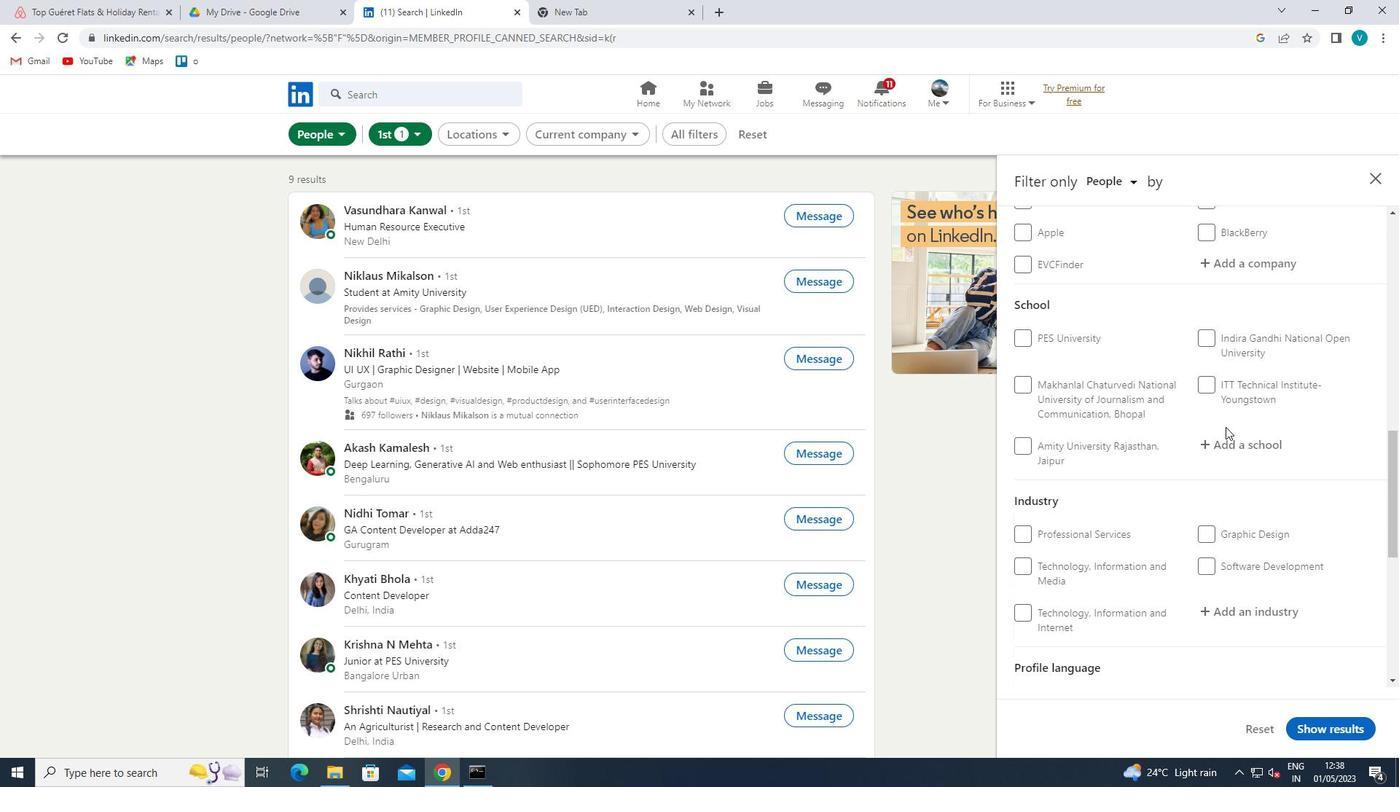 
Action: Key pressed <Key.shift>RAJIV<Key.space><Key.shift><Key.shift><Key.shift><Key.shift><Key.shift>GANDJ<Key.backspace><Key.shift>HI<Key.space>
Screenshot: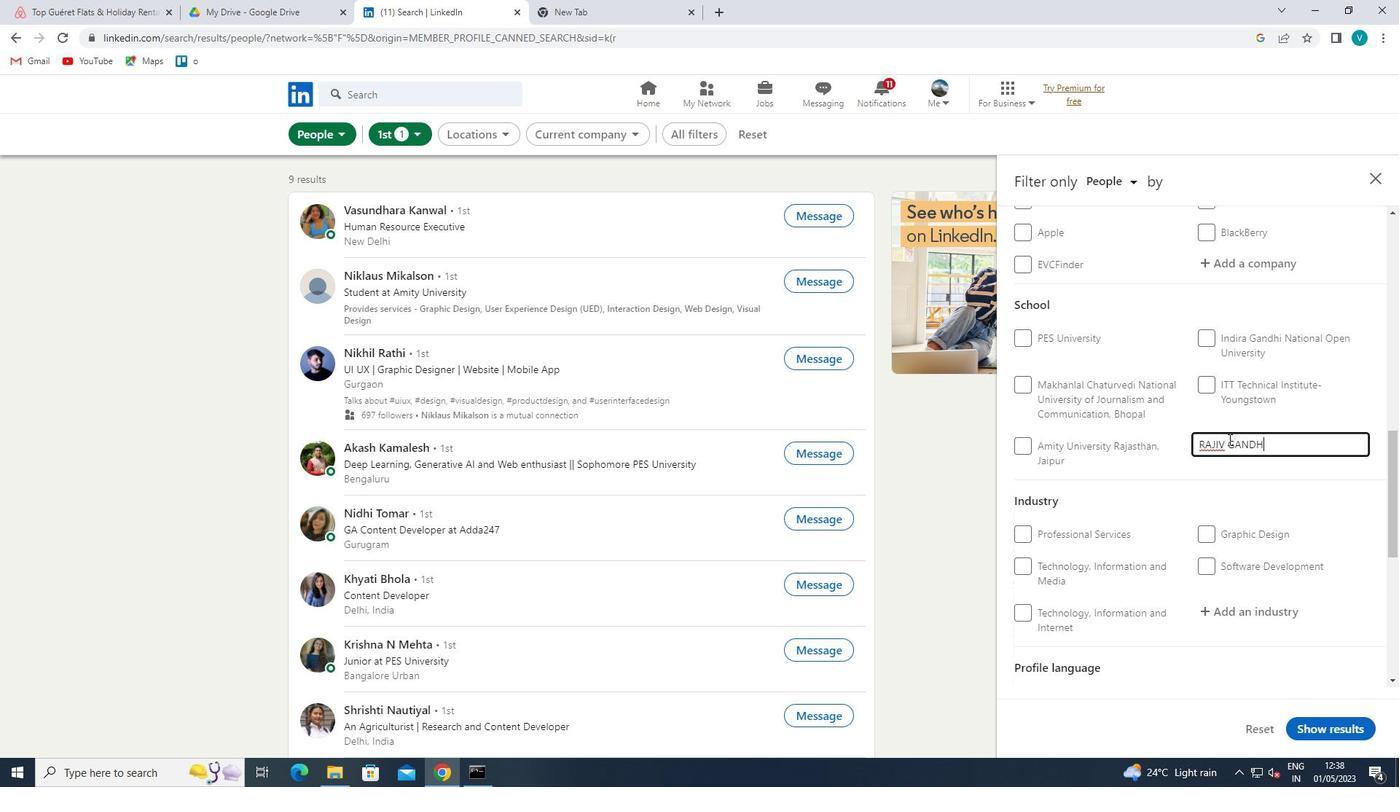 
Action: Mouse moved to (1184, 642)
Screenshot: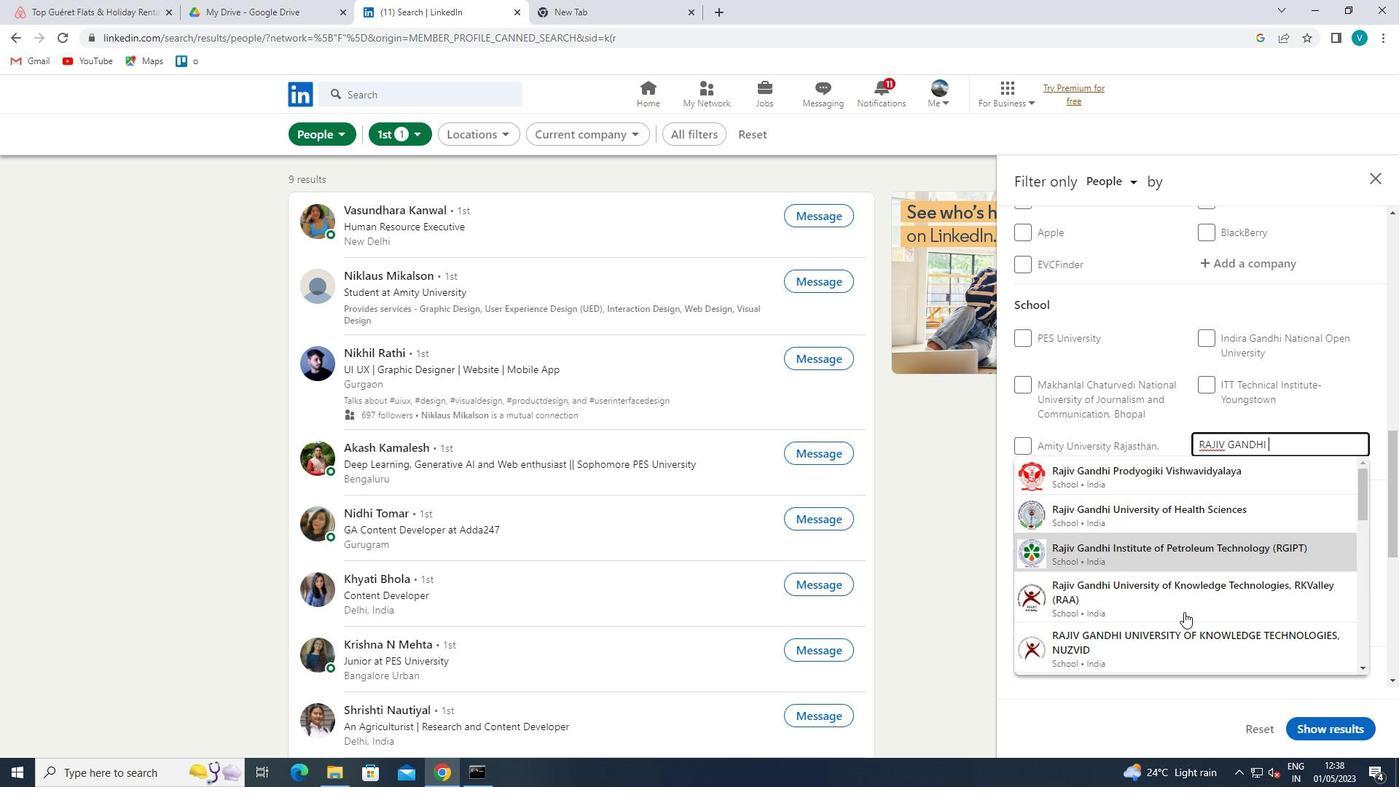 
Action: Mouse pressed left at (1184, 642)
Screenshot: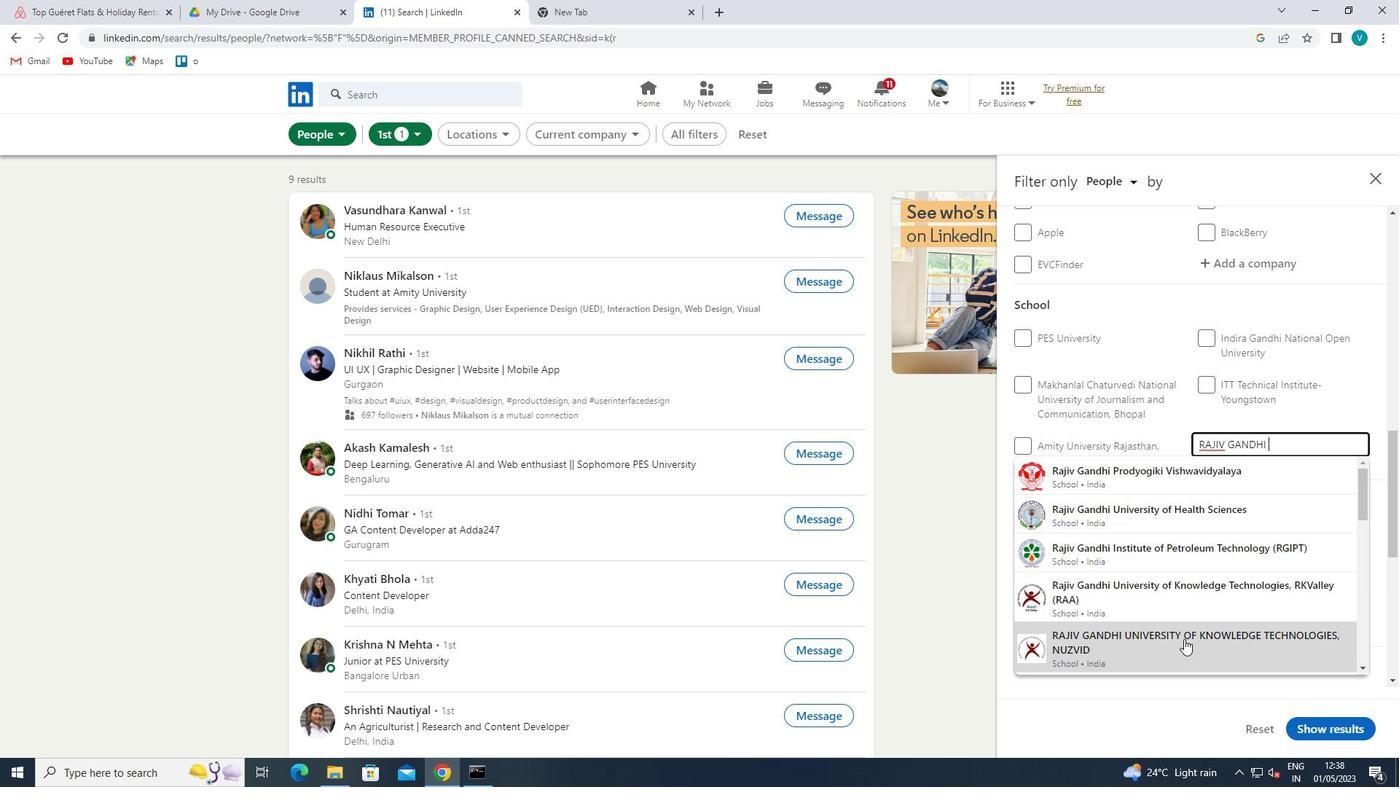 
Action: Mouse moved to (1238, 553)
Screenshot: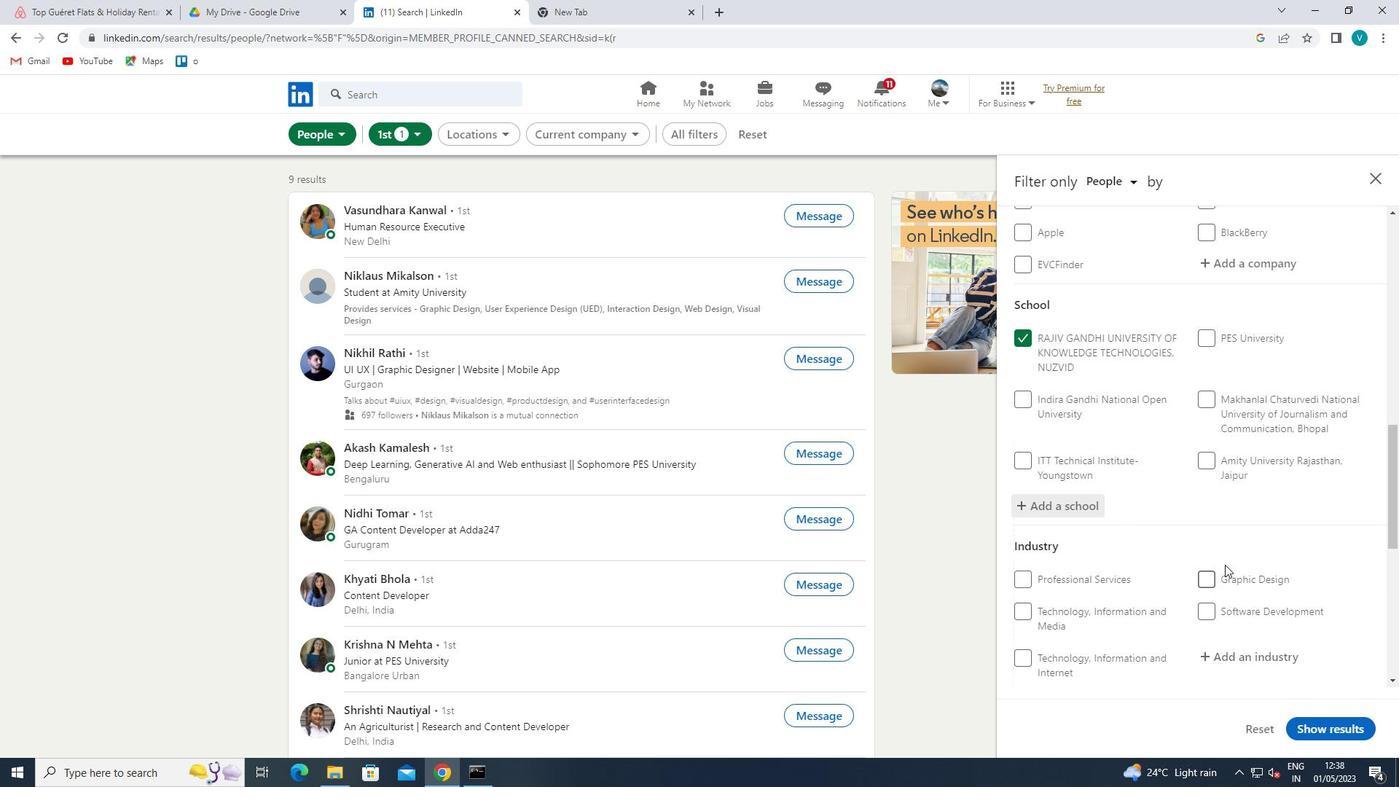 
Action: Mouse scrolled (1238, 552) with delta (0, 0)
Screenshot: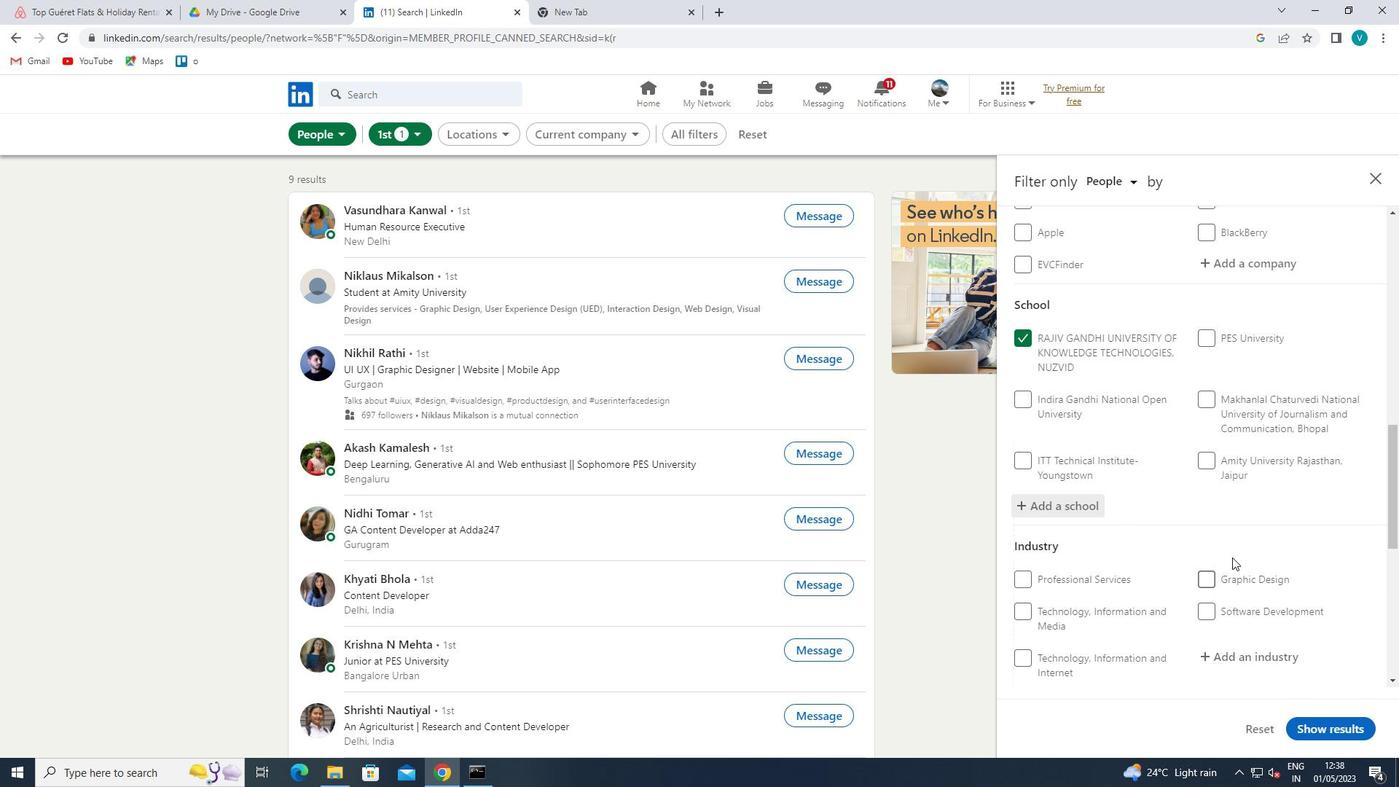
Action: Mouse scrolled (1238, 552) with delta (0, 0)
Screenshot: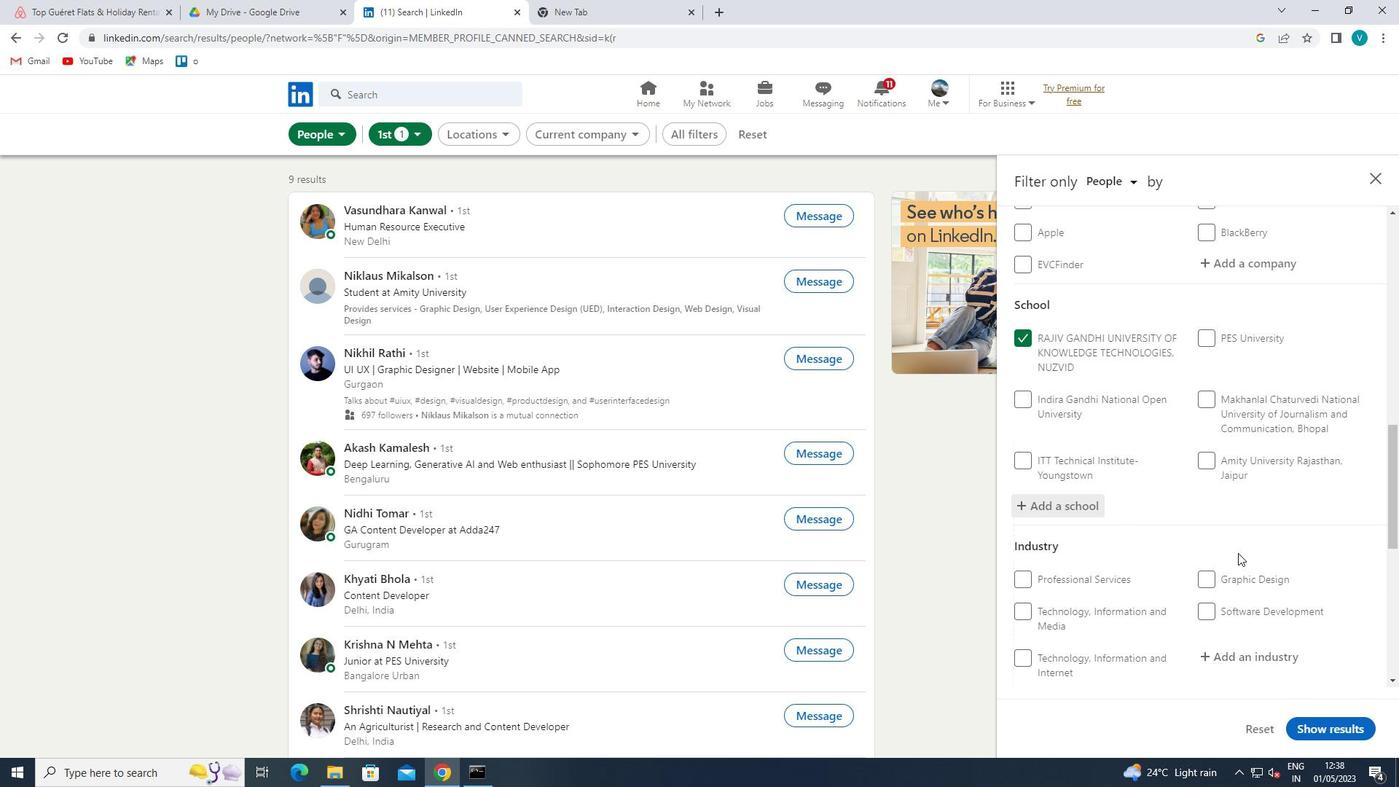
Action: Mouse scrolled (1238, 552) with delta (0, 0)
Screenshot: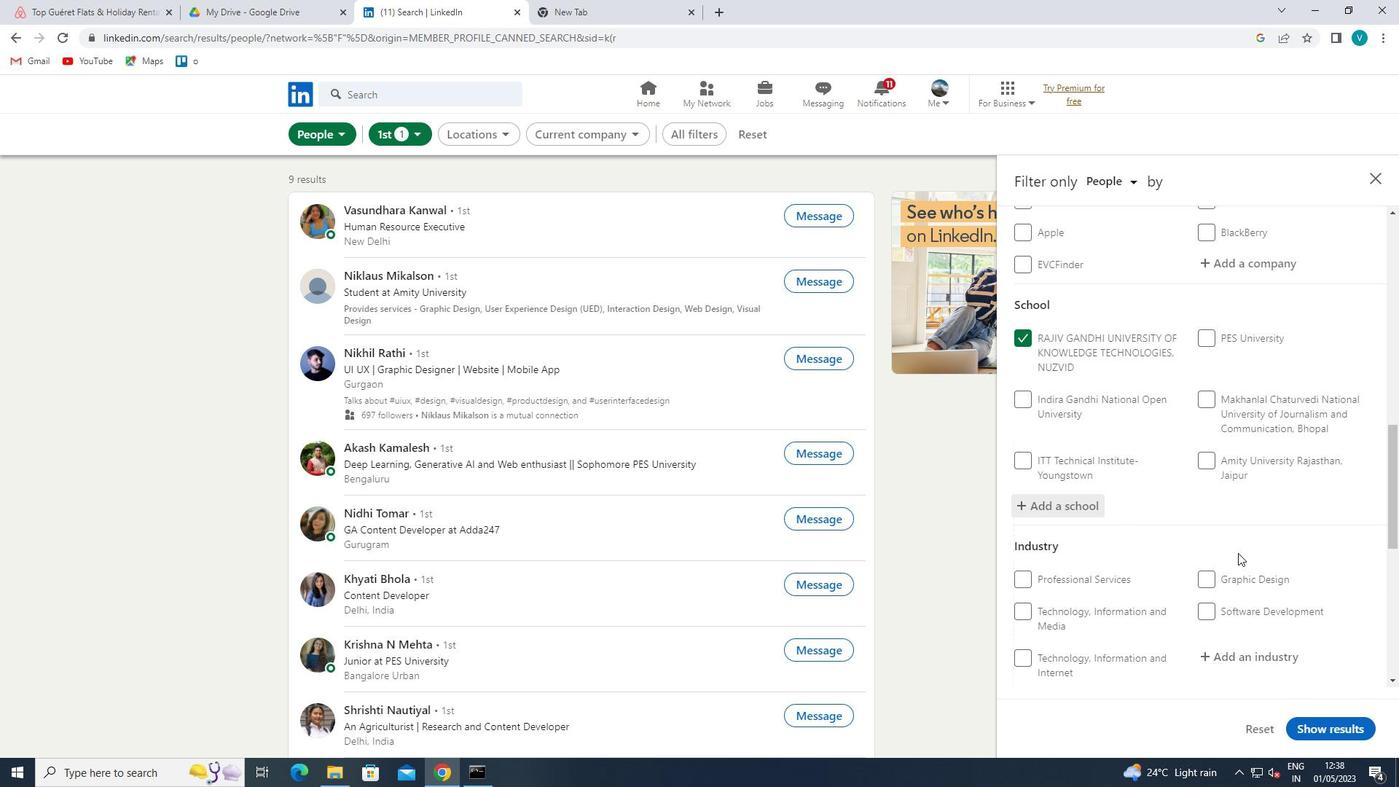 
Action: Mouse moved to (1261, 445)
Screenshot: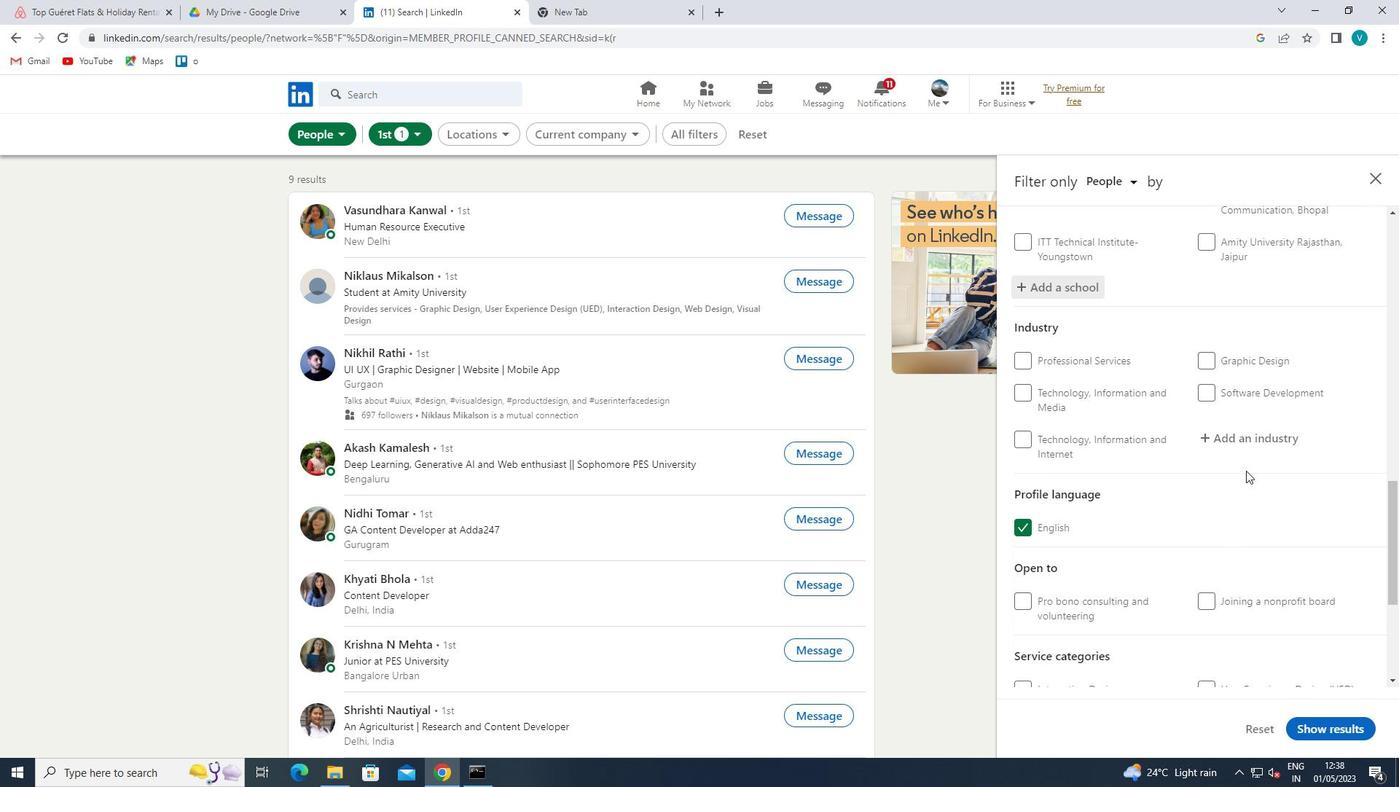 
Action: Mouse pressed left at (1261, 445)
Screenshot: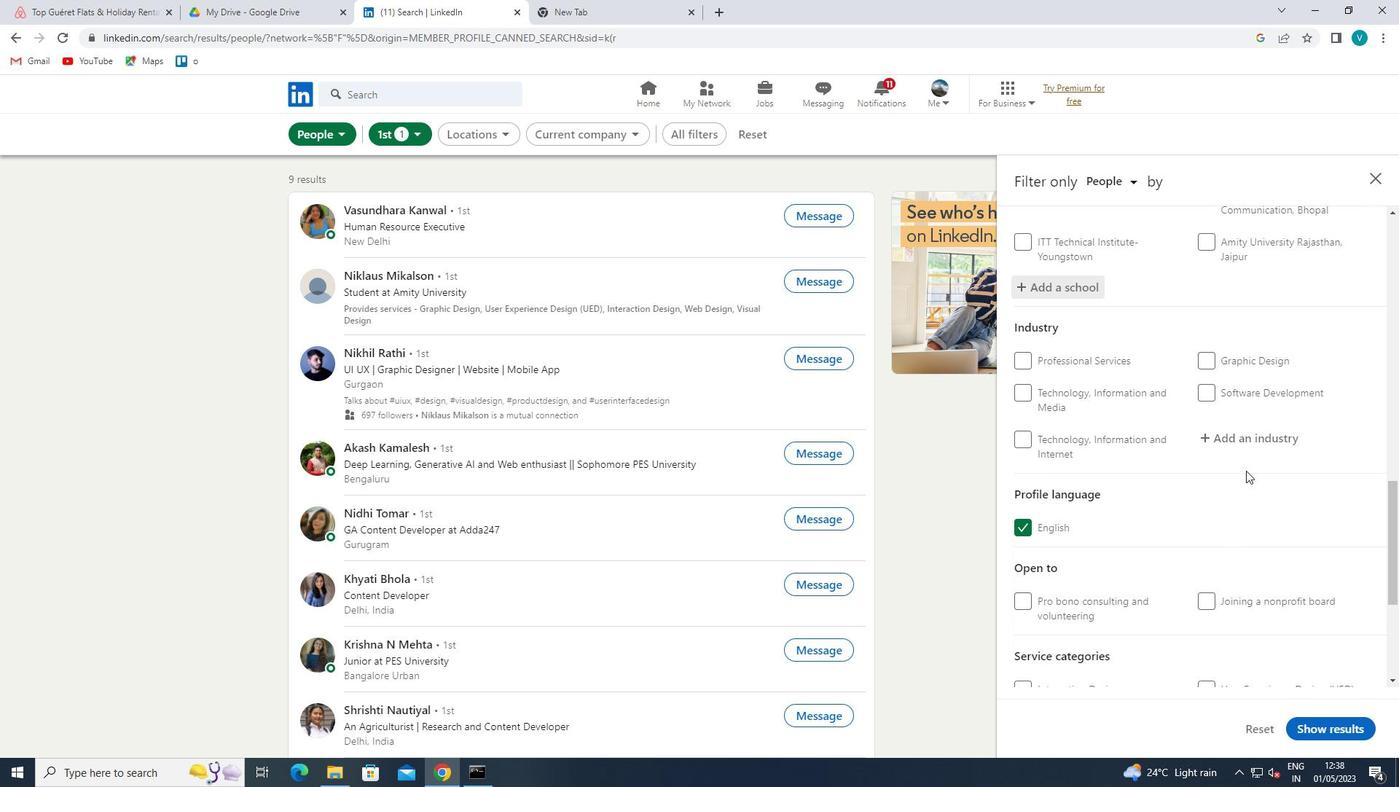 
Action: Key pressed <Key.shift>METAL<Key.space><Key.backspace>W
Screenshot: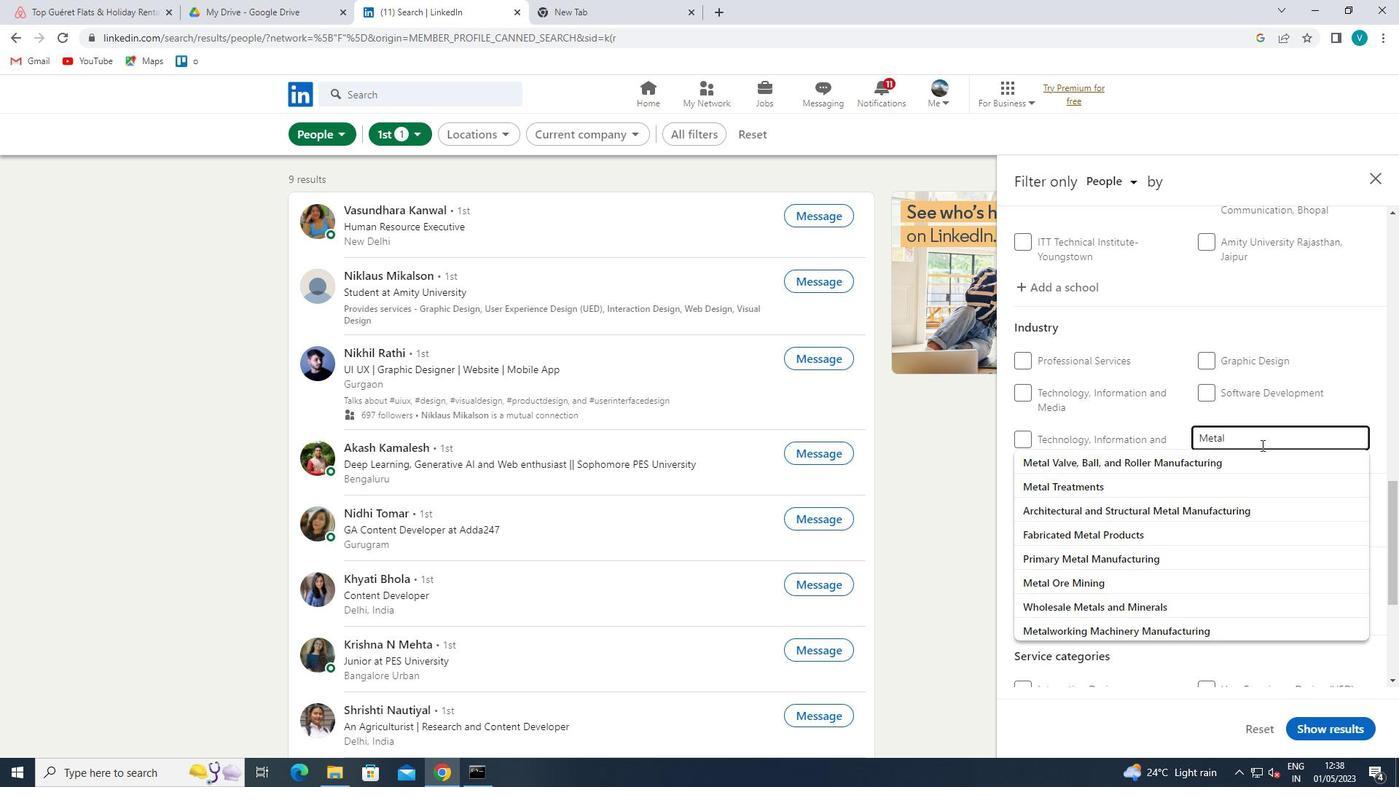 
Action: Mouse moved to (1236, 457)
Screenshot: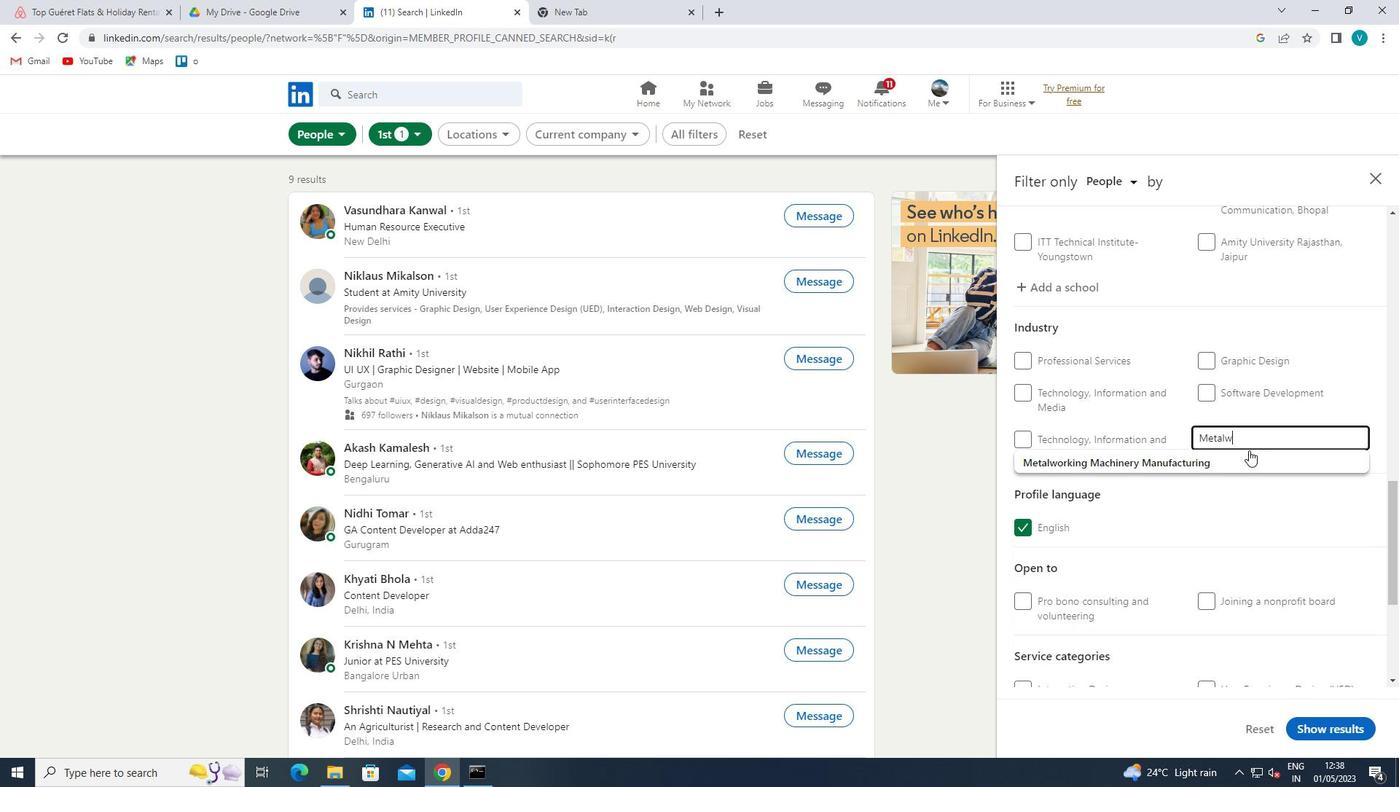 
Action: Mouse pressed left at (1236, 457)
Screenshot: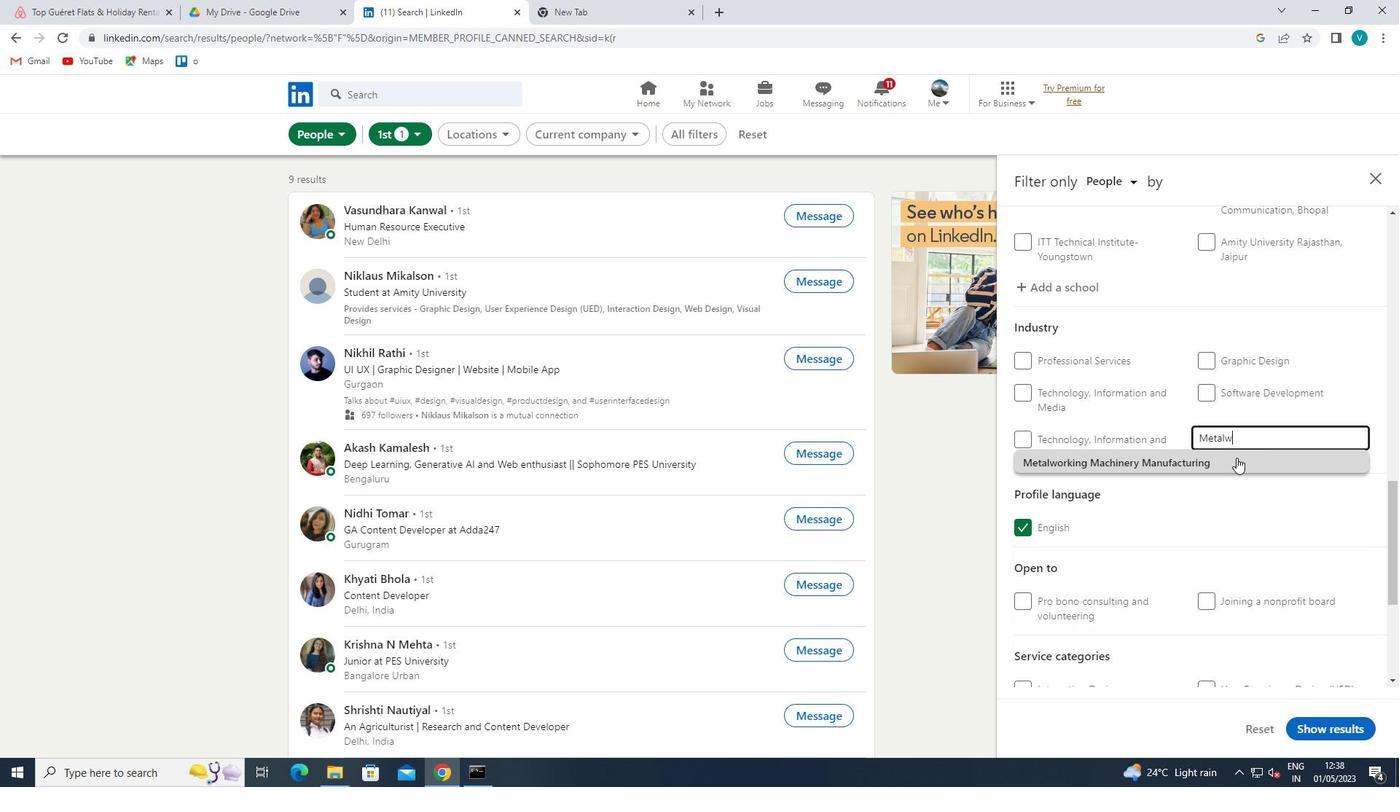 
Action: Mouse moved to (1235, 459)
Screenshot: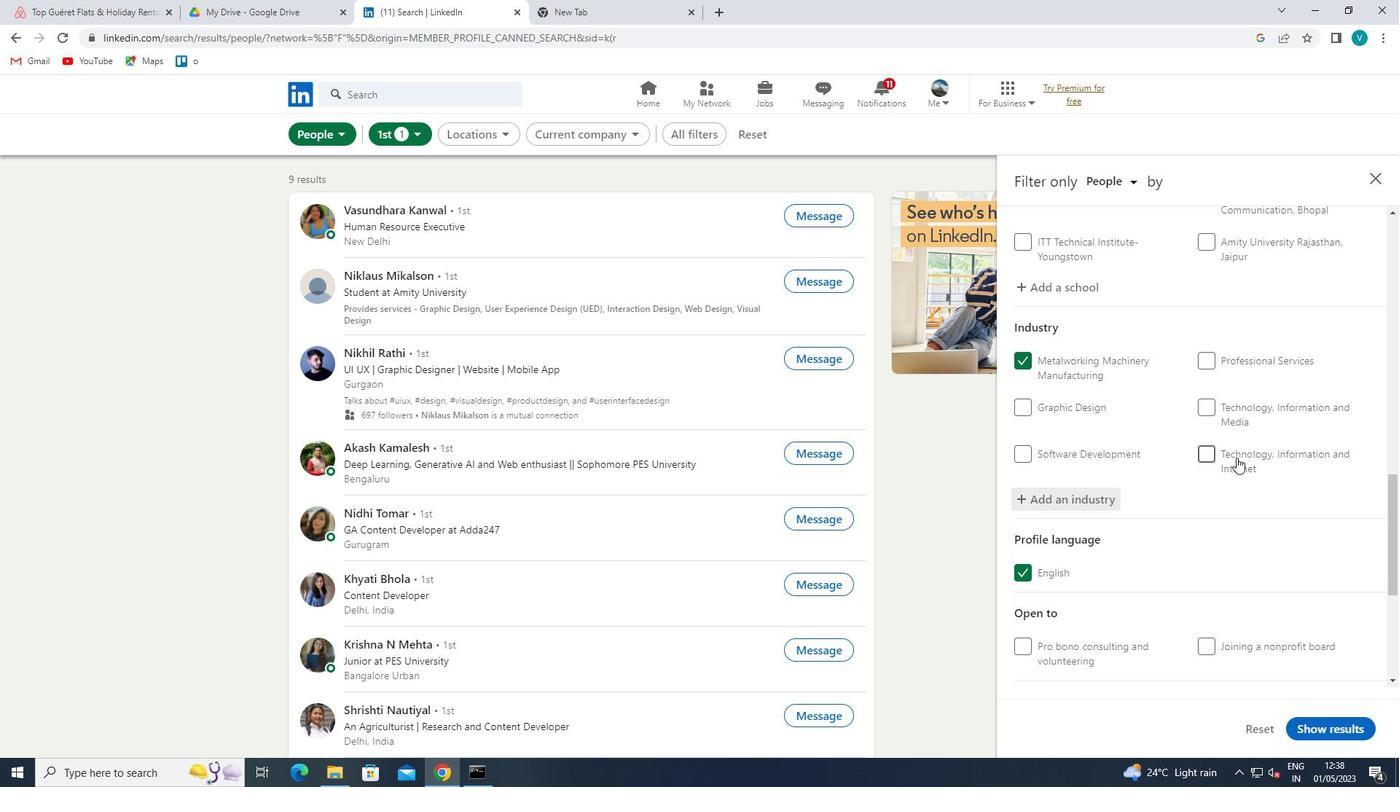 
Action: Mouse scrolled (1235, 459) with delta (0, 0)
Screenshot: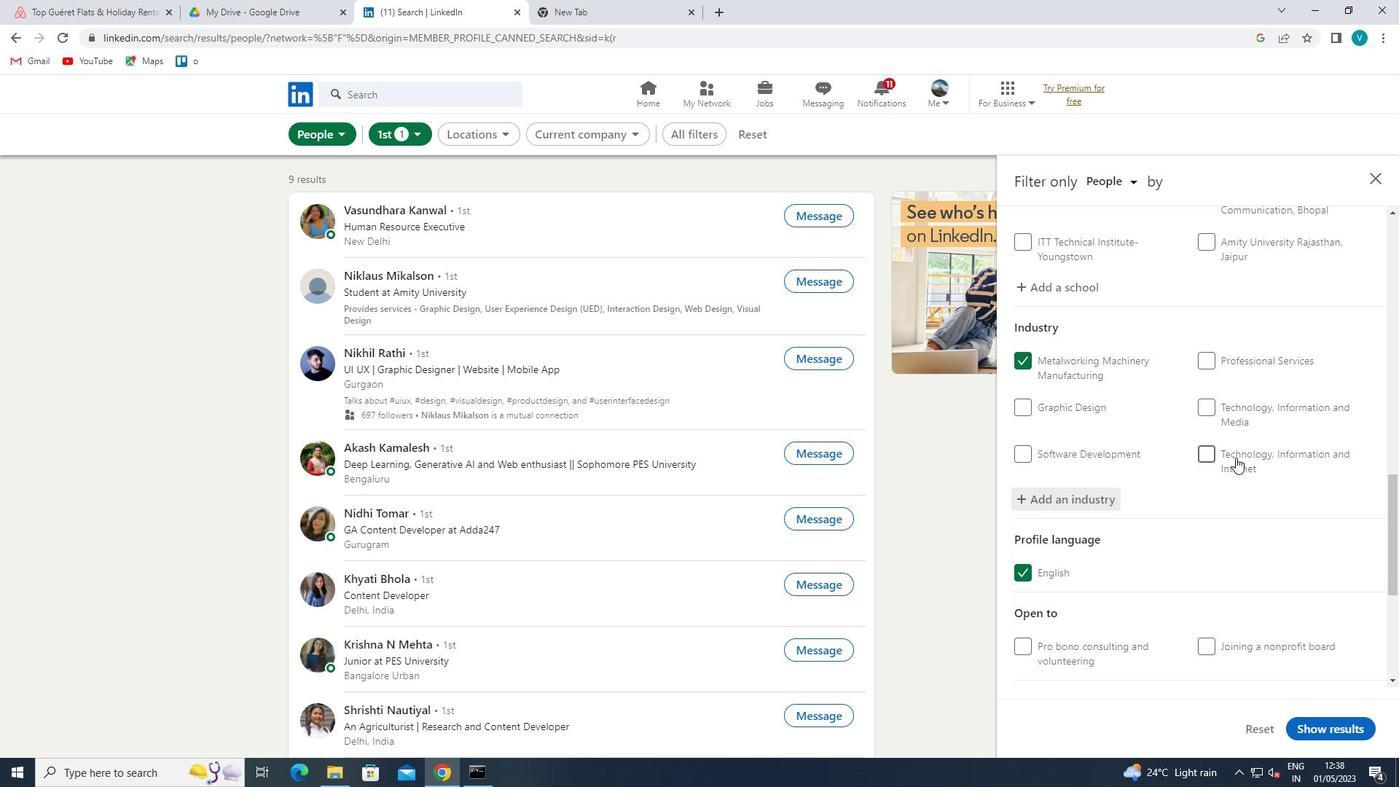 
Action: Mouse moved to (1234, 459)
Screenshot: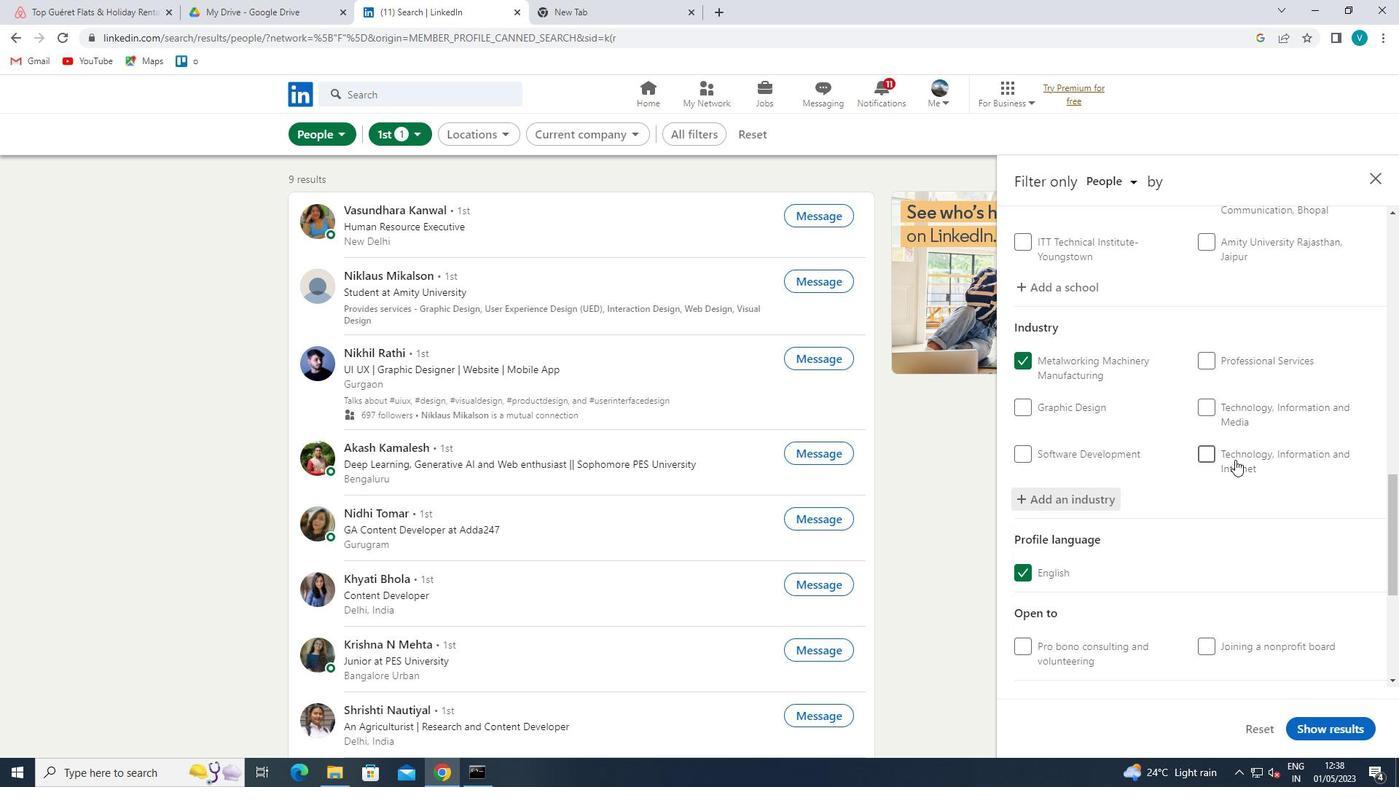 
Action: Mouse scrolled (1234, 459) with delta (0, 0)
Screenshot: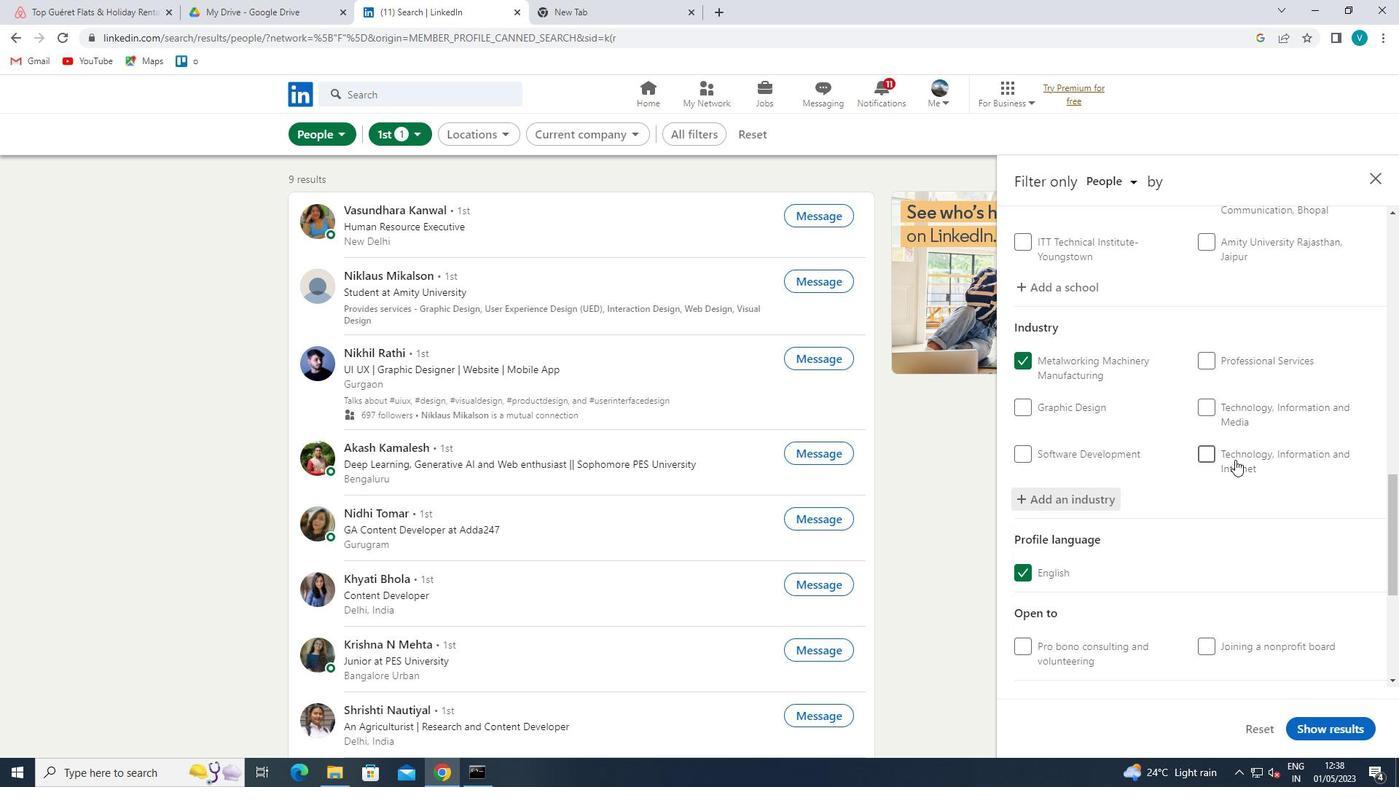 
Action: Mouse moved to (1233, 460)
Screenshot: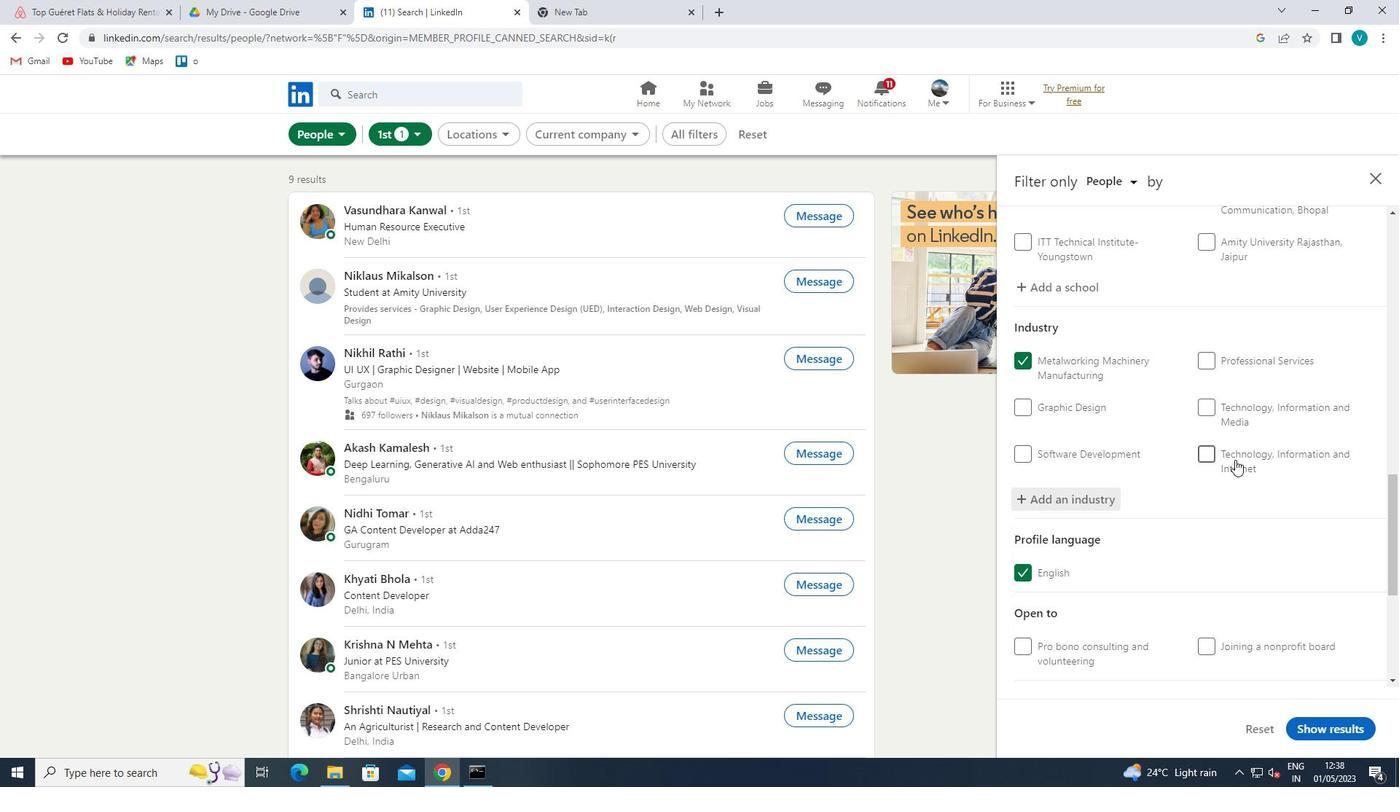 
Action: Mouse scrolled (1233, 459) with delta (0, 0)
Screenshot: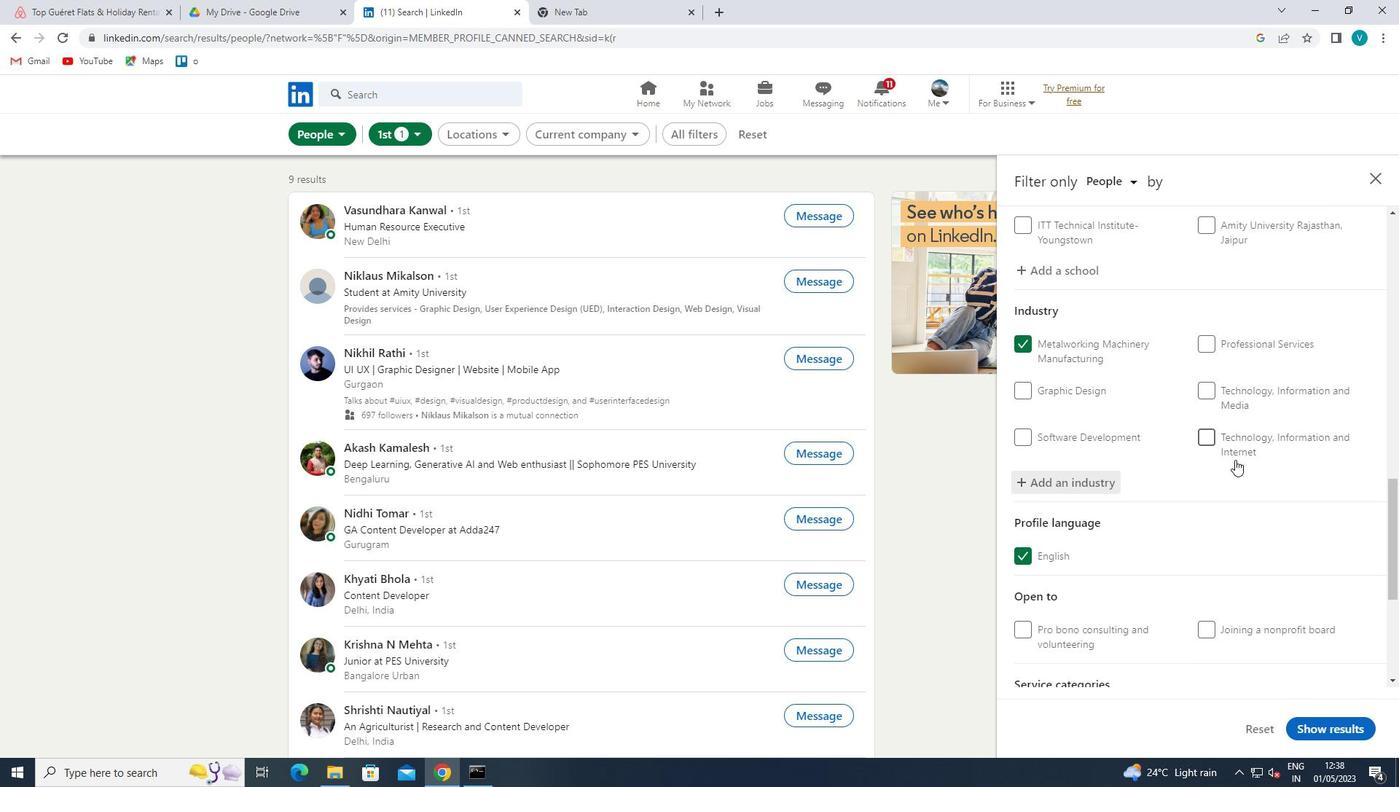 
Action: Mouse moved to (1233, 461)
Screenshot: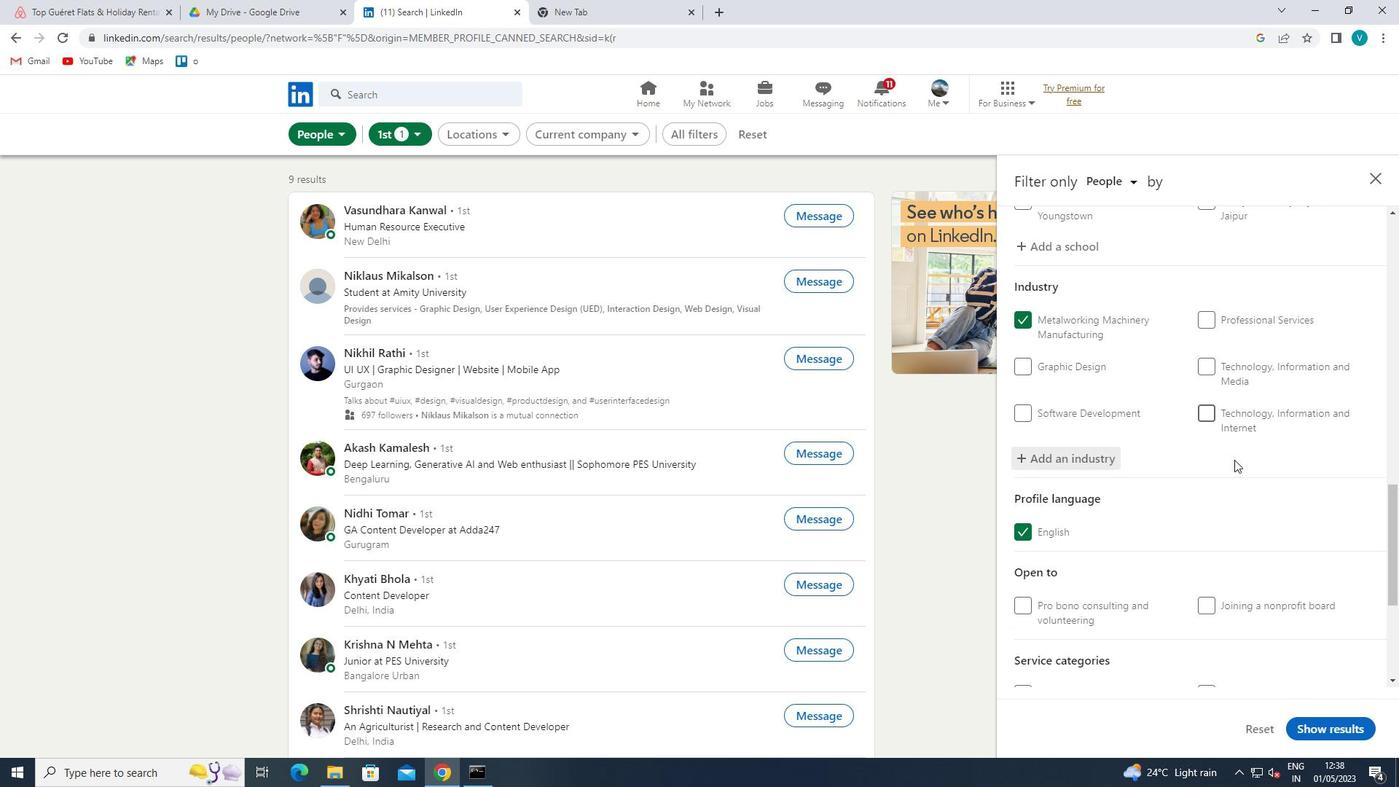 
Action: Mouse scrolled (1233, 460) with delta (0, 0)
Screenshot: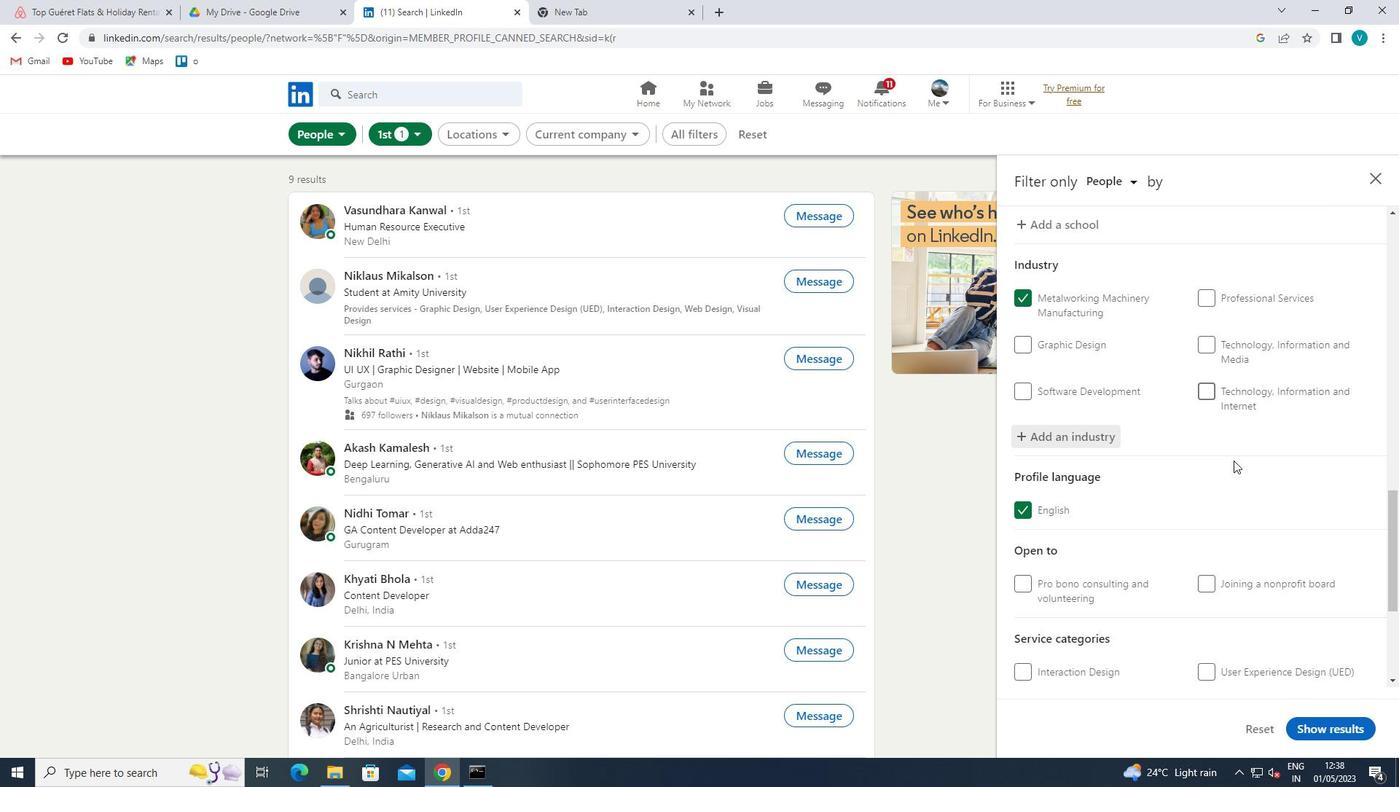 
Action: Mouse scrolled (1233, 460) with delta (0, 0)
Screenshot: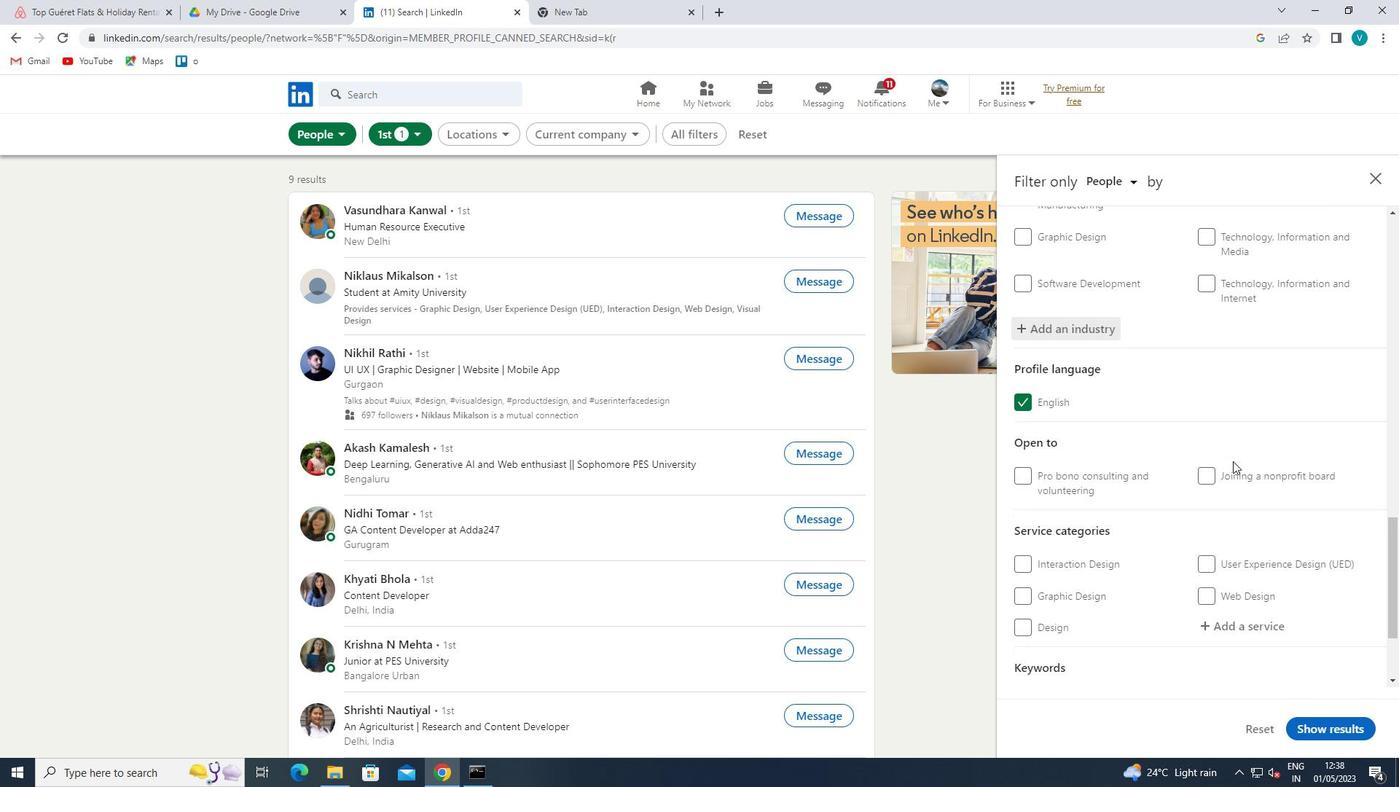 
Action: Mouse moved to (1241, 487)
Screenshot: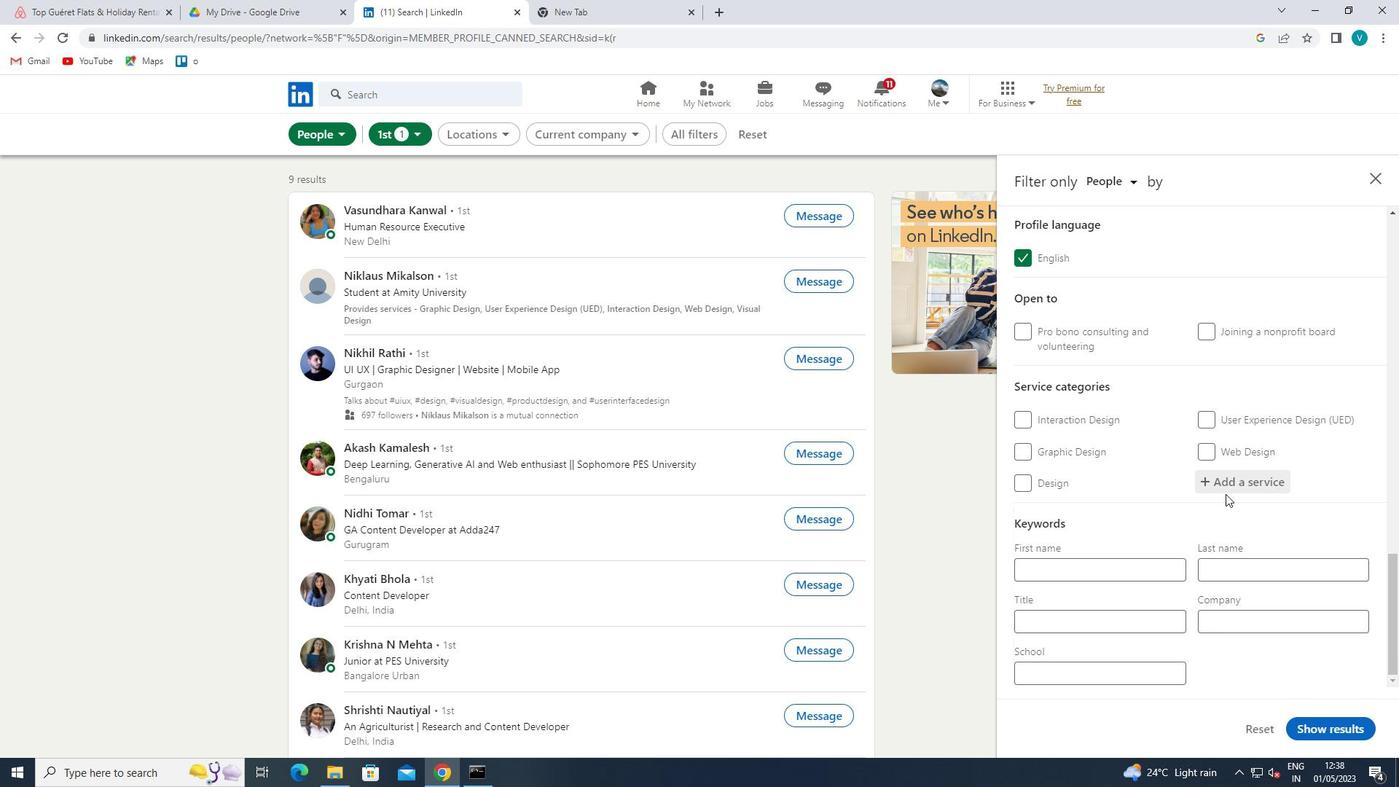 
Action: Mouse pressed left at (1241, 487)
Screenshot: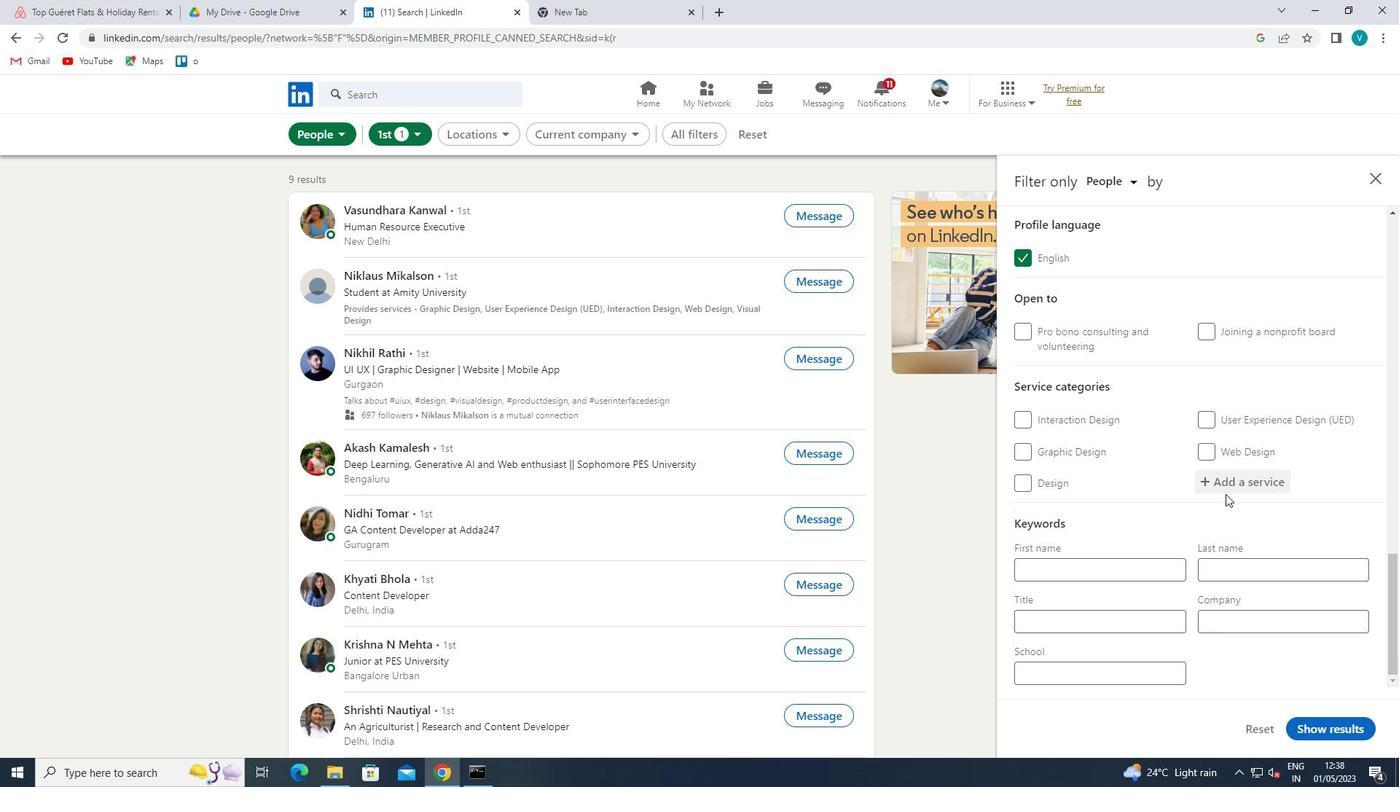 
Action: Mouse moved to (1245, 484)
Screenshot: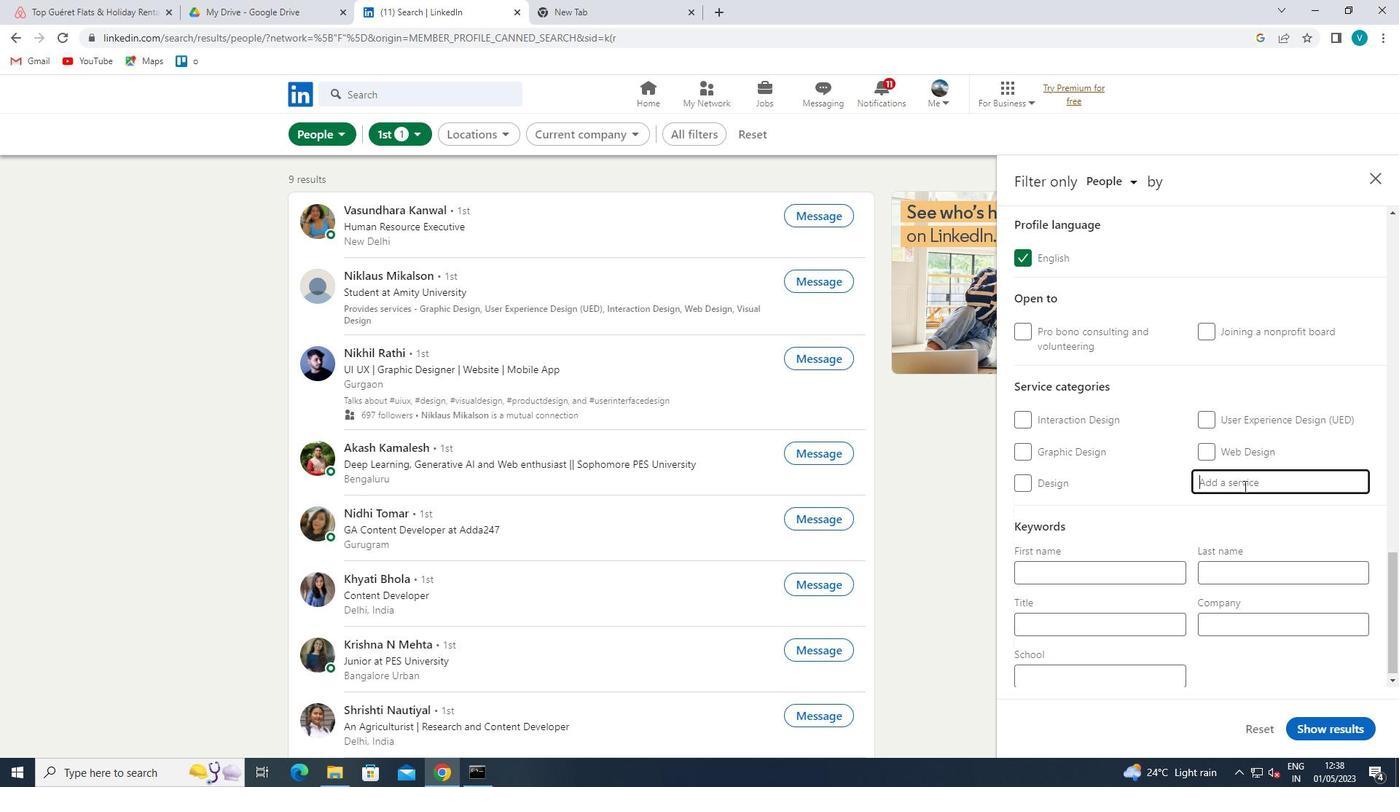 
Action: Key pressed <Key.shift>OUTSOURCING<Key.space>
Screenshot: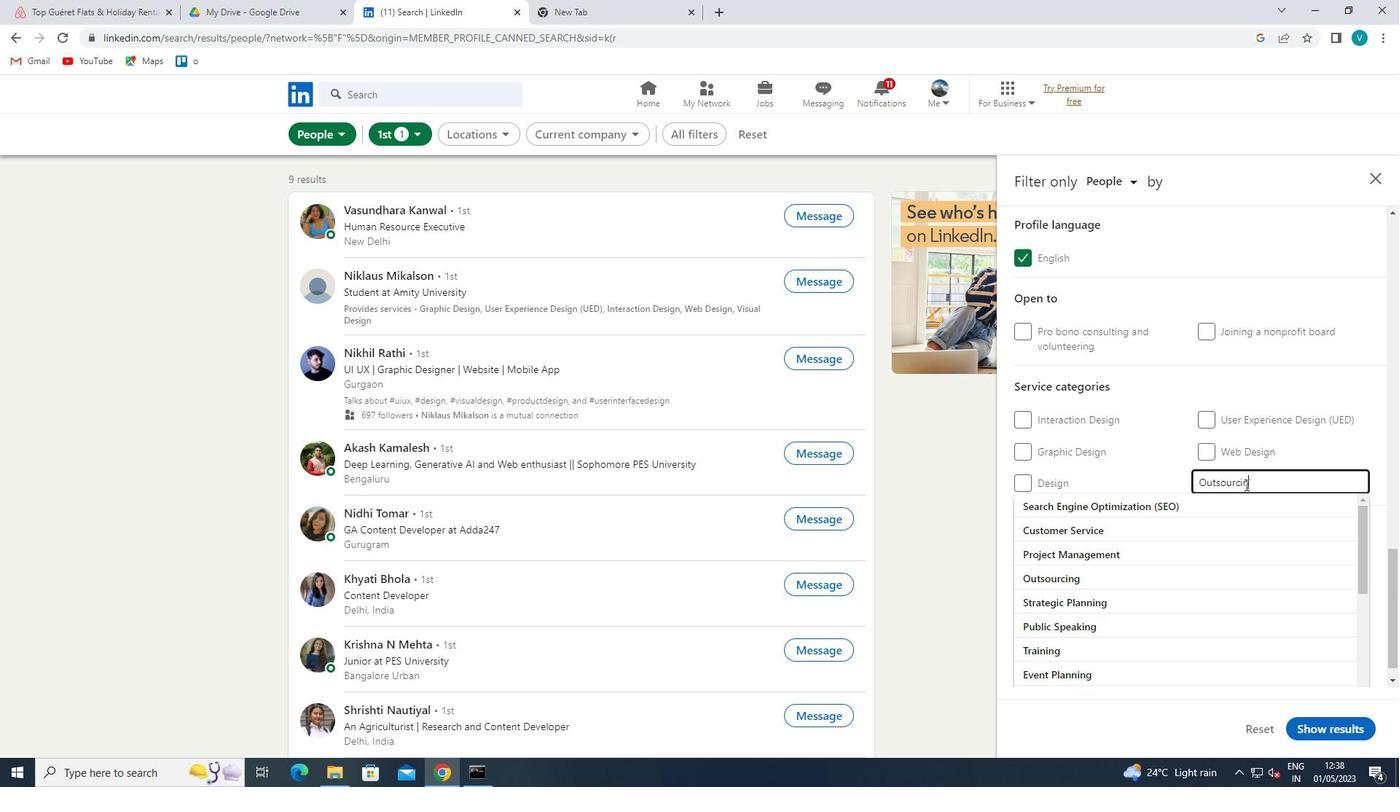 
Action: Mouse moved to (1199, 499)
Screenshot: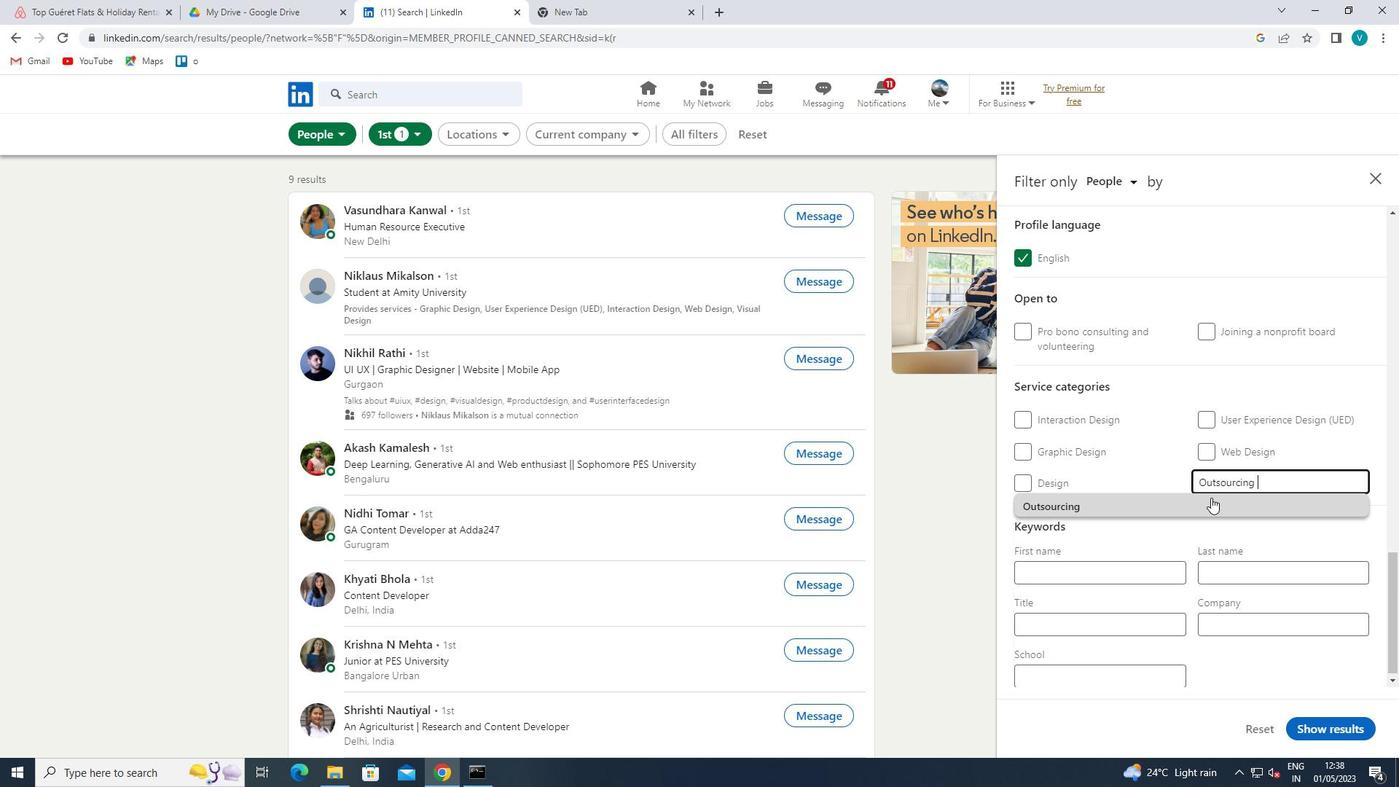 
Action: Mouse pressed left at (1199, 499)
Screenshot: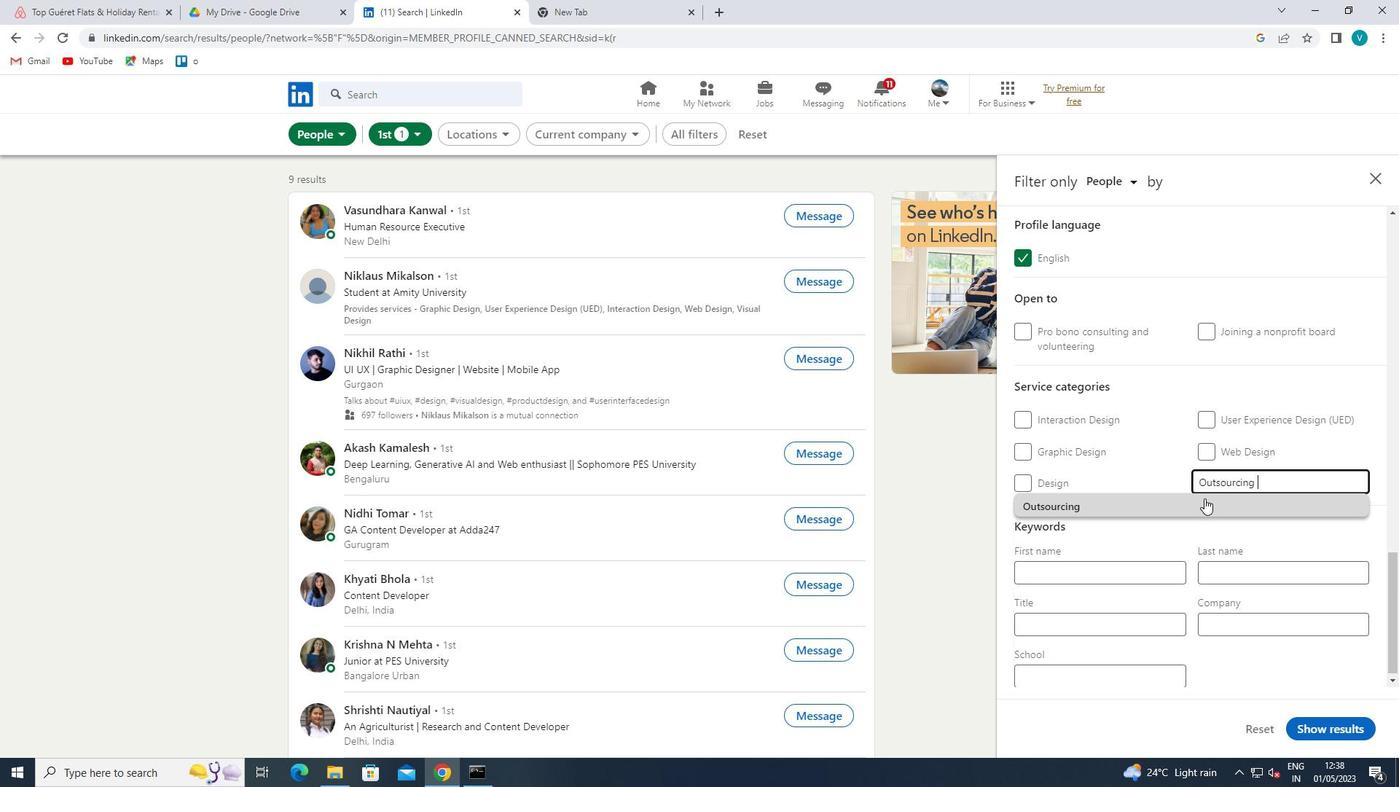 
Action: Mouse moved to (1204, 499)
Screenshot: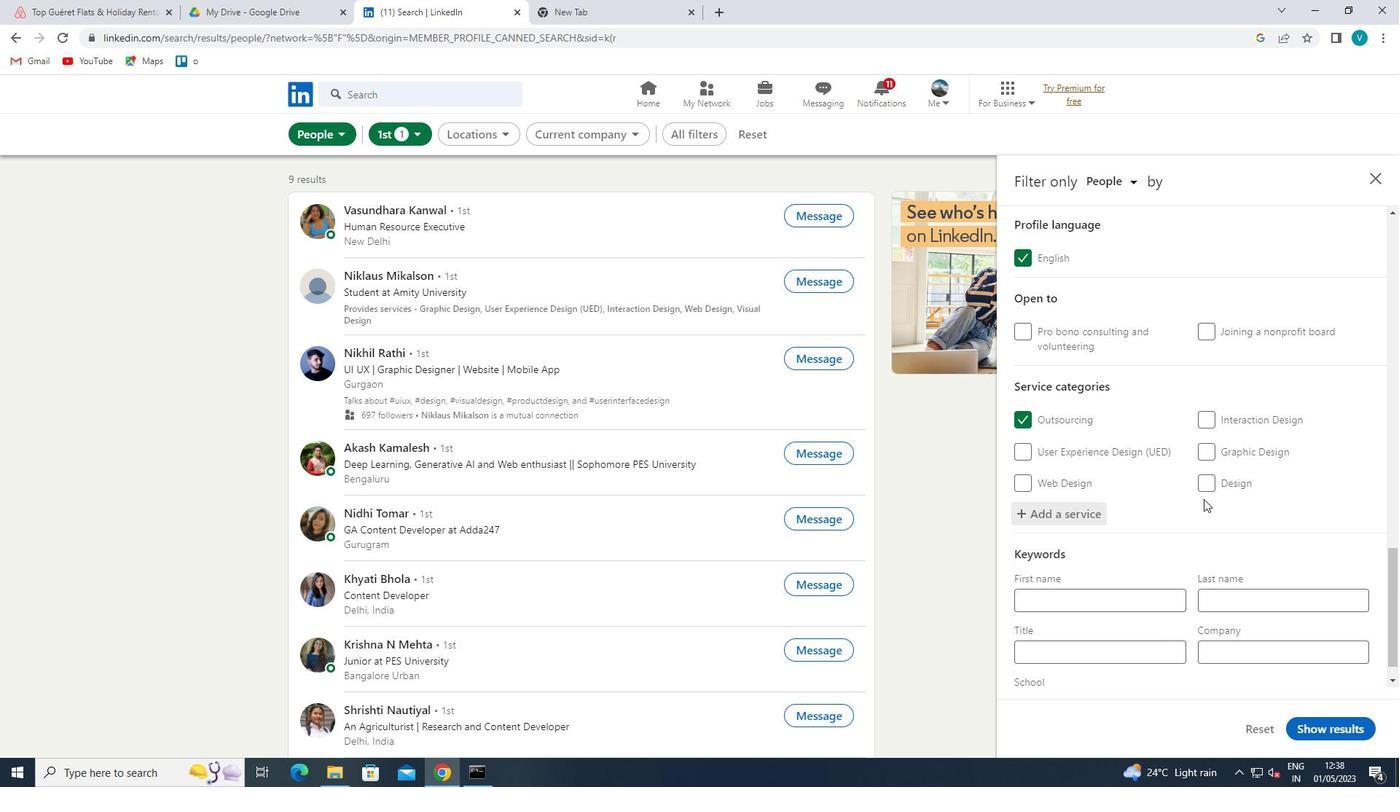 
Action: Mouse scrolled (1204, 498) with delta (0, 0)
Screenshot: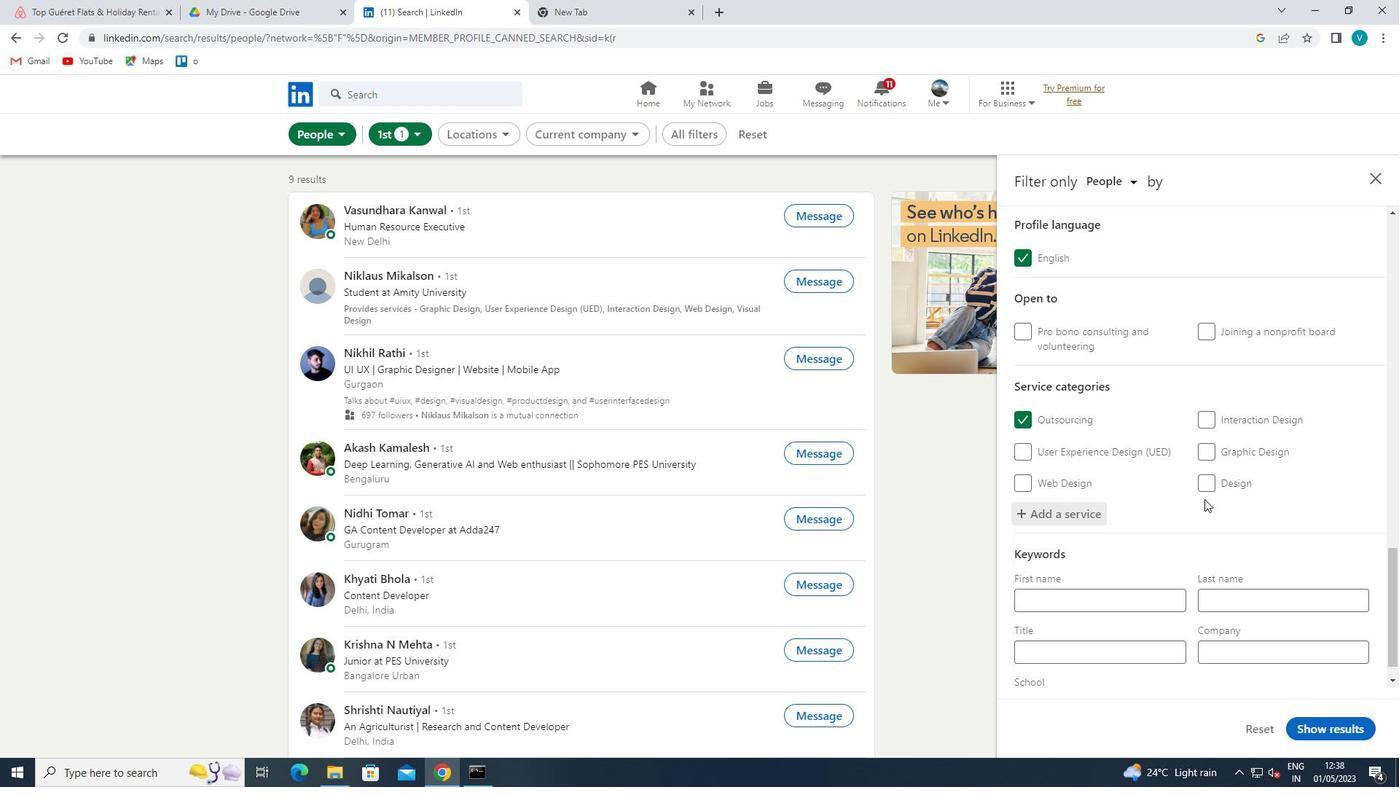 
Action: Mouse scrolled (1204, 498) with delta (0, 0)
Screenshot: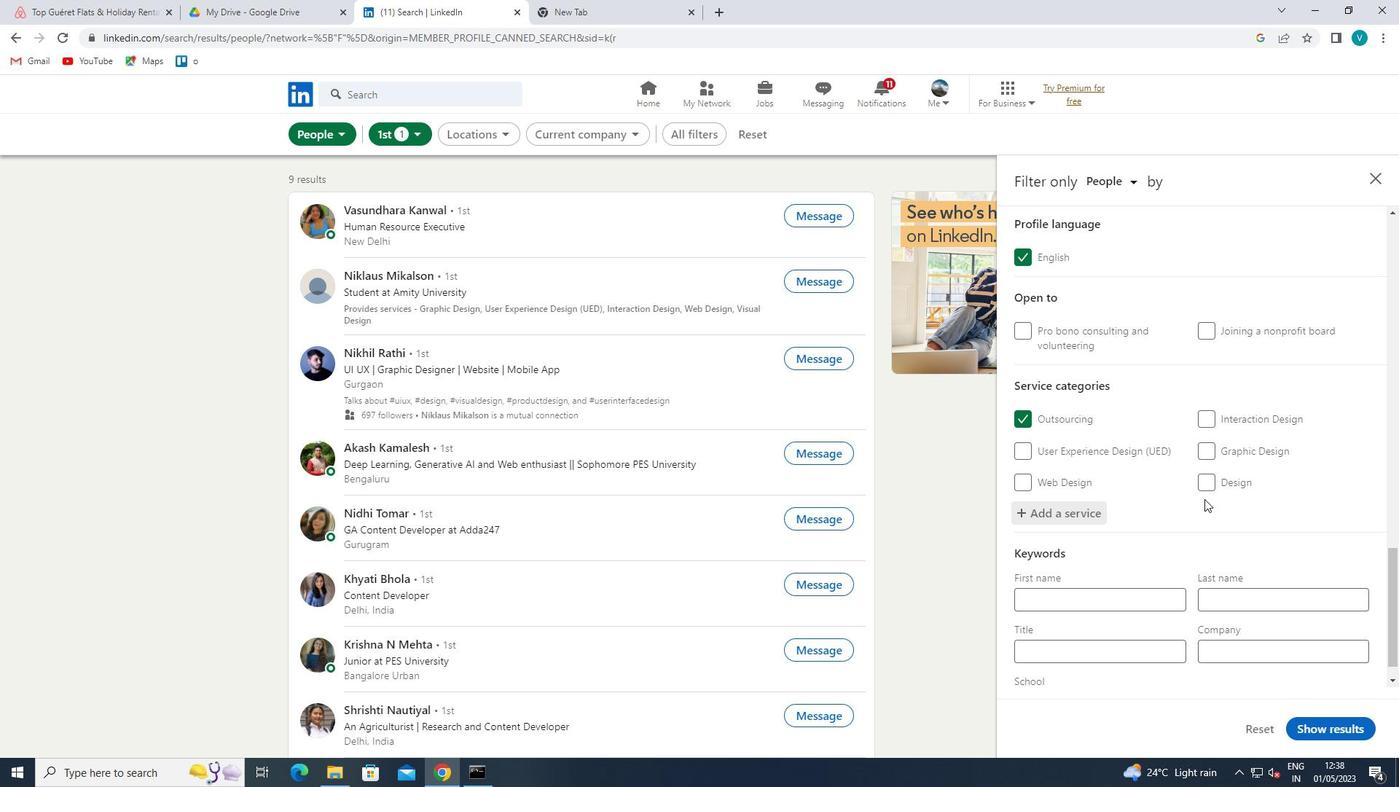 
Action: Mouse scrolled (1204, 498) with delta (0, 0)
Screenshot: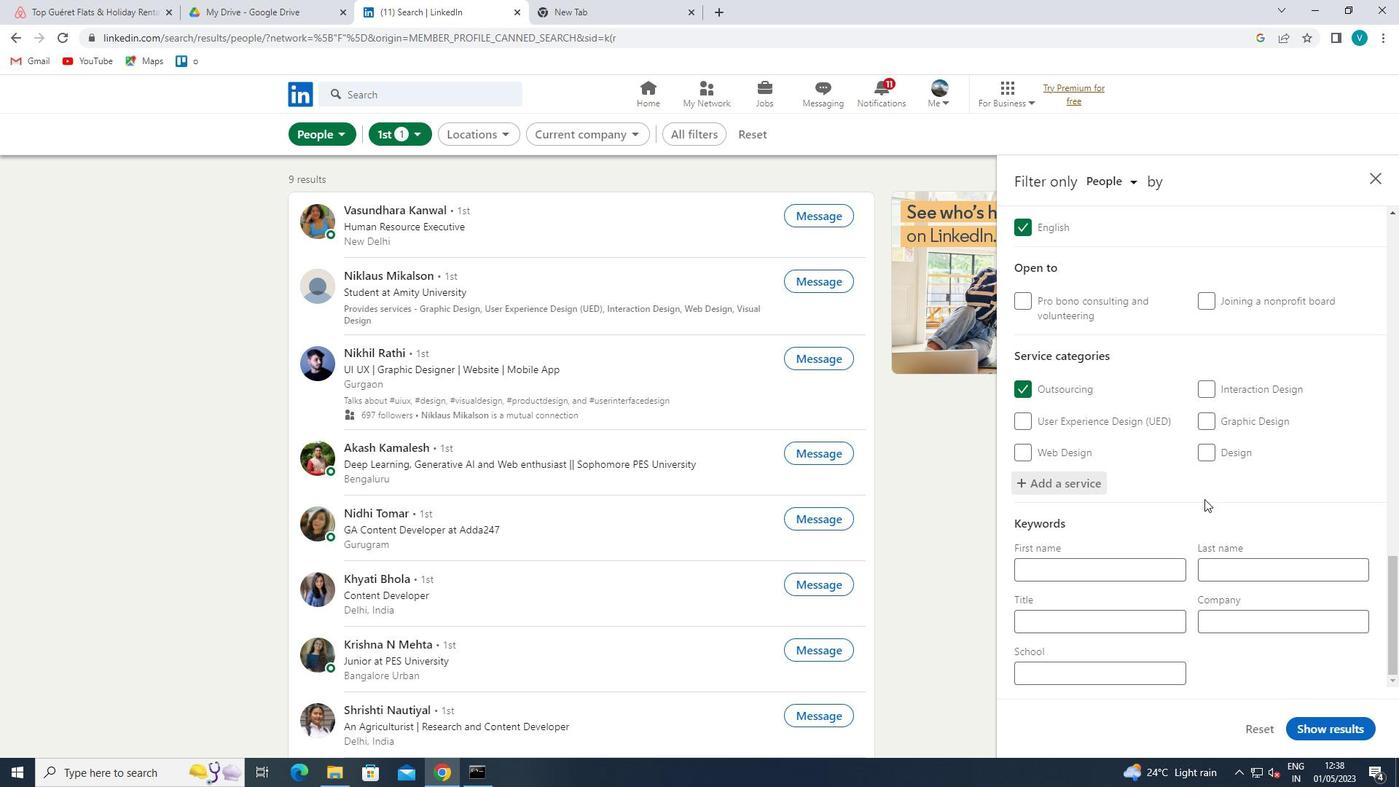 
Action: Mouse scrolled (1204, 498) with delta (0, 0)
Screenshot: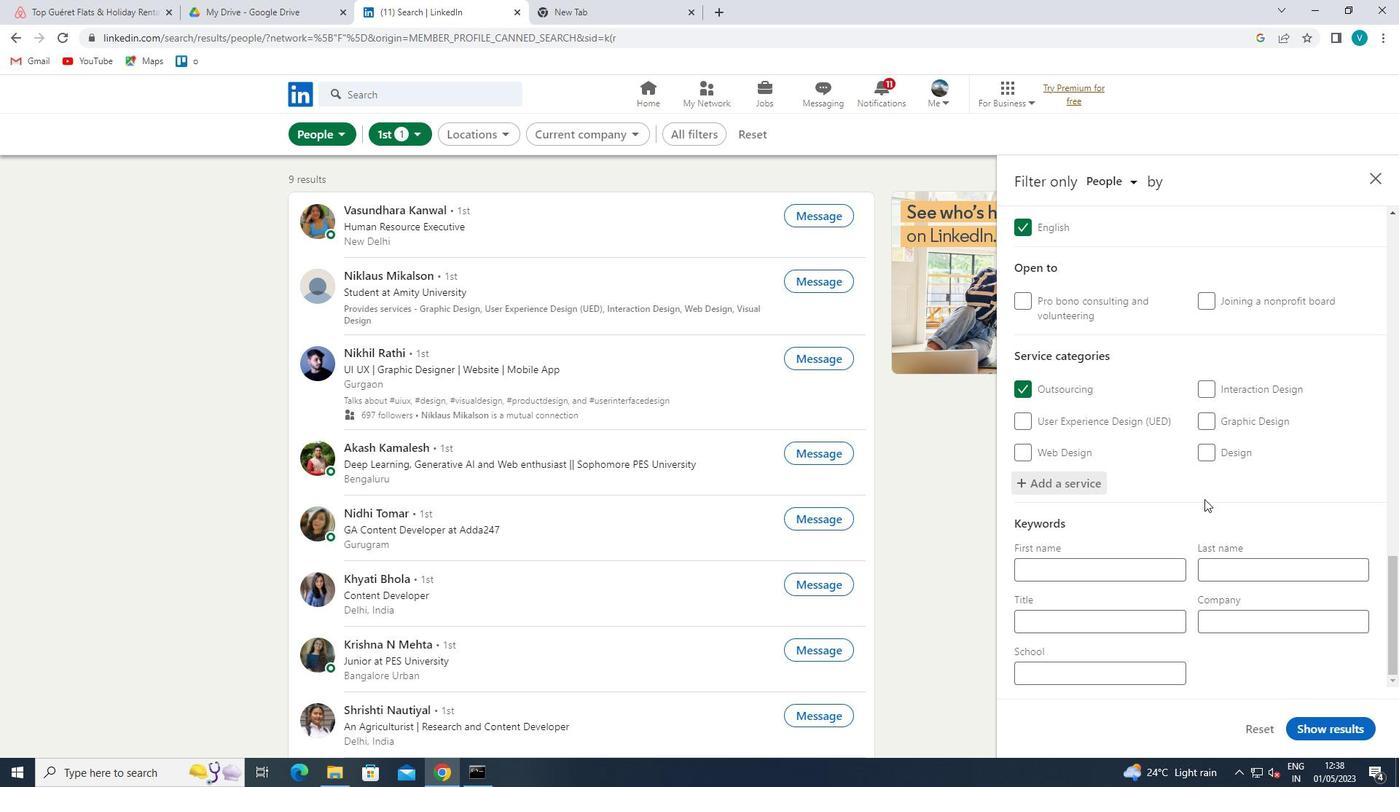 
Action: Mouse moved to (1157, 612)
Screenshot: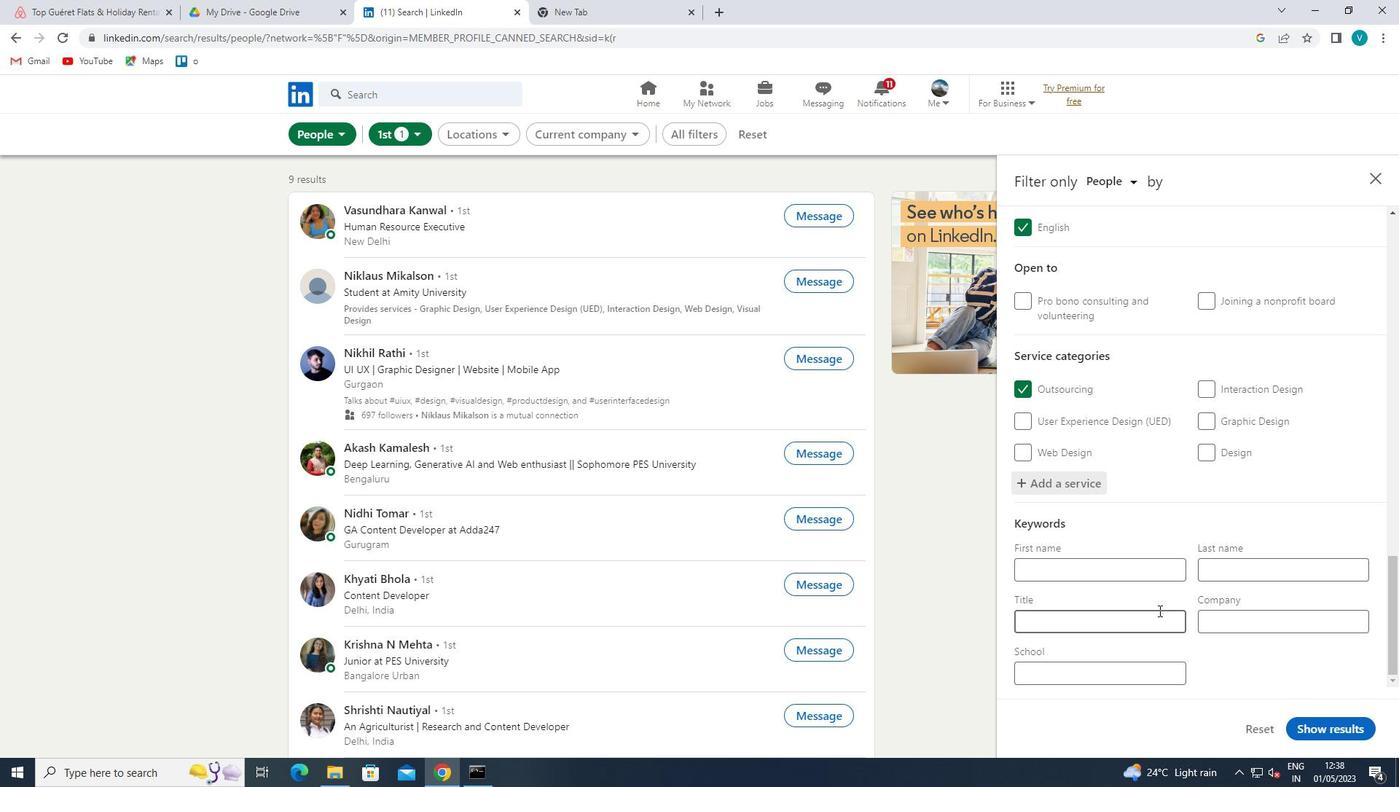 
Action: Mouse pressed left at (1157, 612)
Screenshot: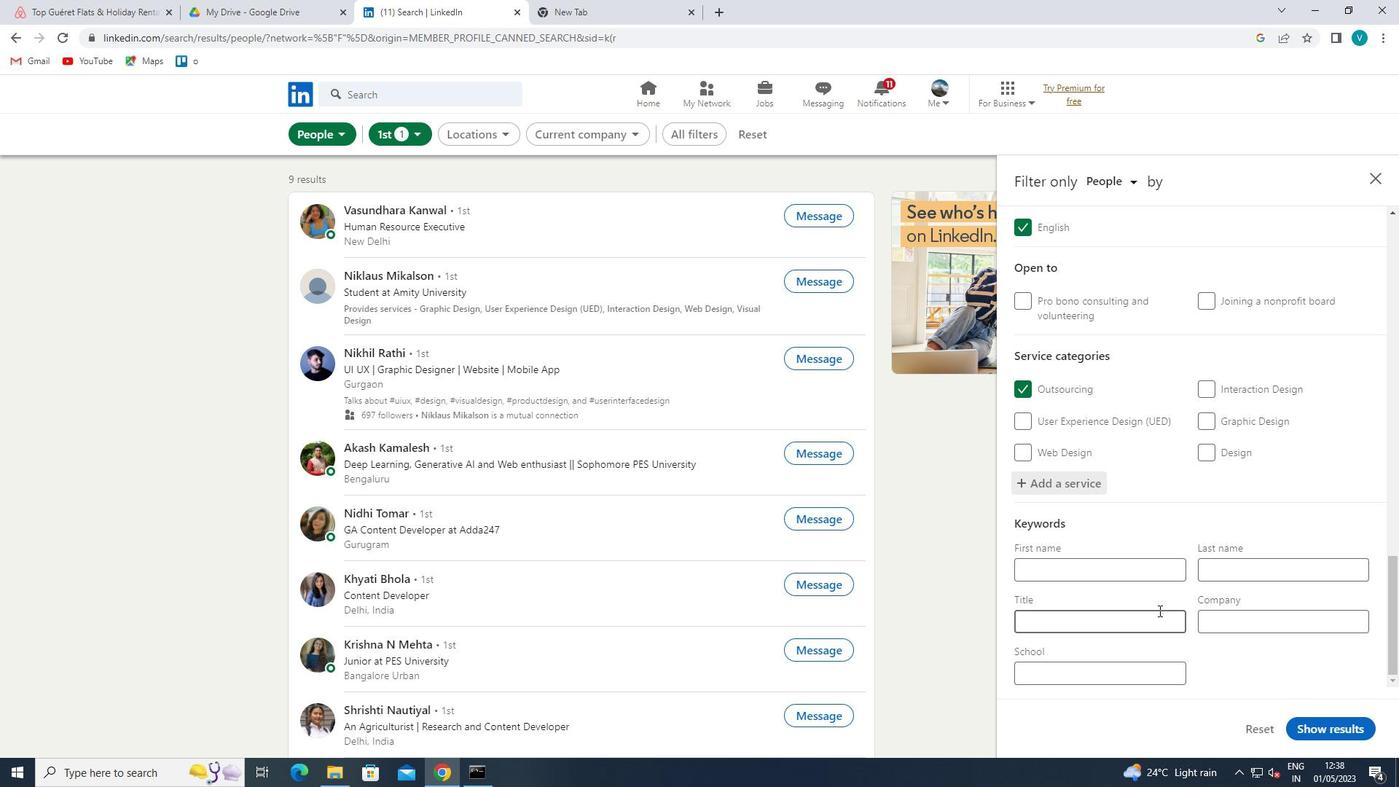 
Action: Mouse moved to (1161, 610)
Screenshot: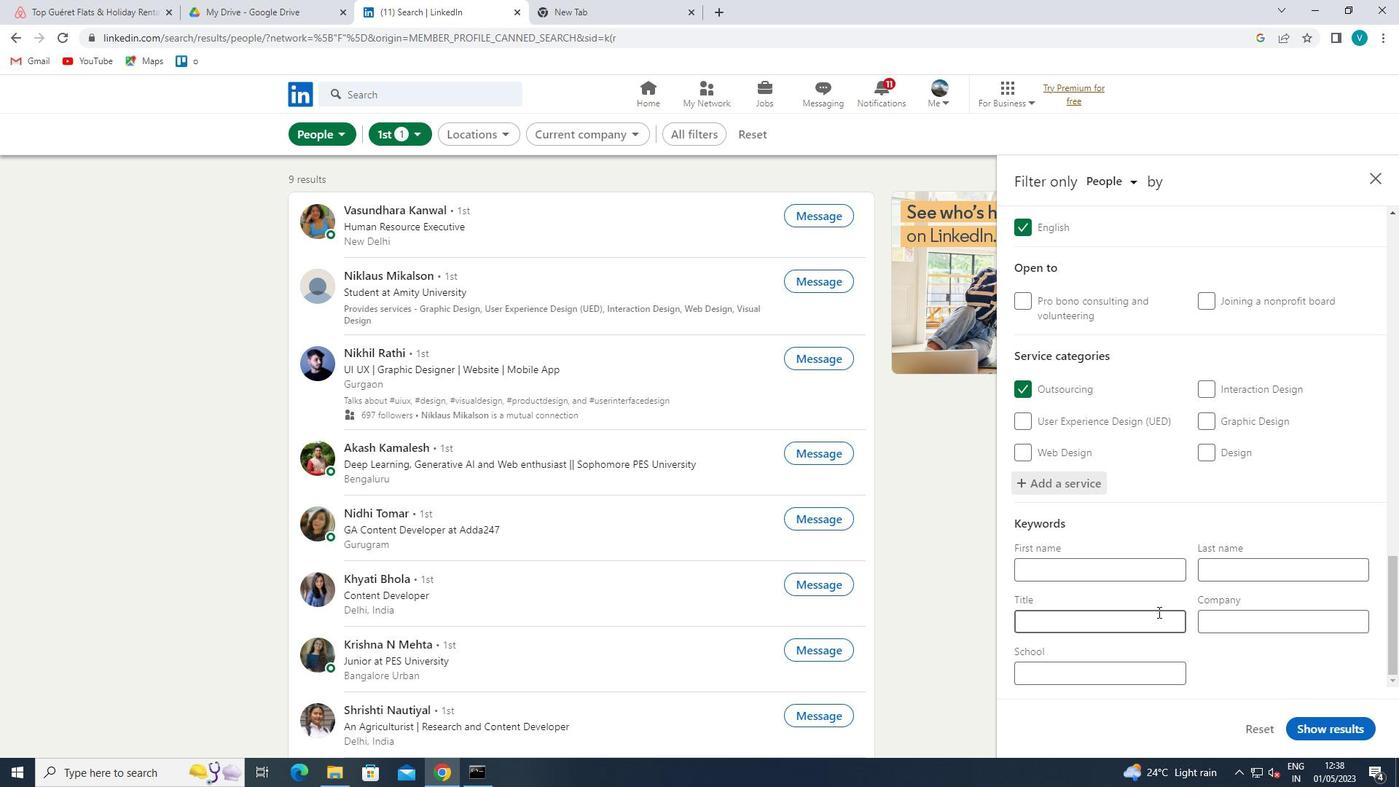 
Action: Key pressed <Key.shift>UX<Key.space><Key.shift><Key.shift><Key.shift><Key.shift><Key.shift><Key.shift><Key.shift><Key.shift><Key.shift><Key.shift><Key.shift><Key.shift><Key.shift><Key.shift><Key.shift><Key.shift><Key.shift><Key.shift><Key.shift><Key.shift><Key.shift><Key.shift><Key.shift><Key.shift><Key.shift><Key.shift>DESIGNER<Key.space><Key.shift>&<Key.space><Key.shift><Key.shift><Key.shift><Key.shift>UI<Key.space><Key.shift><Key.shift>DEVELOPER<Key.space>
Screenshot: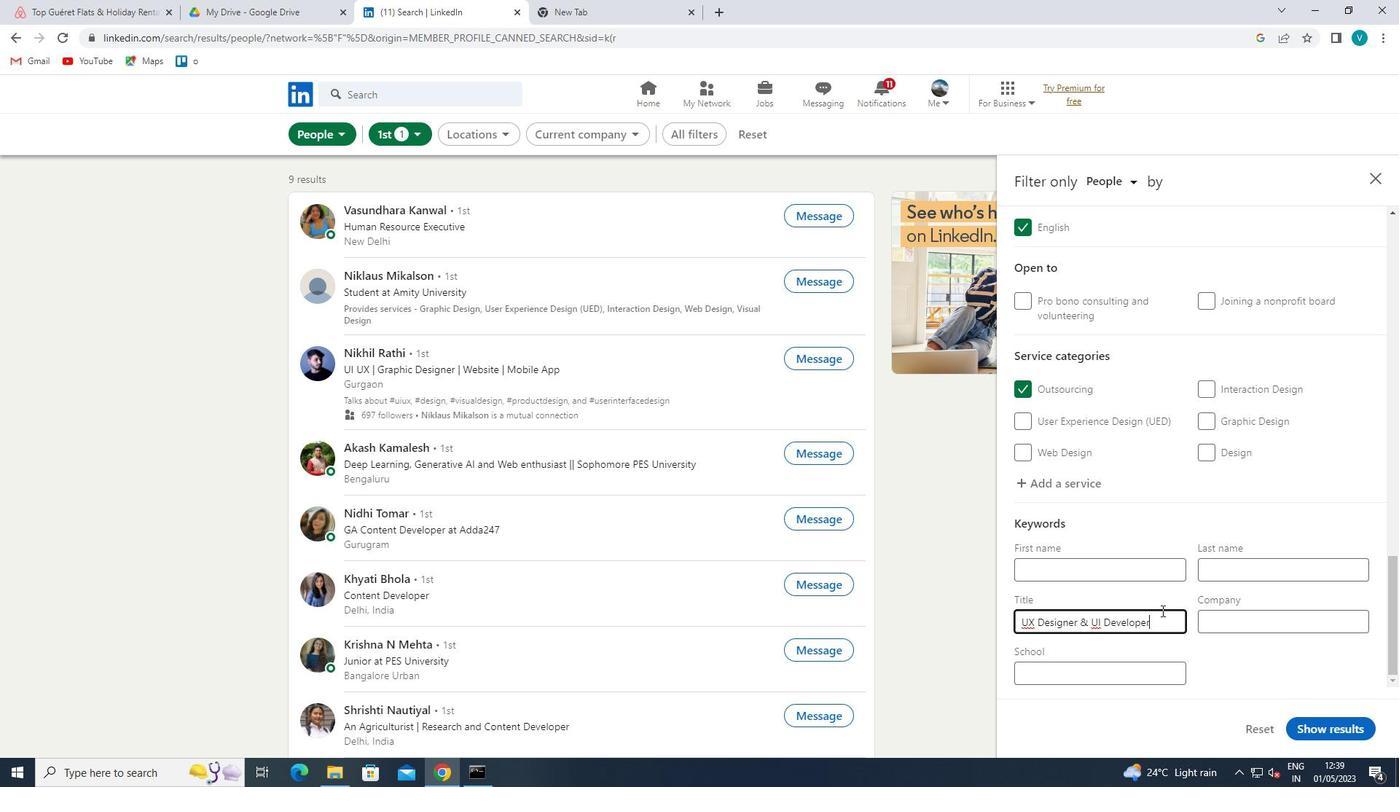 
Action: Mouse moved to (1305, 728)
Screenshot: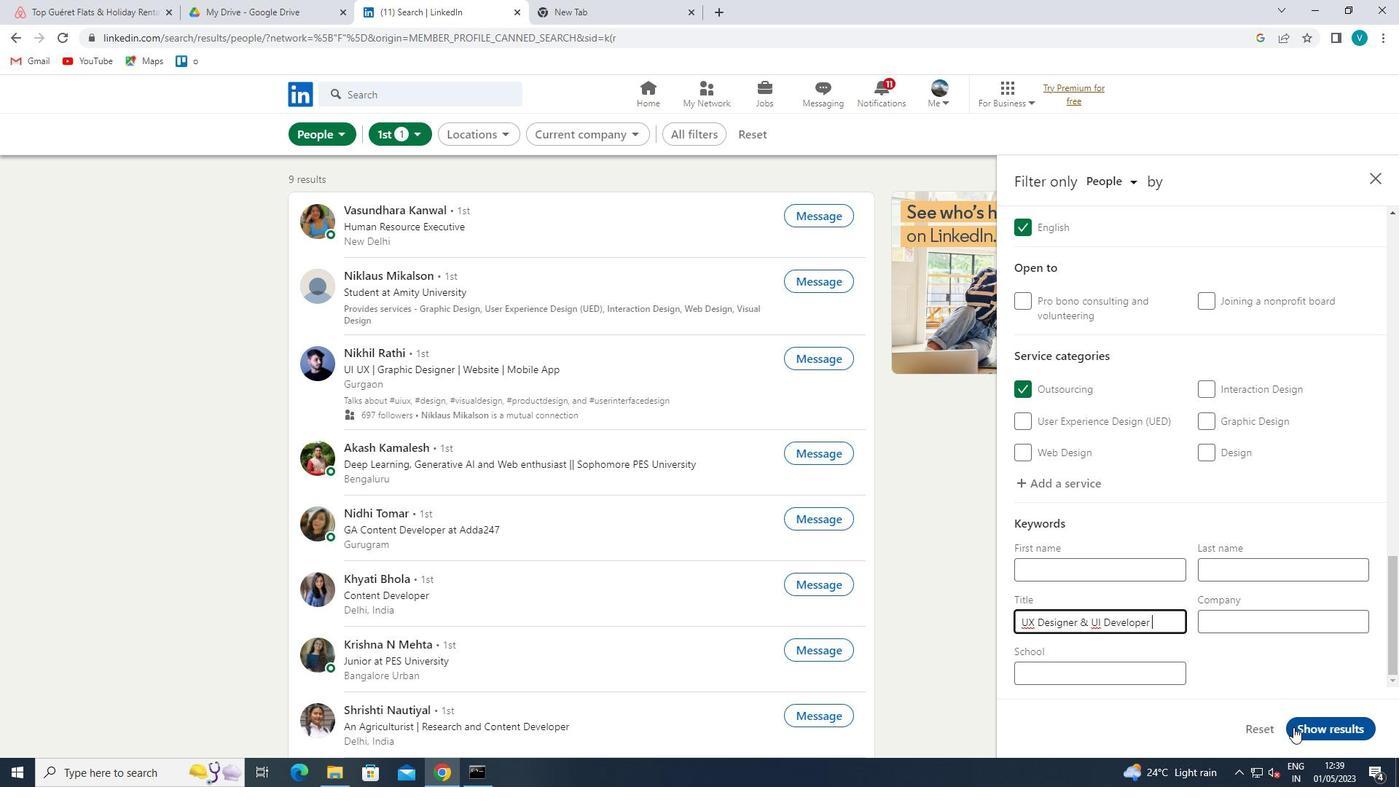 
Action: Mouse pressed left at (1305, 728)
Screenshot: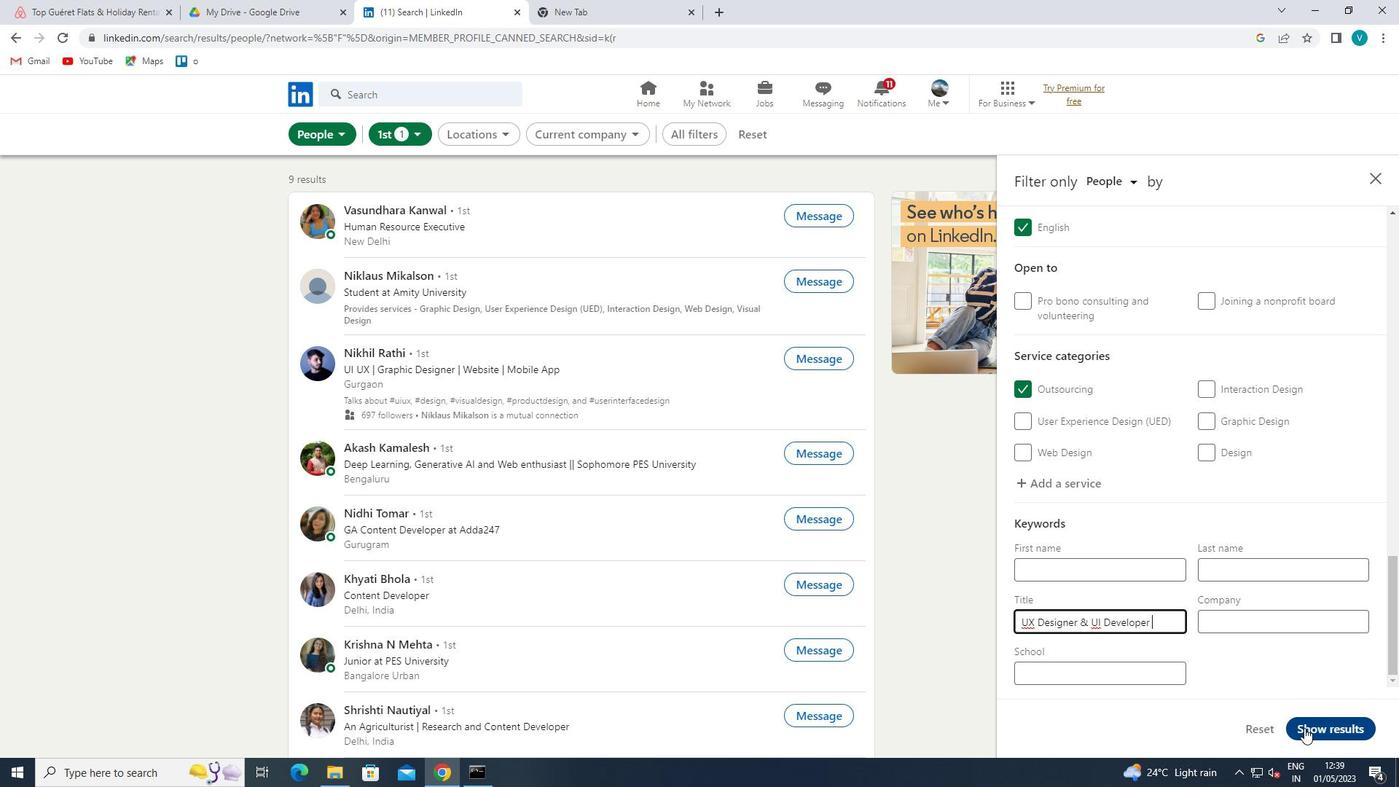 
